 Task: Change  the formatting of the data to 'Which is Greater than 5, 'in conditional formating, put the option 'Green Fill with Dark Green Text. . 'add another formatting option Format As Table, insert the option 'Orangee Table style Medium 3 ', change the format of Column Width to AutoFit Column Width and sort the data in descending order In the sheet  Budget Worksheetbook
Action: Mouse moved to (297, 205)
Screenshot: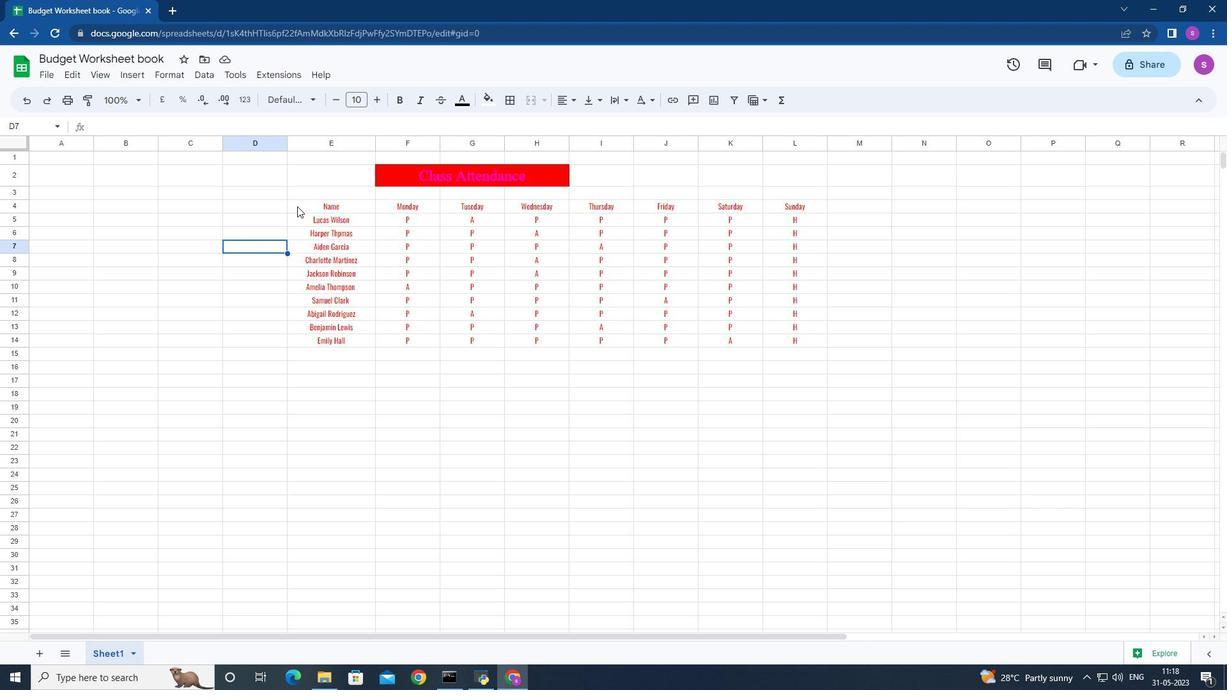
Action: Mouse pressed left at (297, 205)
Screenshot: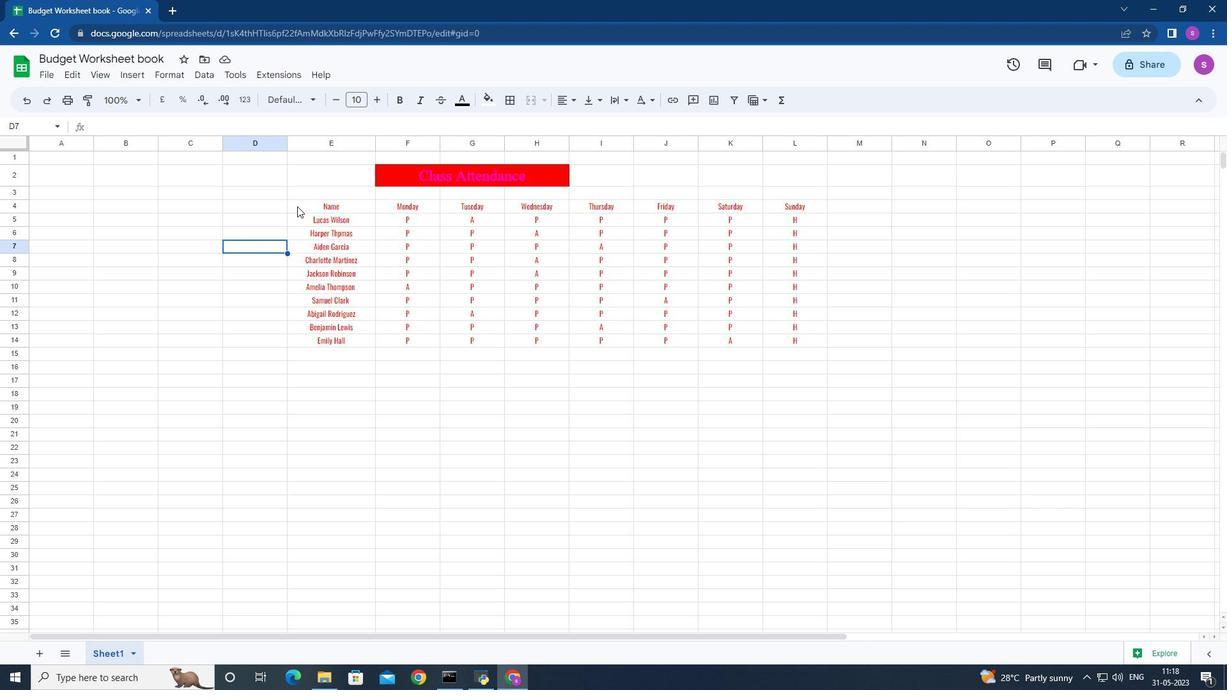 
Action: Mouse moved to (164, 73)
Screenshot: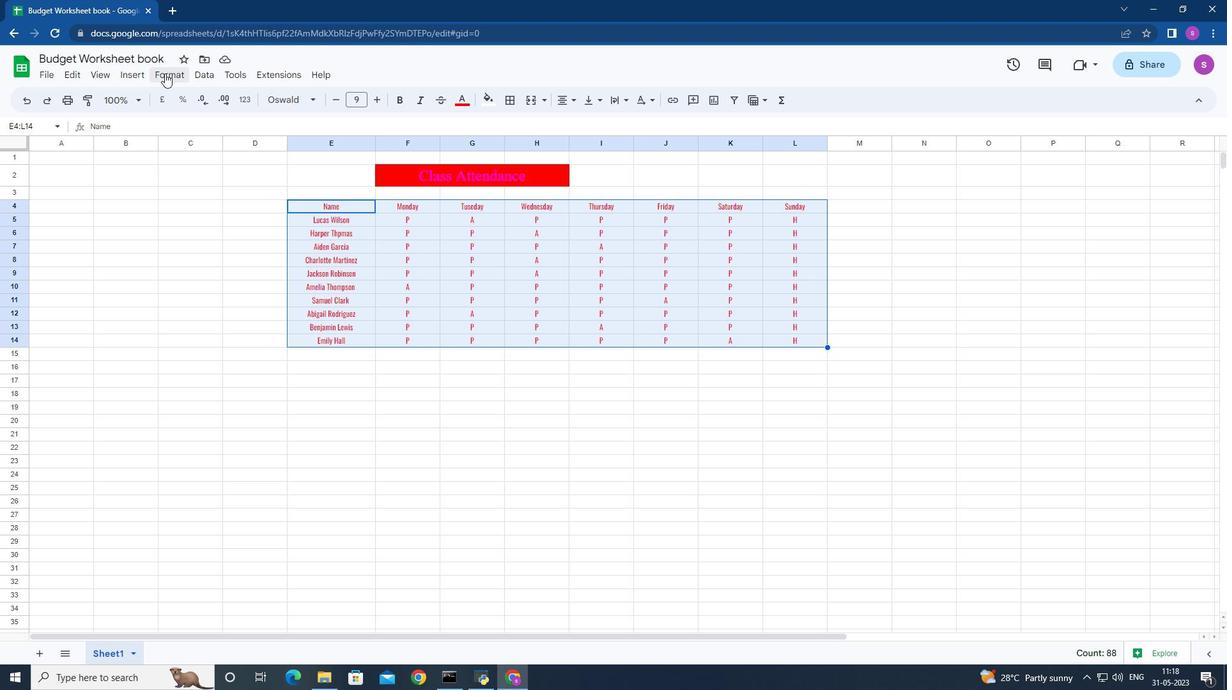 
Action: Mouse pressed left at (164, 73)
Screenshot: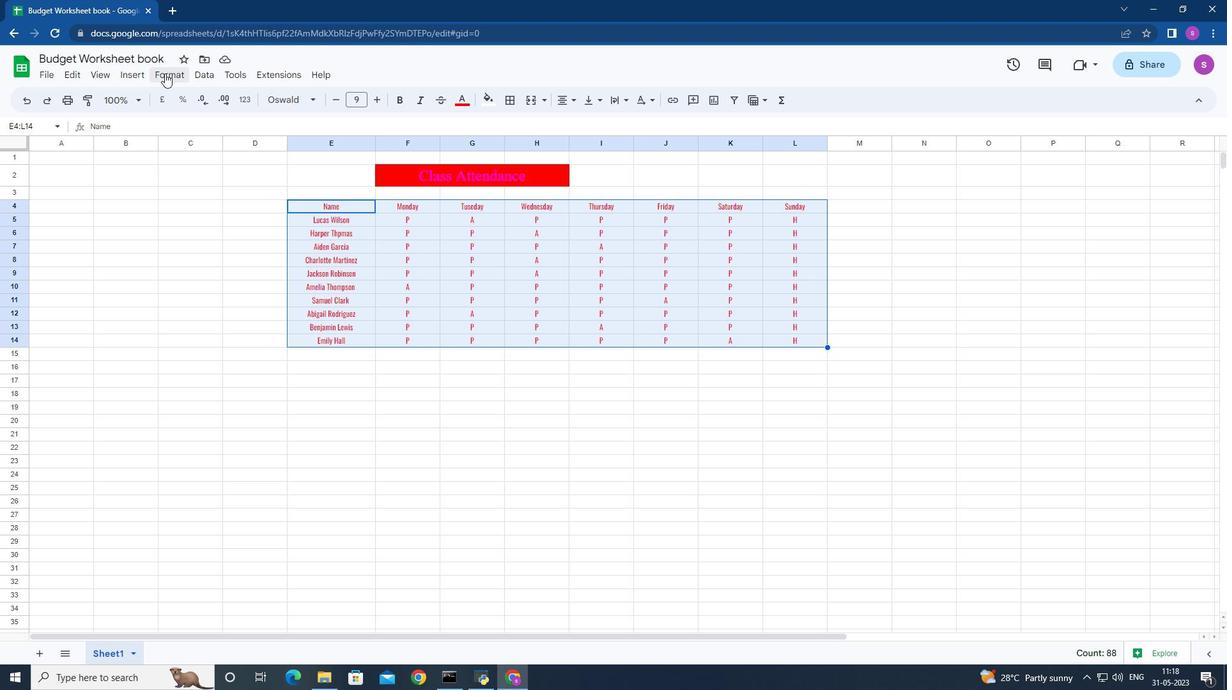 
Action: Mouse moved to (231, 288)
Screenshot: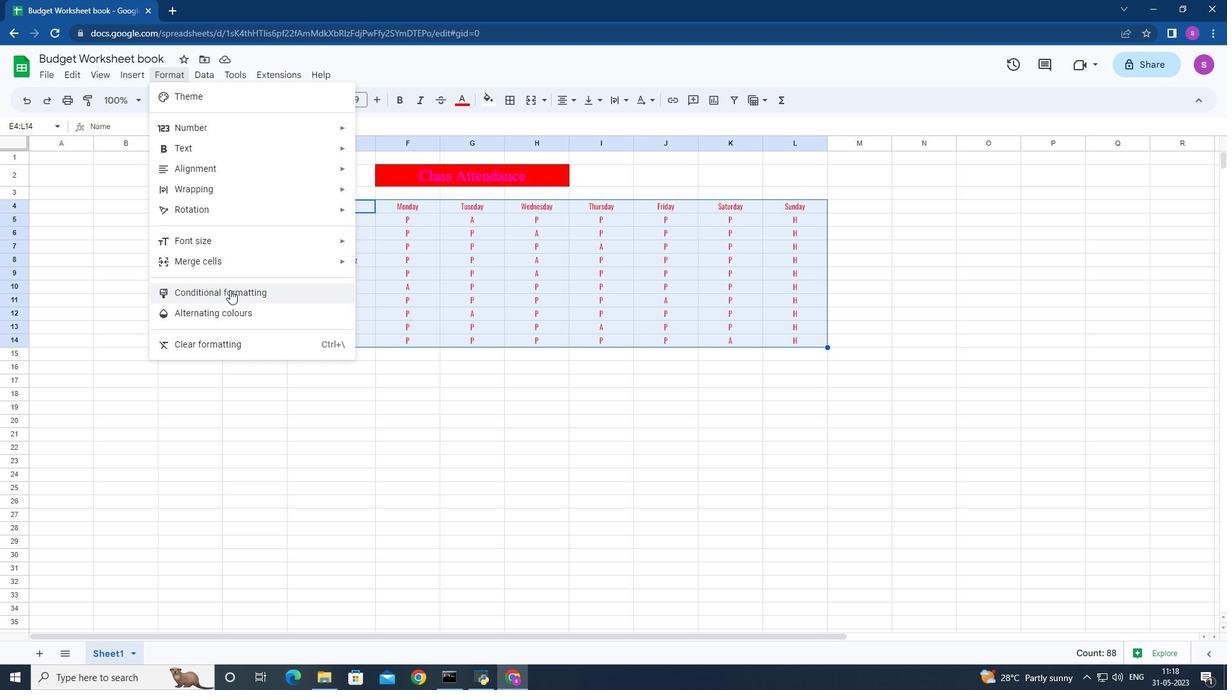 
Action: Mouse pressed left at (231, 288)
Screenshot: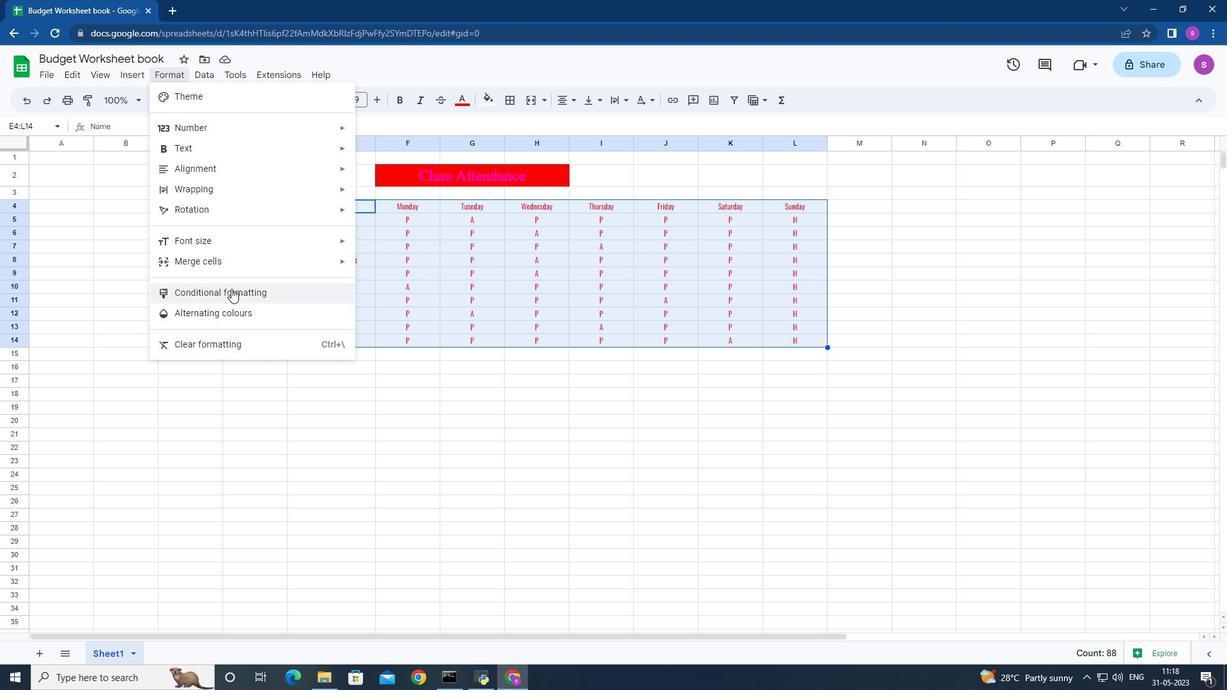 
Action: Mouse moved to (1192, 273)
Screenshot: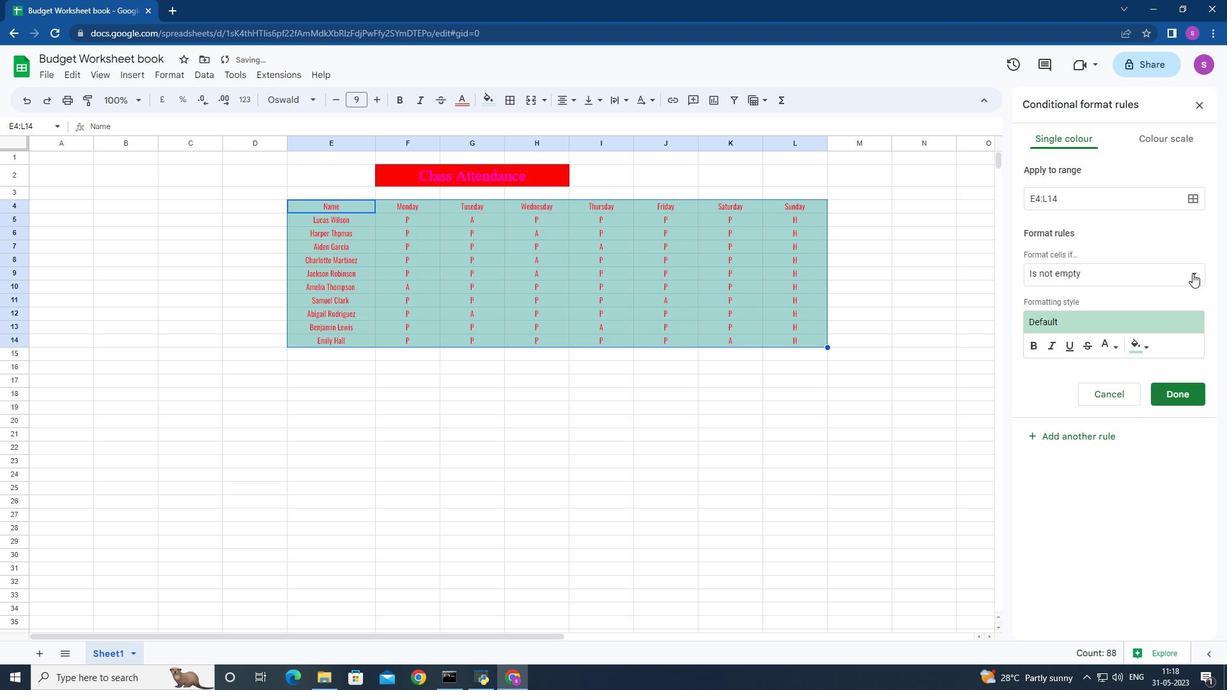 
Action: Mouse pressed left at (1192, 273)
Screenshot: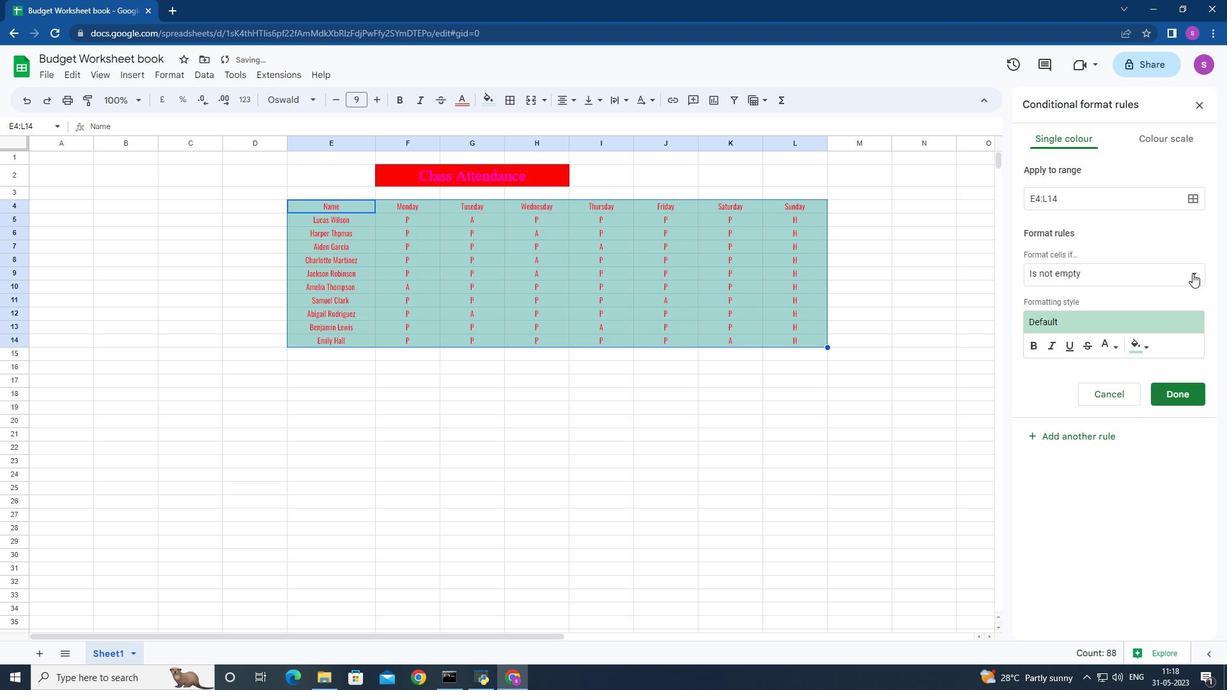 
Action: Mouse moved to (1113, 471)
Screenshot: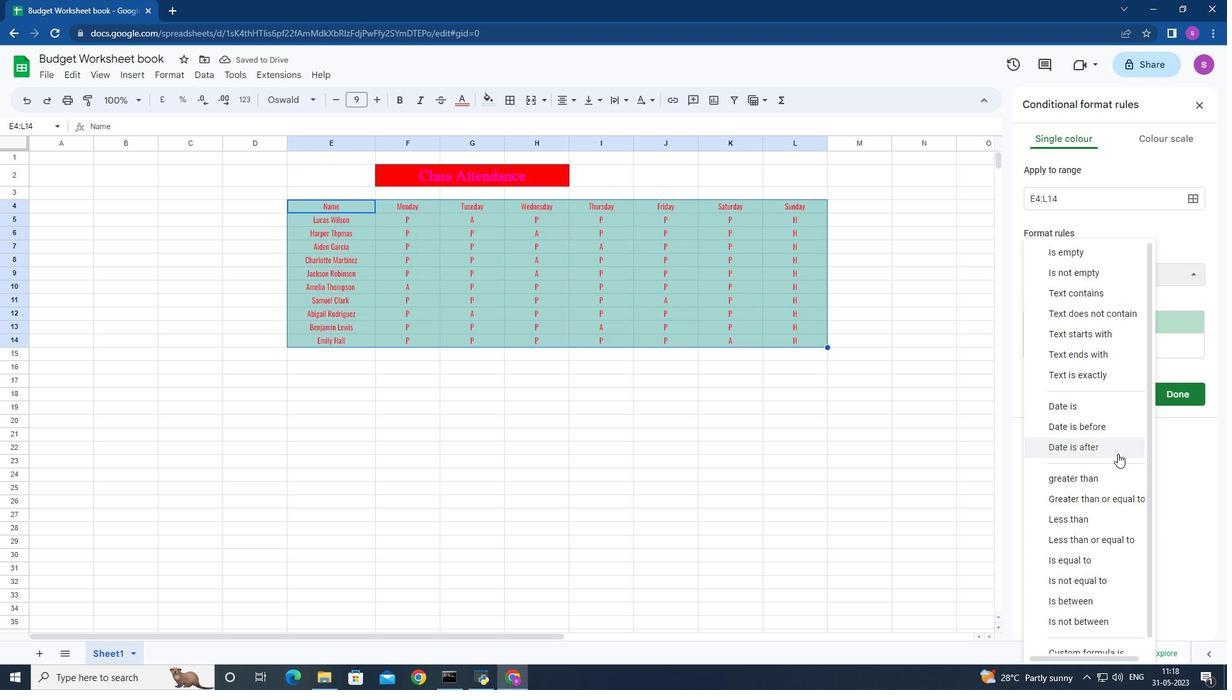 
Action: Mouse pressed left at (1113, 471)
Screenshot: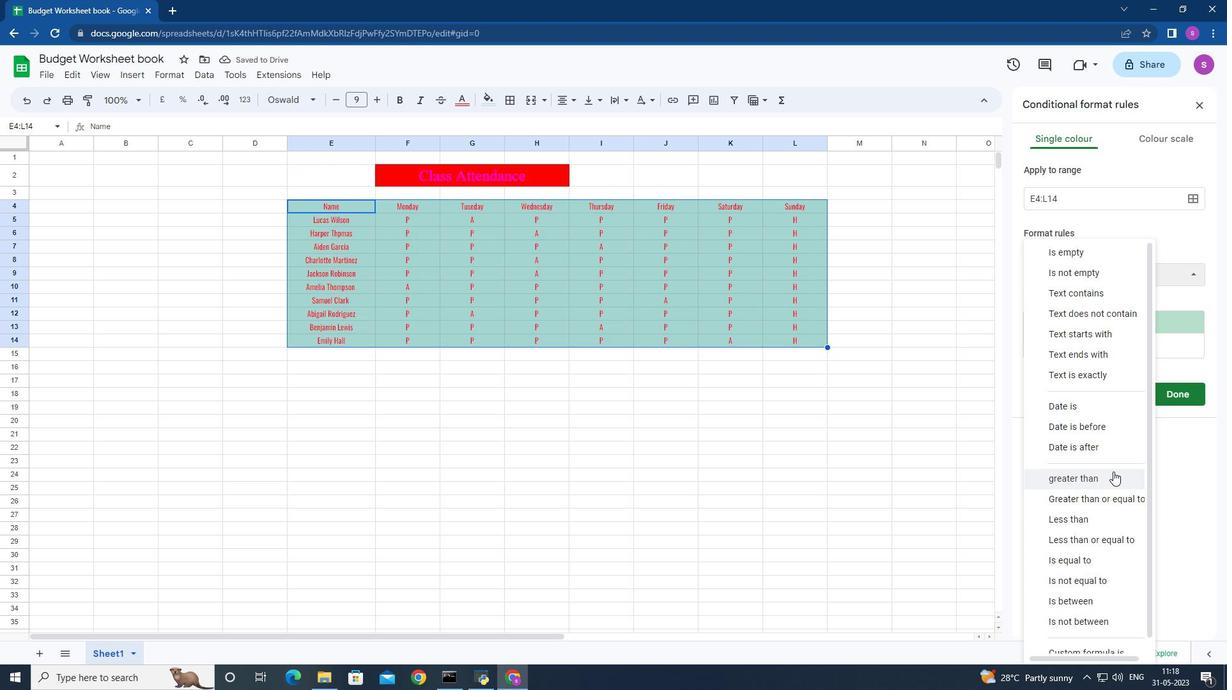 
Action: Mouse moved to (1041, 306)
Screenshot: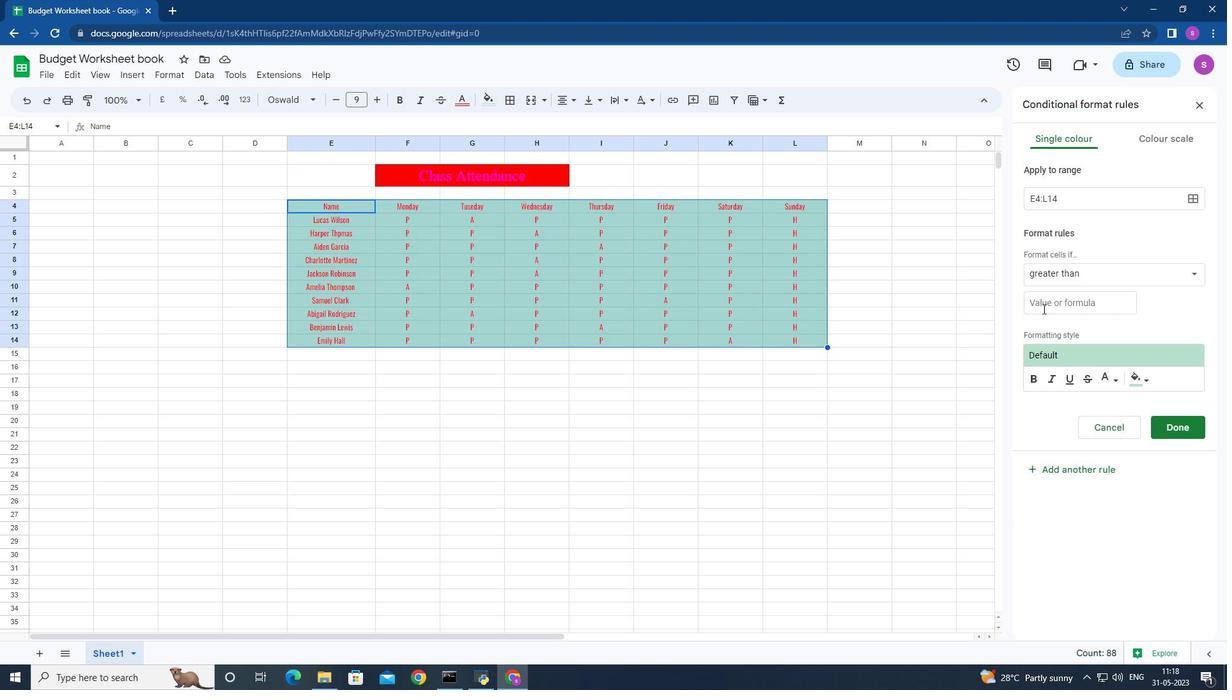
Action: Mouse pressed left at (1041, 306)
Screenshot: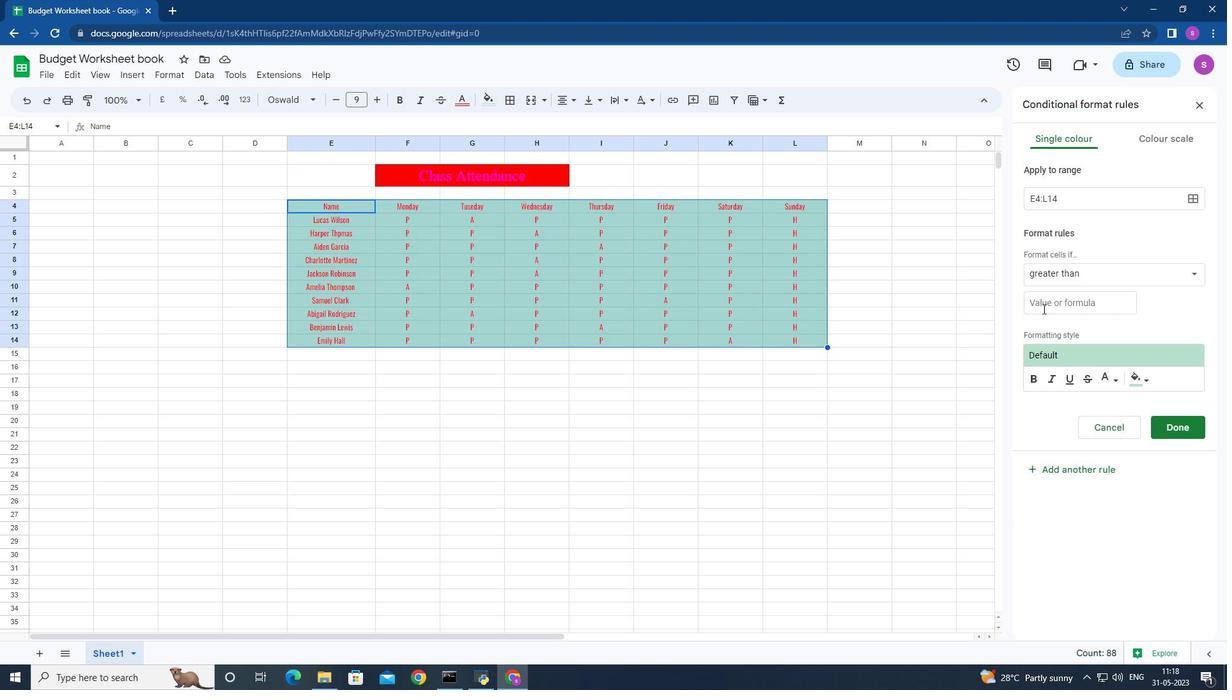 
Action: Mouse moved to (1043, 308)
Screenshot: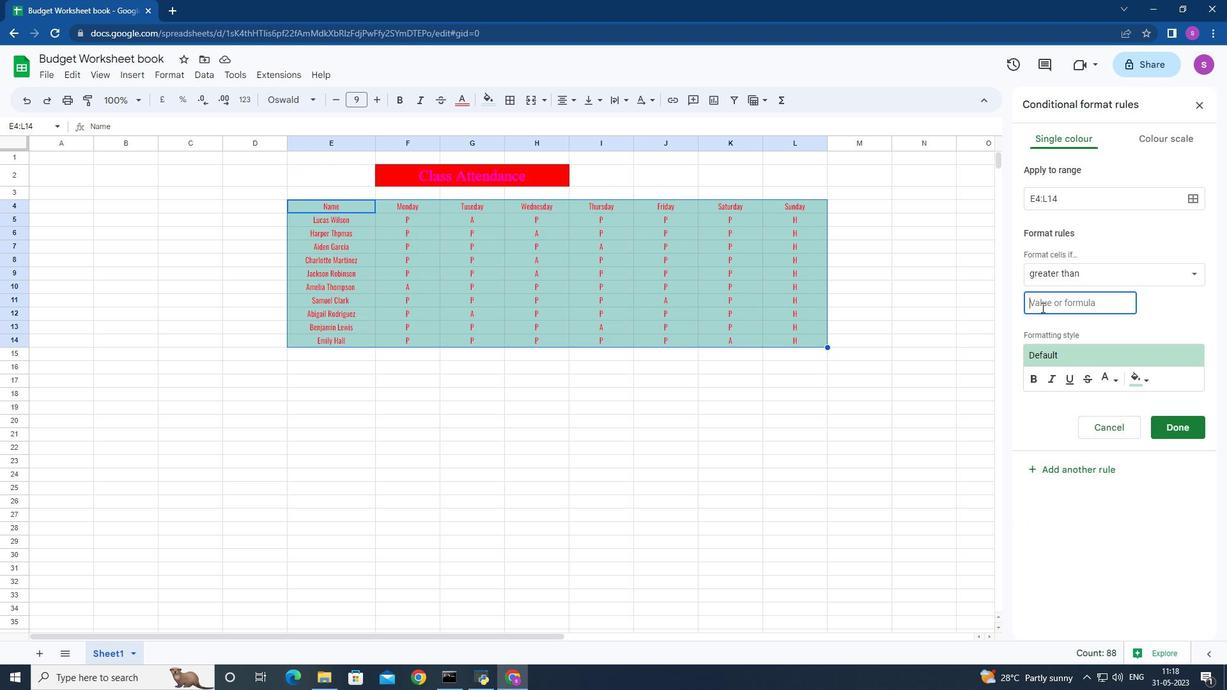 
Action: Key pressed 5
Screenshot: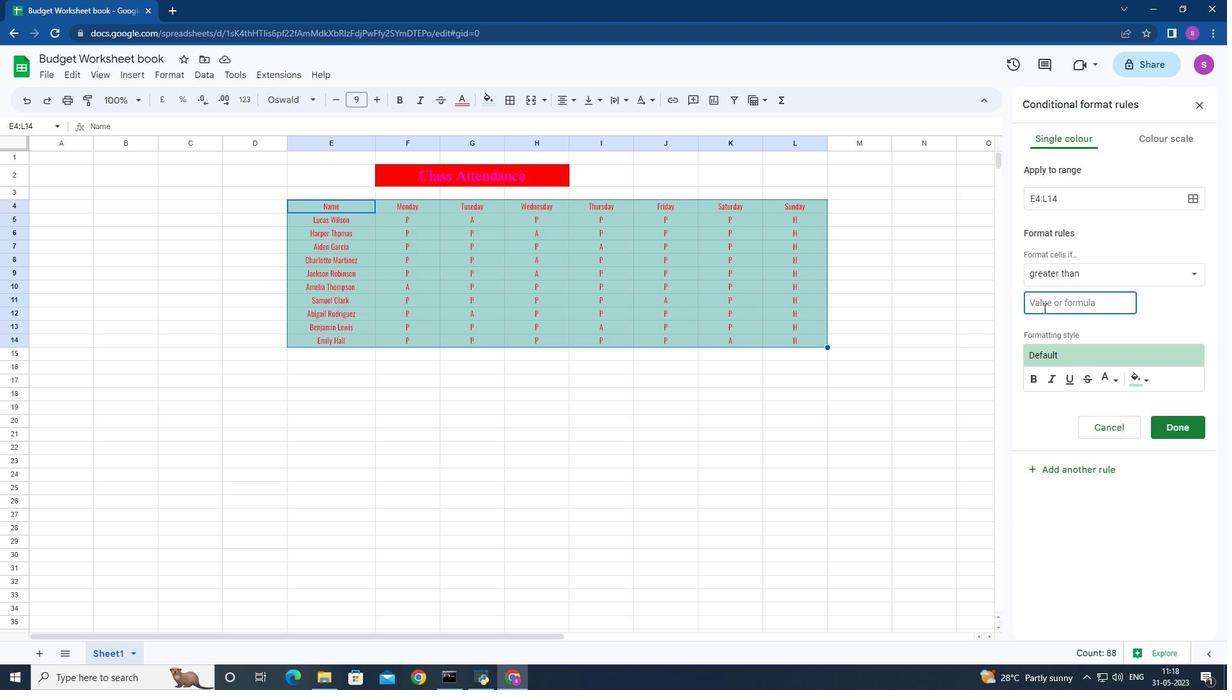 
Action: Mouse moved to (1137, 376)
Screenshot: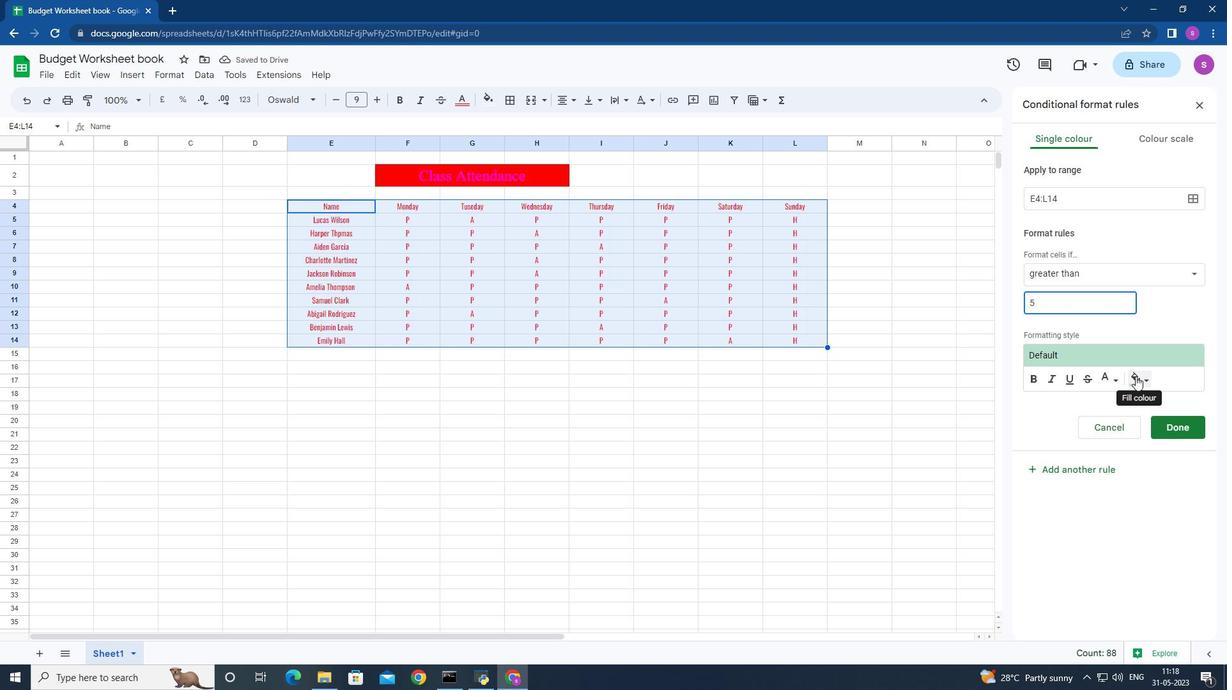 
Action: Mouse pressed left at (1137, 376)
Screenshot: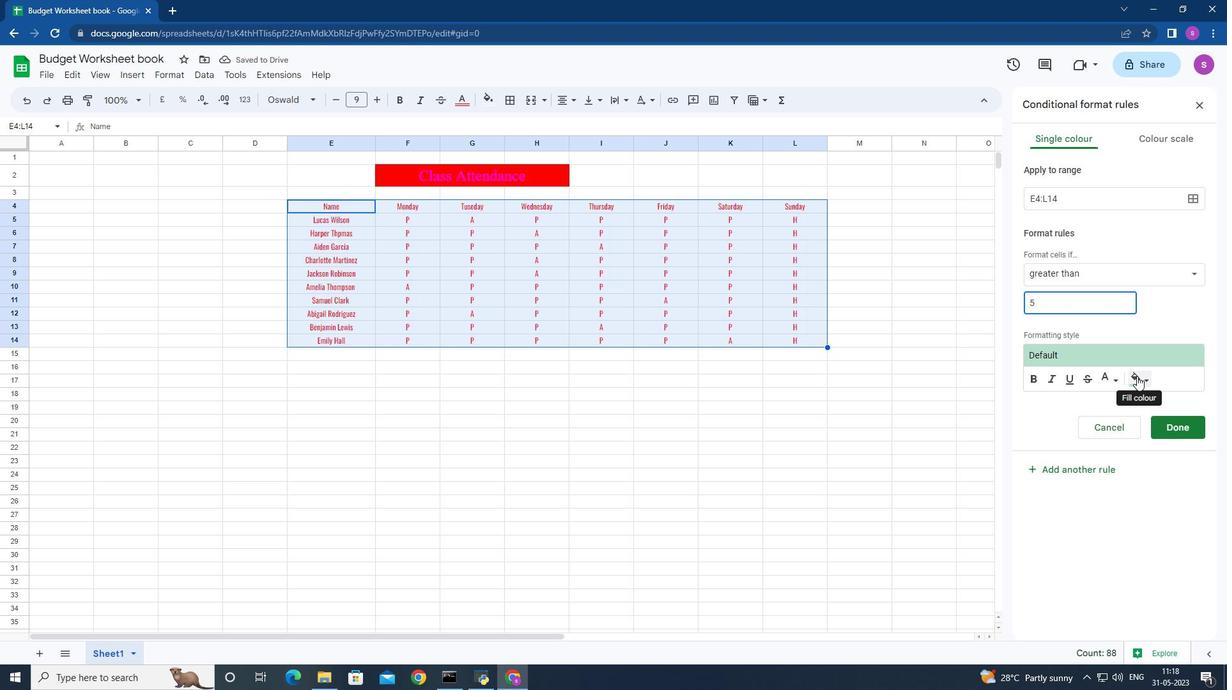 
Action: Mouse moved to (1065, 438)
Screenshot: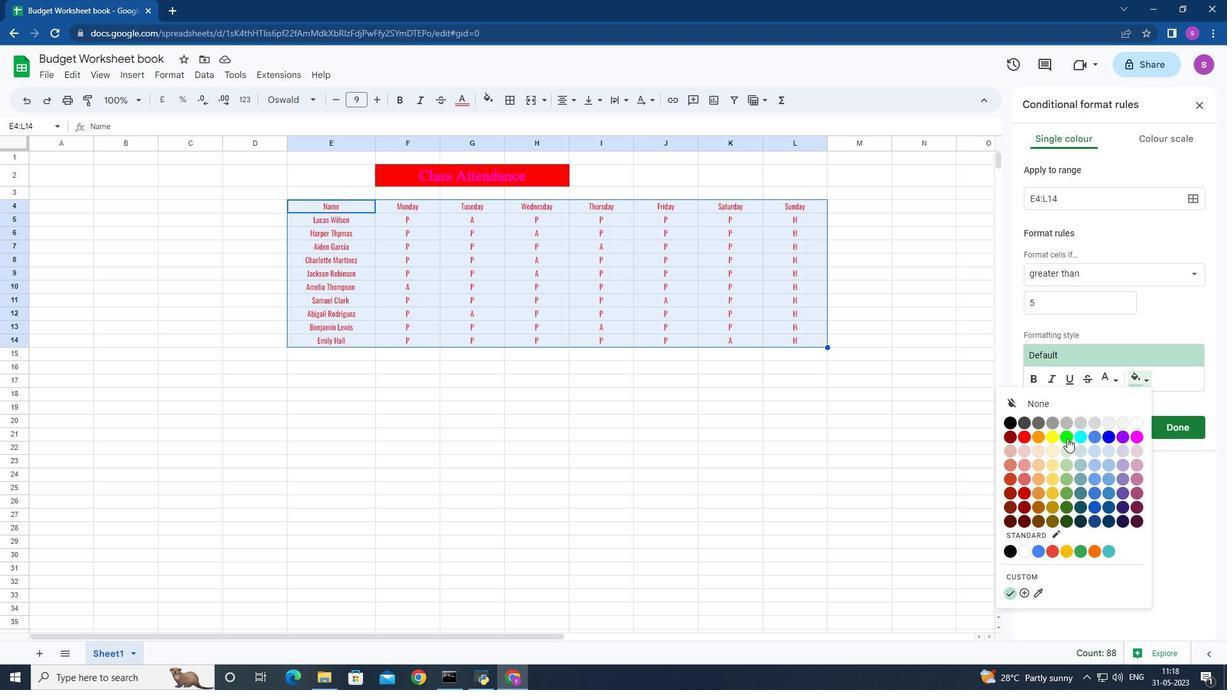 
Action: Mouse pressed left at (1065, 438)
Screenshot: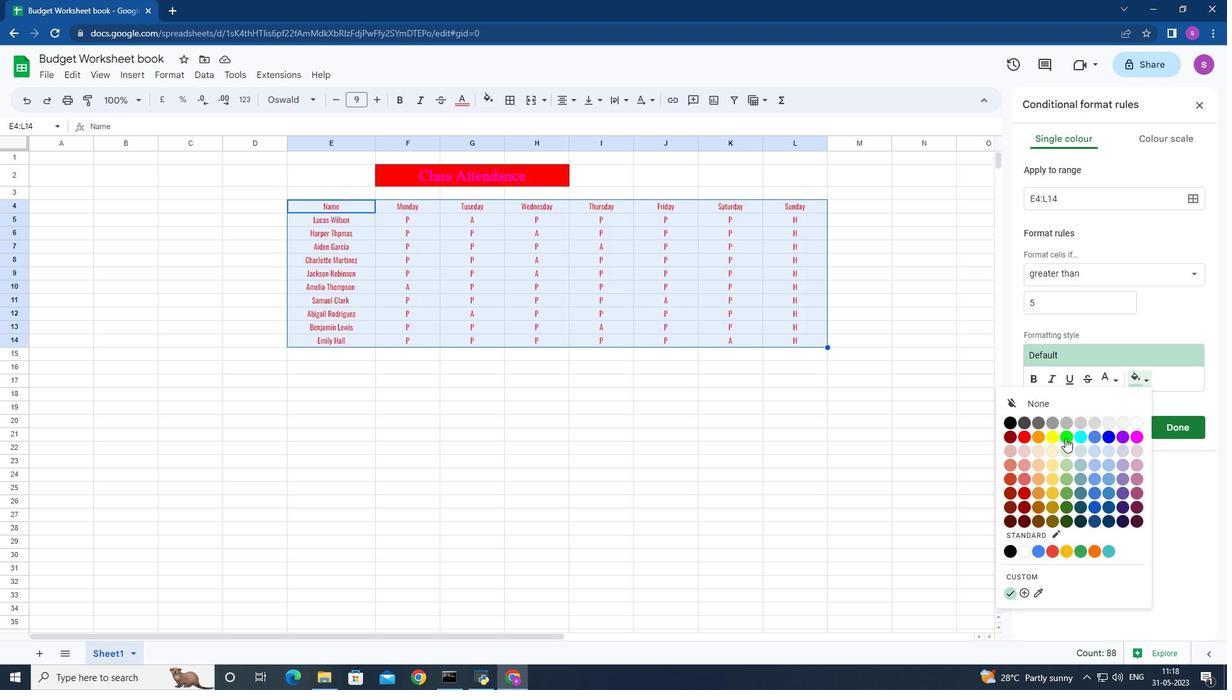 
Action: Mouse moved to (1114, 380)
Screenshot: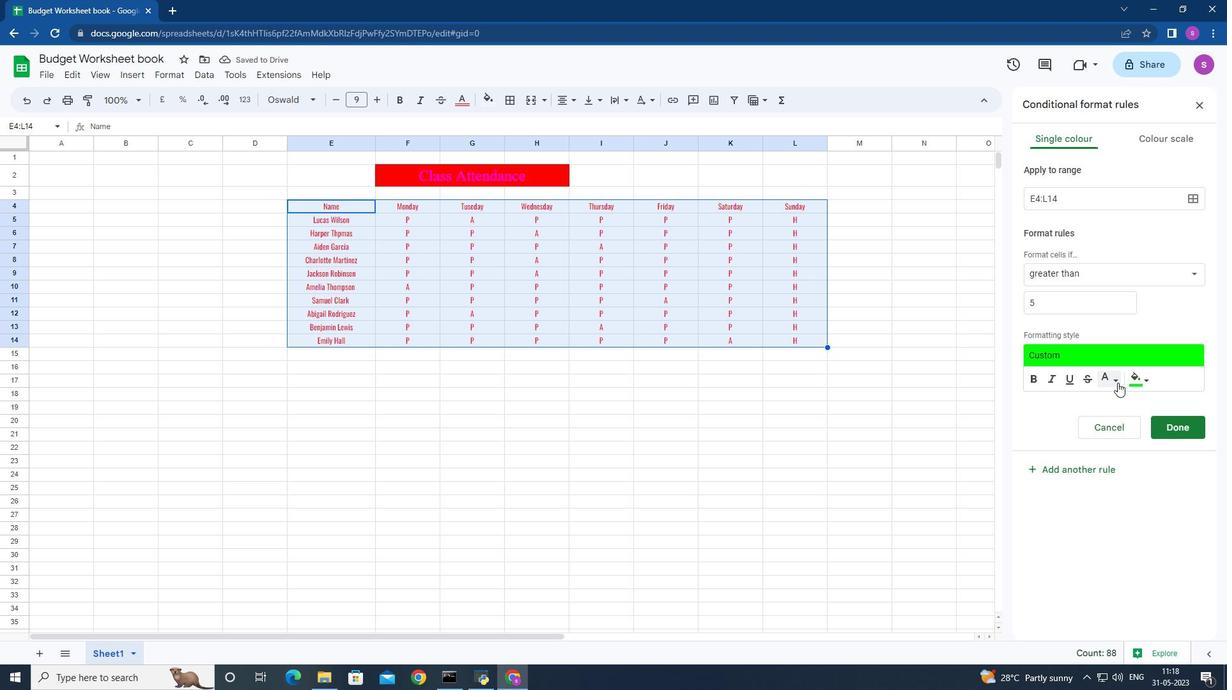 
Action: Mouse pressed left at (1114, 380)
Screenshot: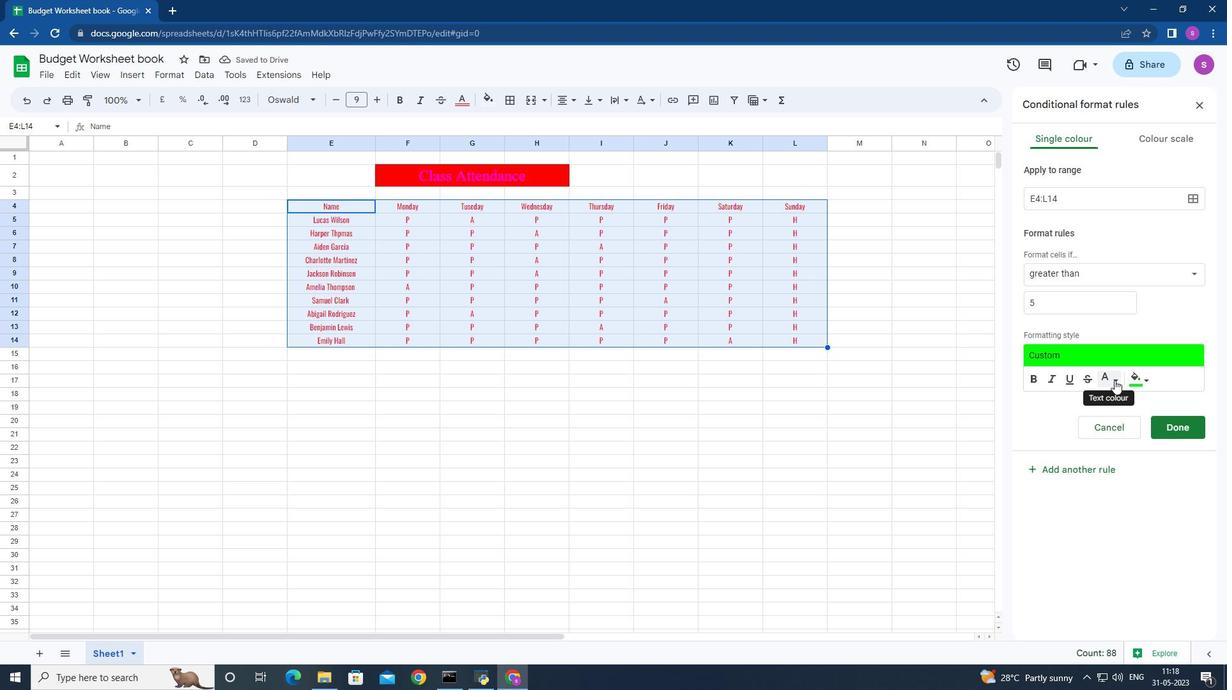 
Action: Mouse moved to (1034, 520)
Screenshot: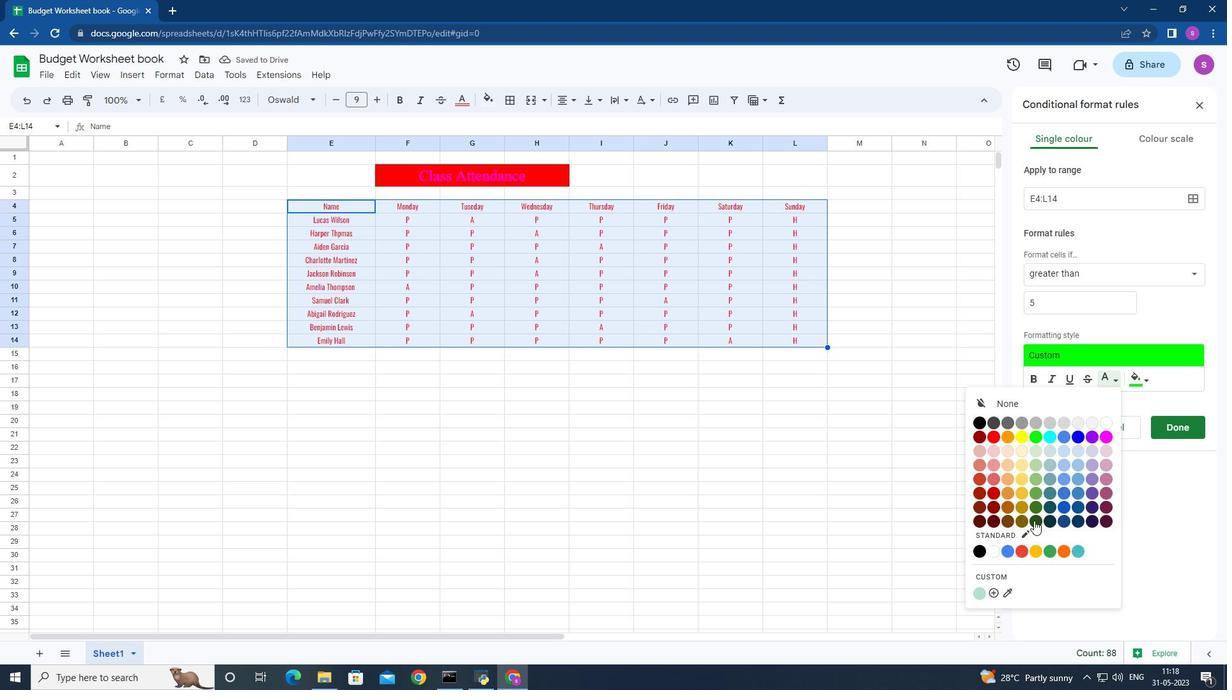 
Action: Mouse pressed left at (1034, 520)
Screenshot: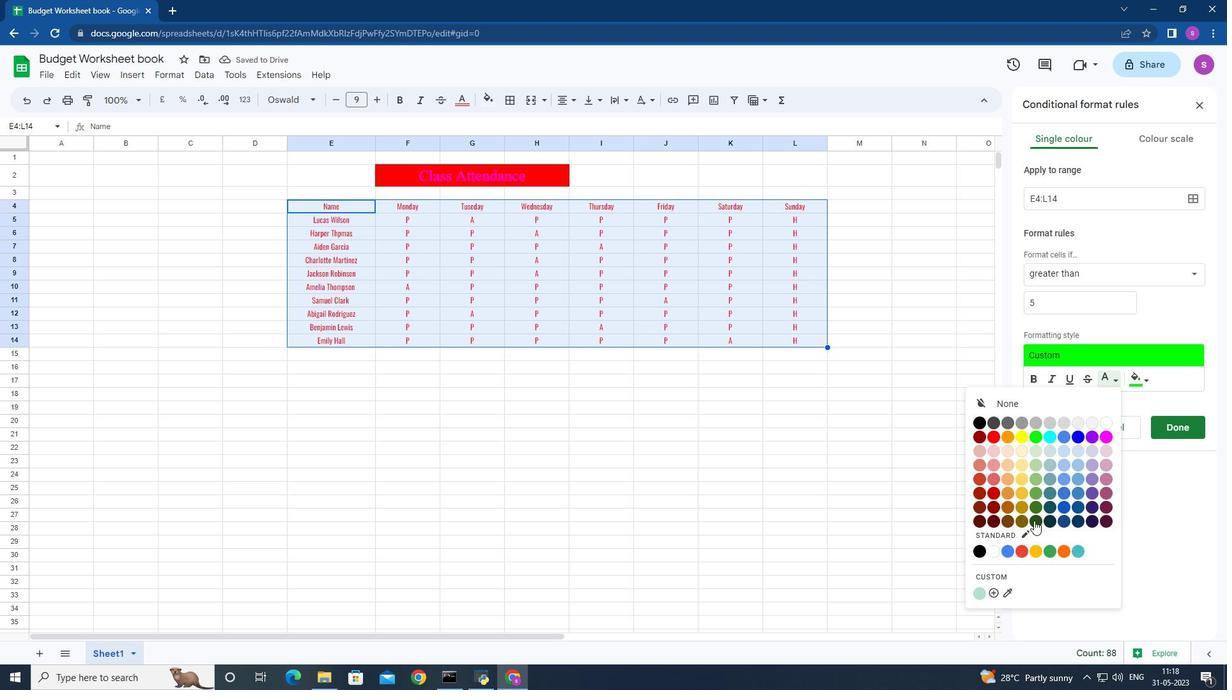 
Action: Mouse moved to (508, 101)
Screenshot: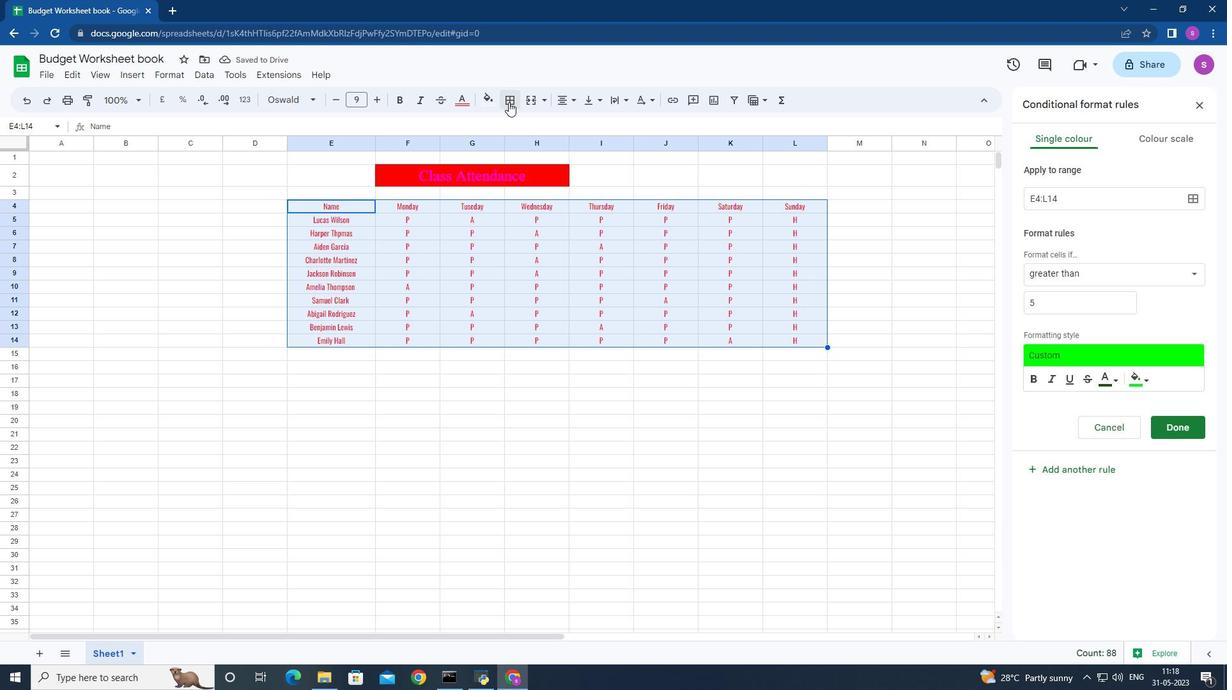 
Action: Mouse pressed left at (508, 101)
Screenshot: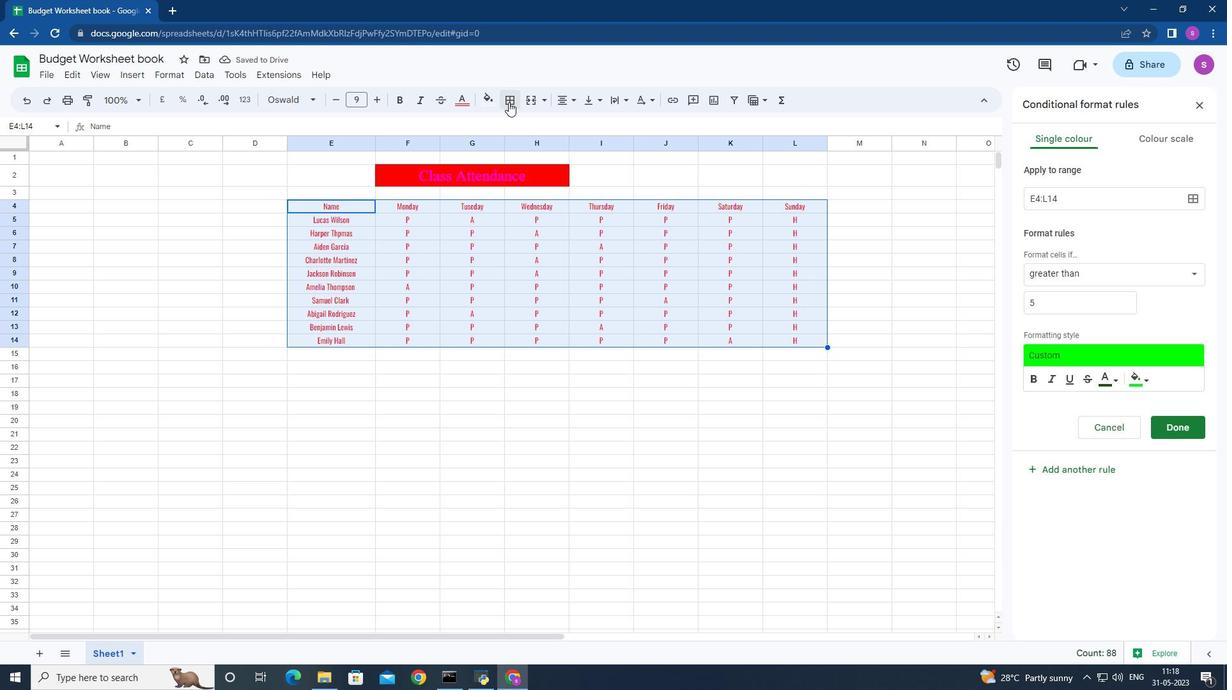 
Action: Mouse moved to (517, 127)
Screenshot: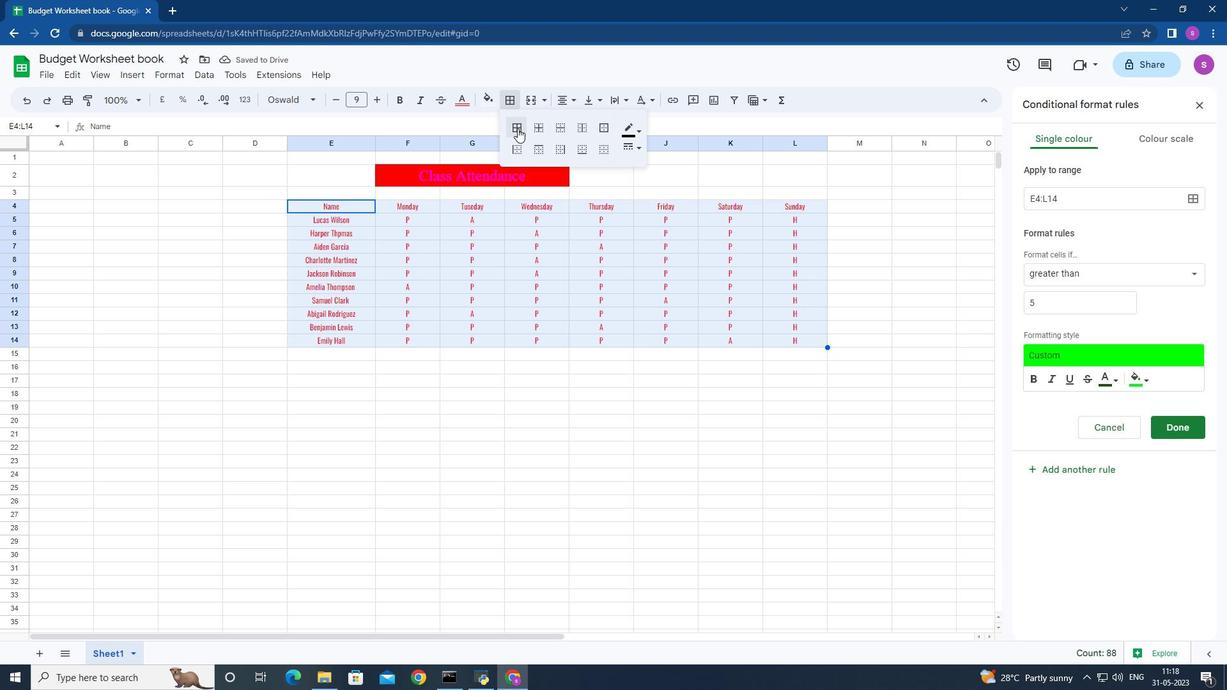 
Action: Mouse pressed left at (517, 127)
Screenshot: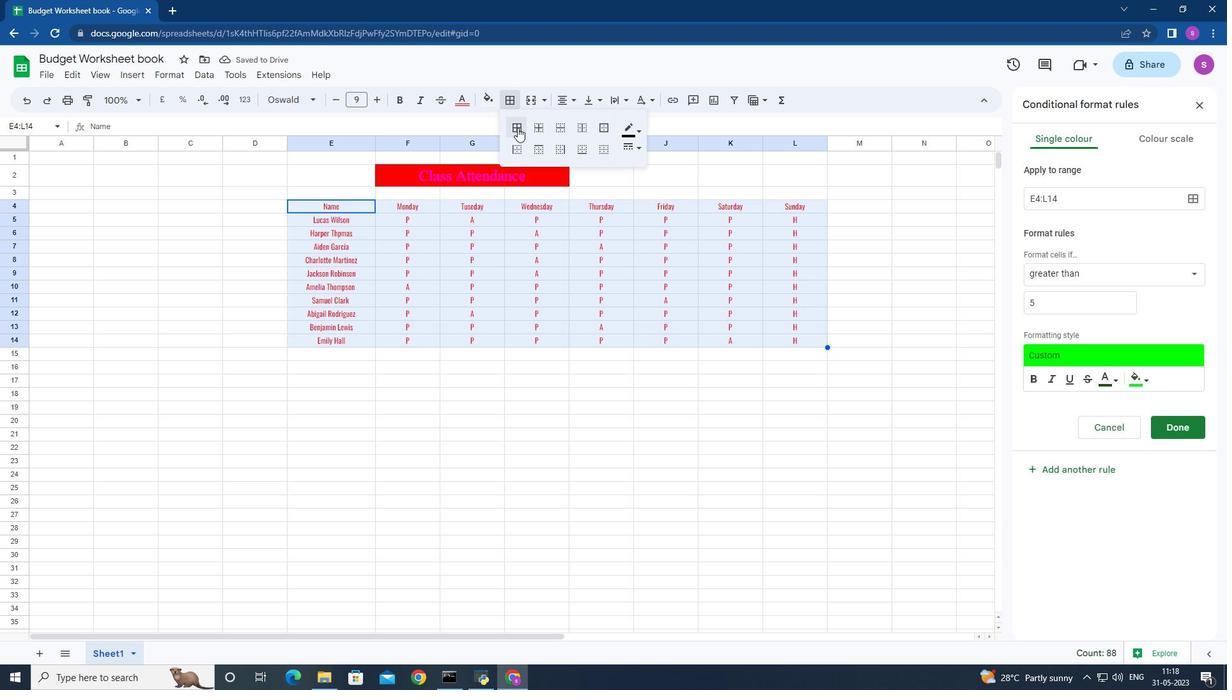 
Action: Mouse moved to (160, 71)
Screenshot: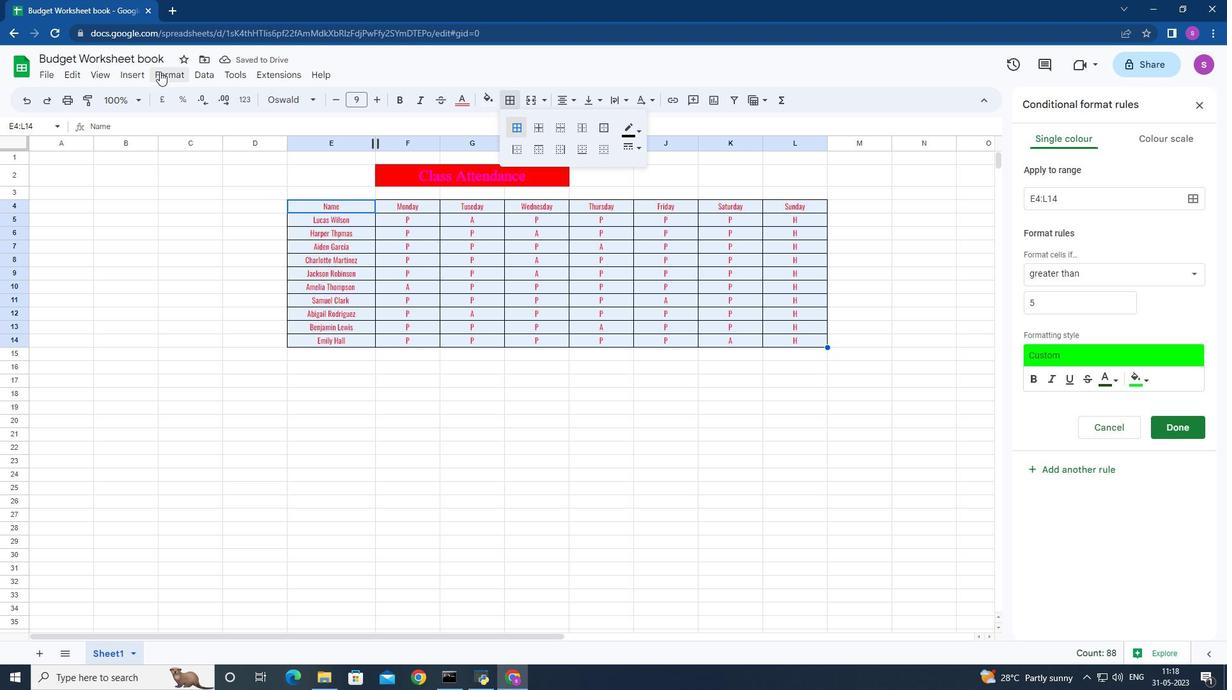 
Action: Mouse pressed left at (160, 71)
Screenshot: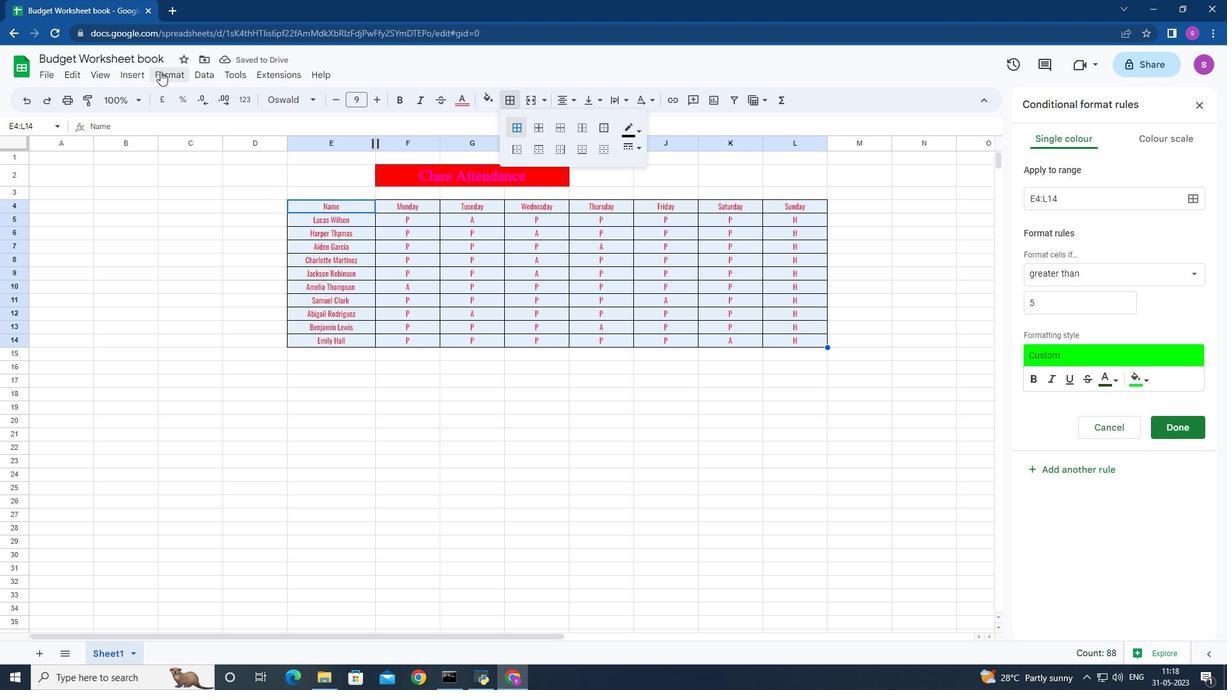 
Action: Mouse moved to (254, 314)
Screenshot: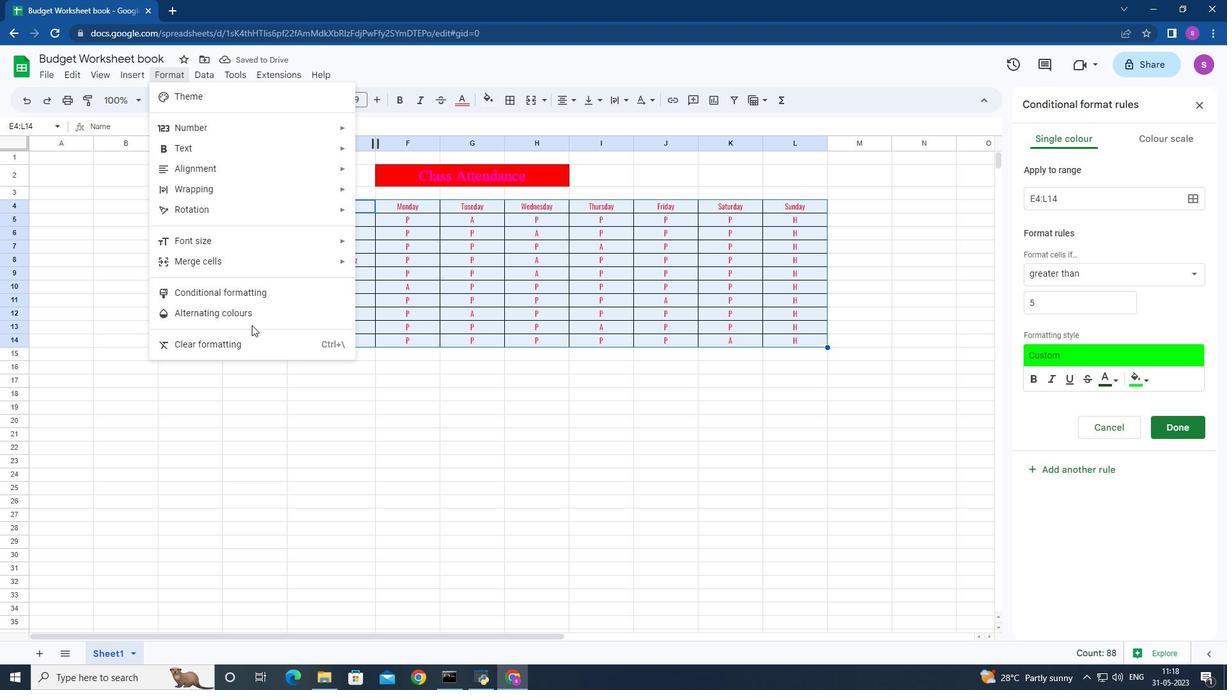 
Action: Mouse pressed left at (254, 314)
Screenshot: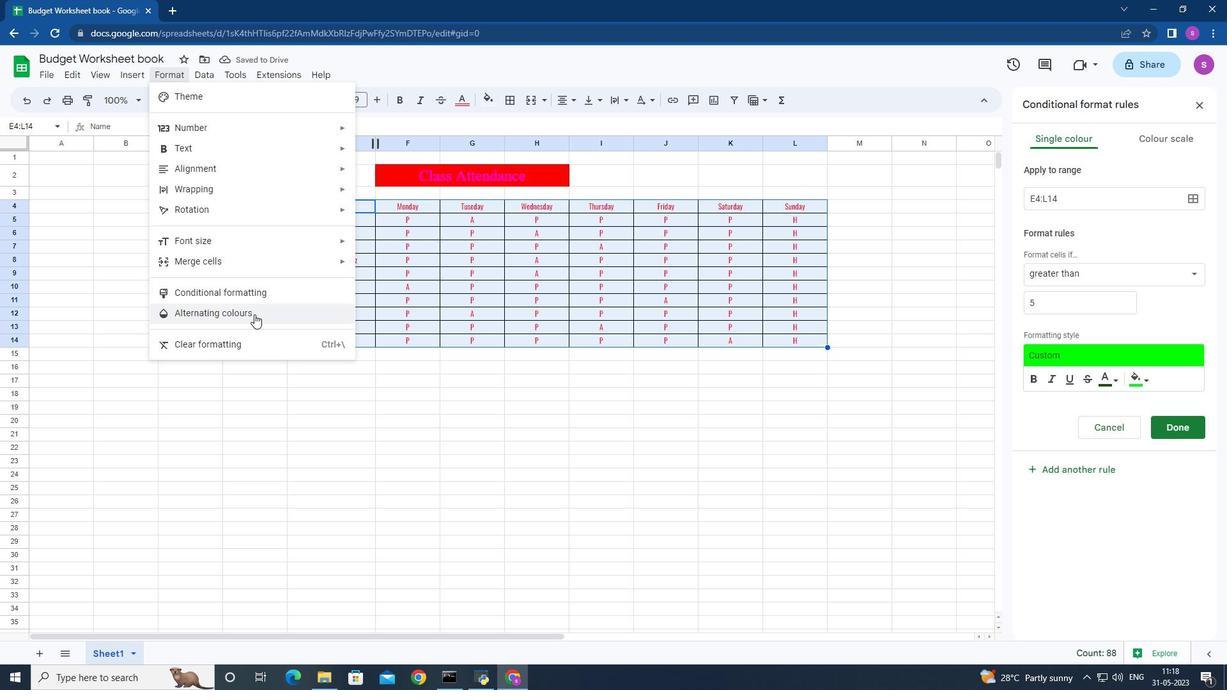 
Action: Mouse moved to (1155, 377)
Screenshot: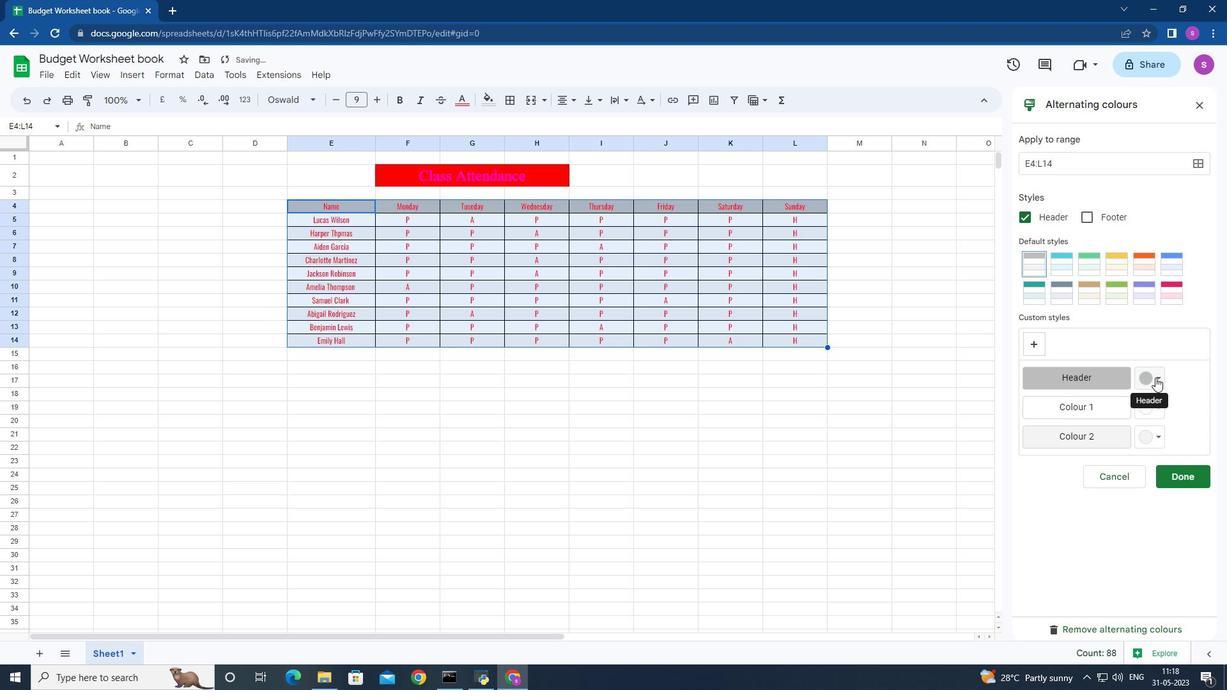 
Action: Mouse pressed left at (1155, 377)
Screenshot: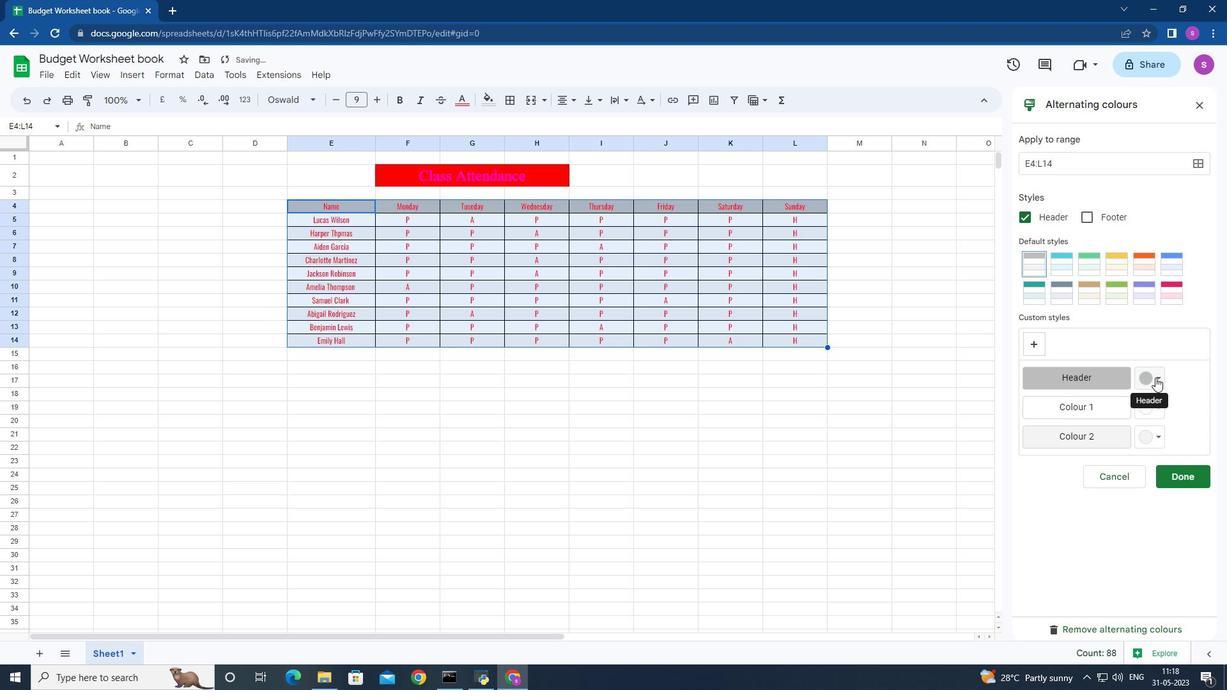 
Action: Mouse moved to (1133, 406)
Screenshot: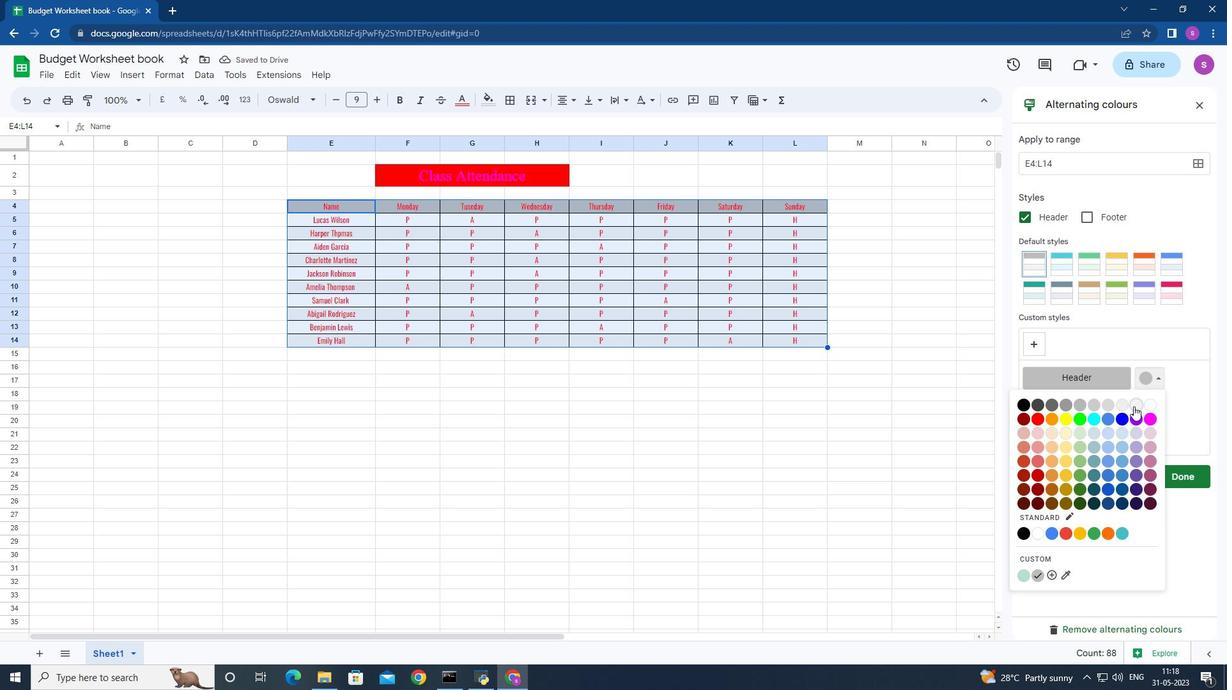 
Action: Mouse pressed left at (1133, 406)
Screenshot: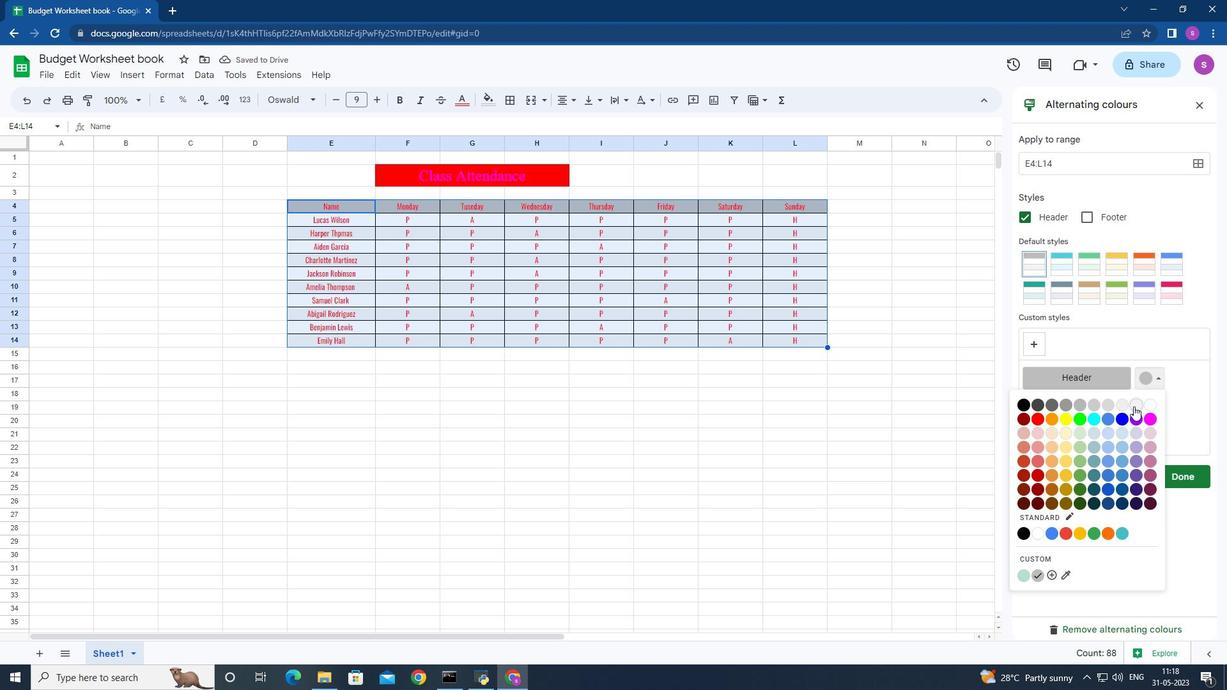 
Action: Mouse moved to (1151, 405)
Screenshot: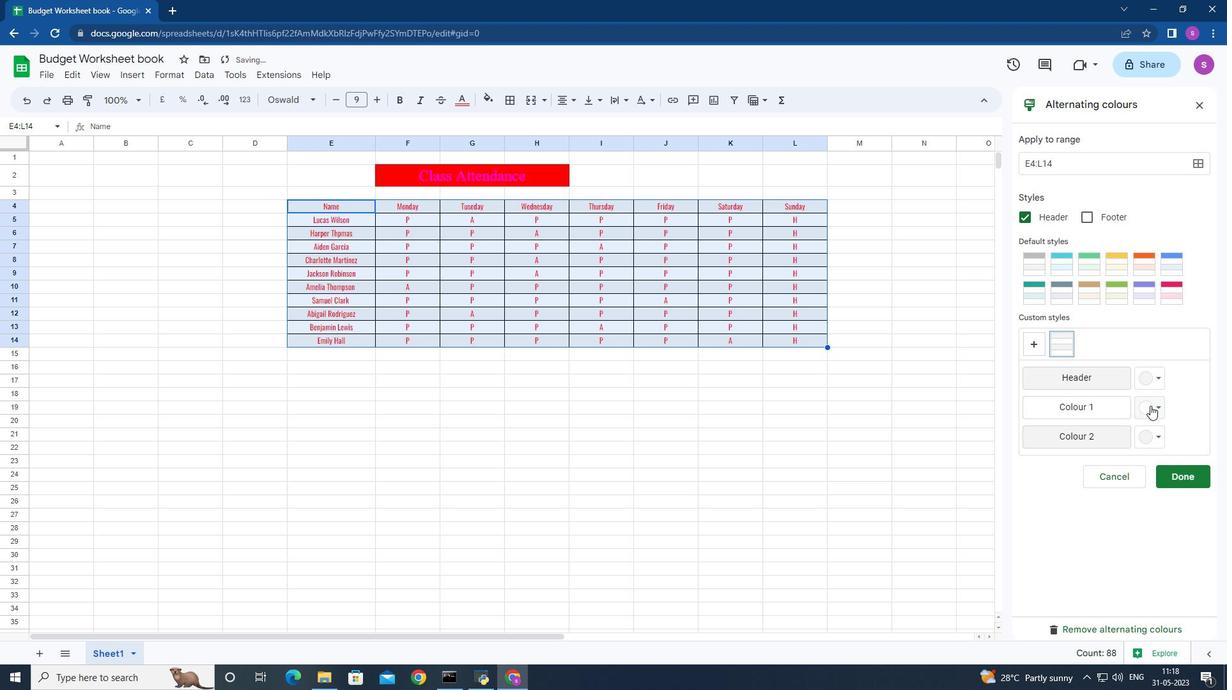 
Action: Mouse pressed left at (1151, 405)
Screenshot: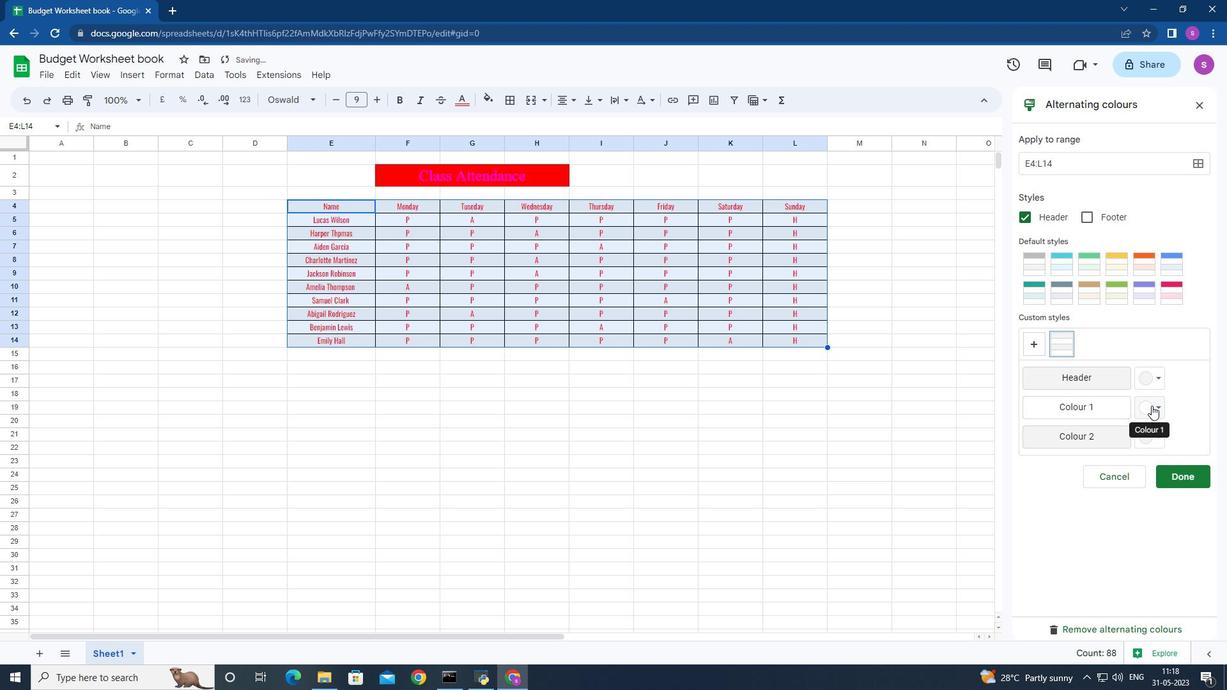 
Action: Mouse moved to (1053, 449)
Screenshot: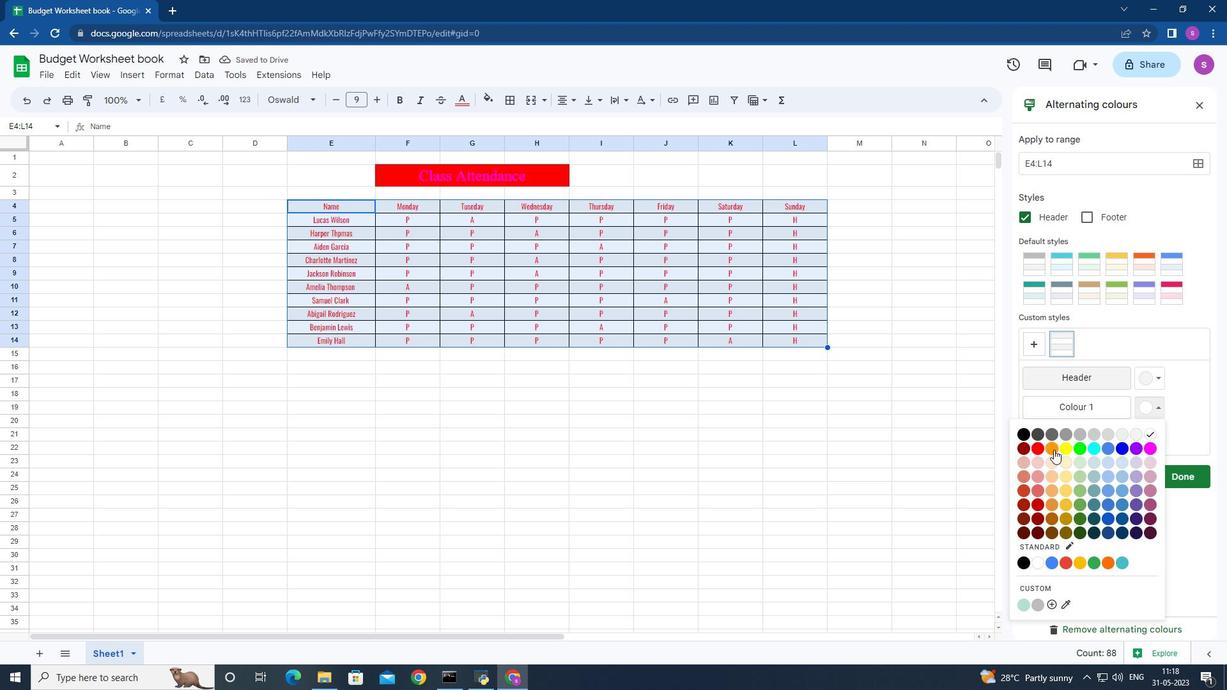 
Action: Mouse pressed left at (1053, 449)
Screenshot: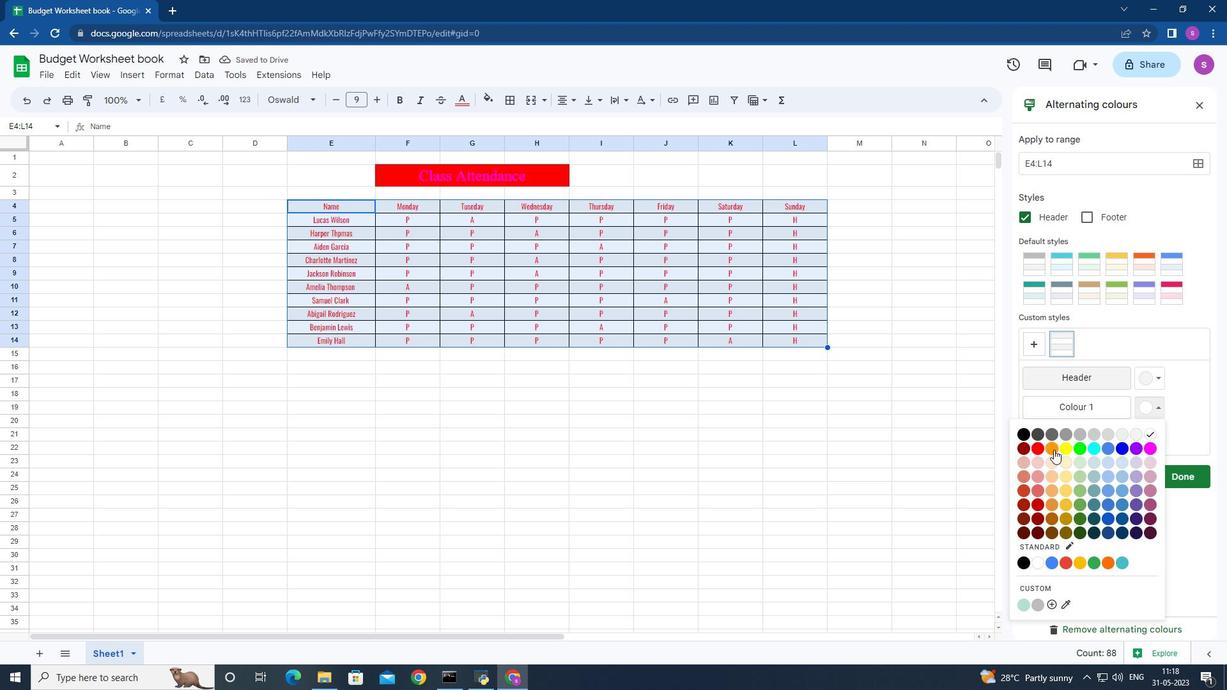 
Action: Mouse moved to (1154, 435)
Screenshot: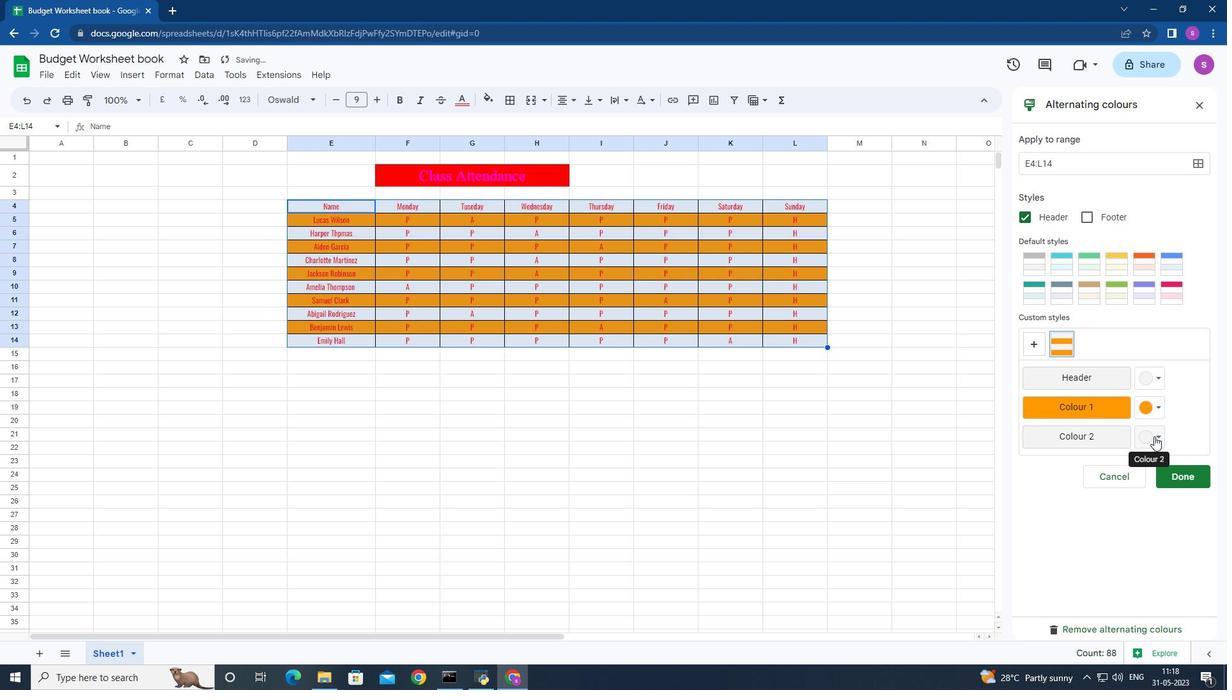 
Action: Mouse pressed left at (1154, 435)
Screenshot: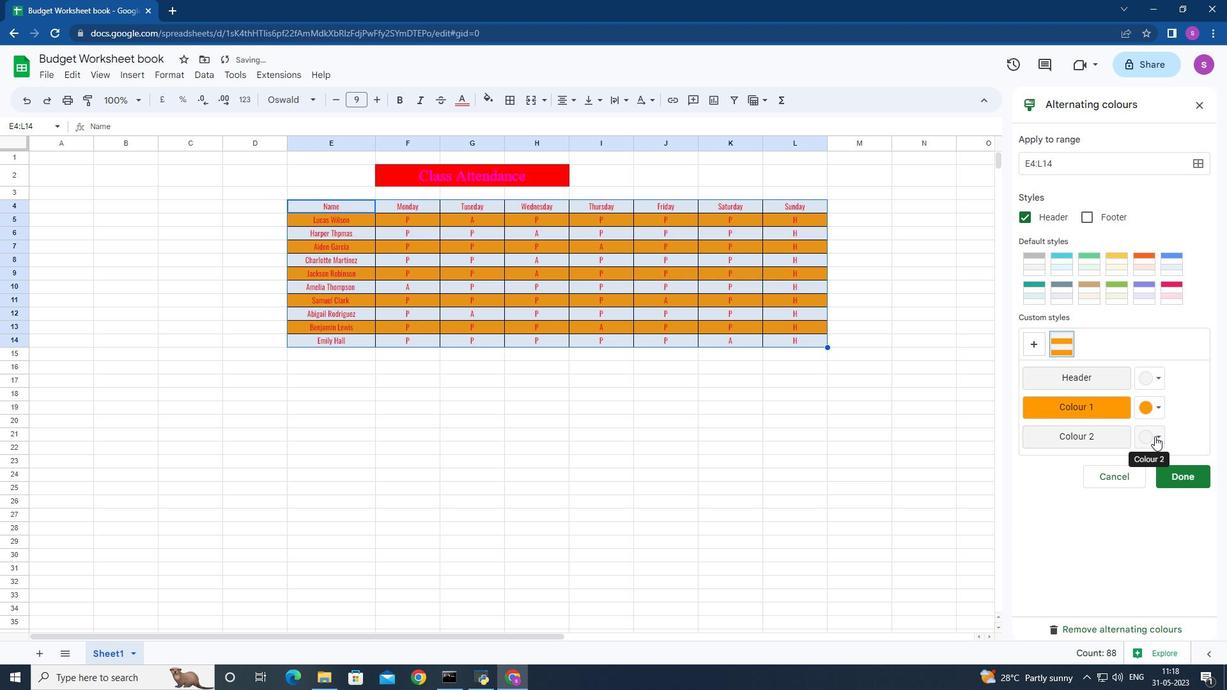 
Action: Mouse moved to (1121, 466)
Screenshot: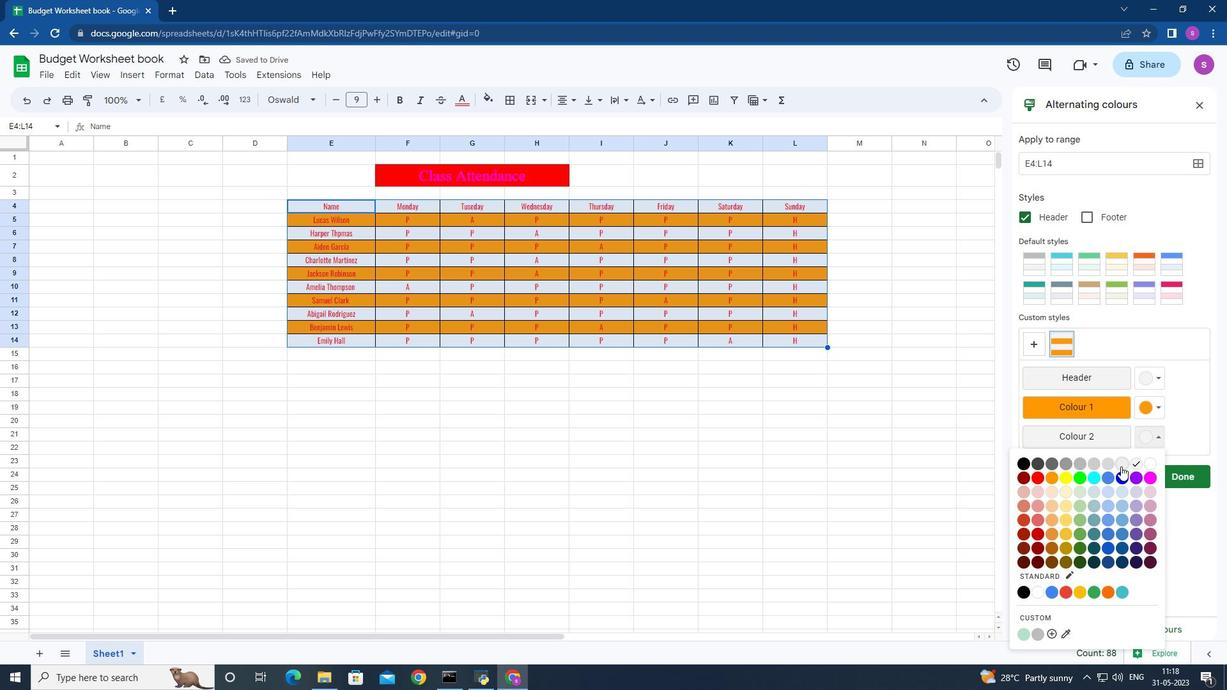 
Action: Mouse pressed left at (1121, 466)
Screenshot: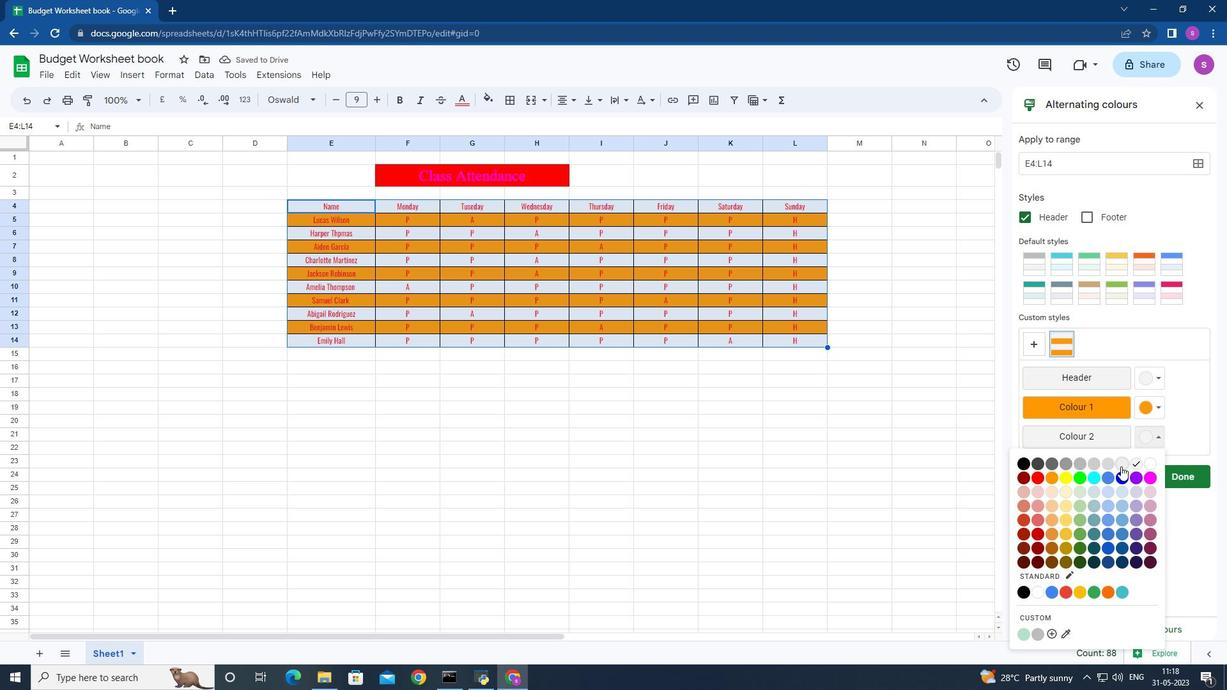 
Action: Mouse moved to (1174, 476)
Screenshot: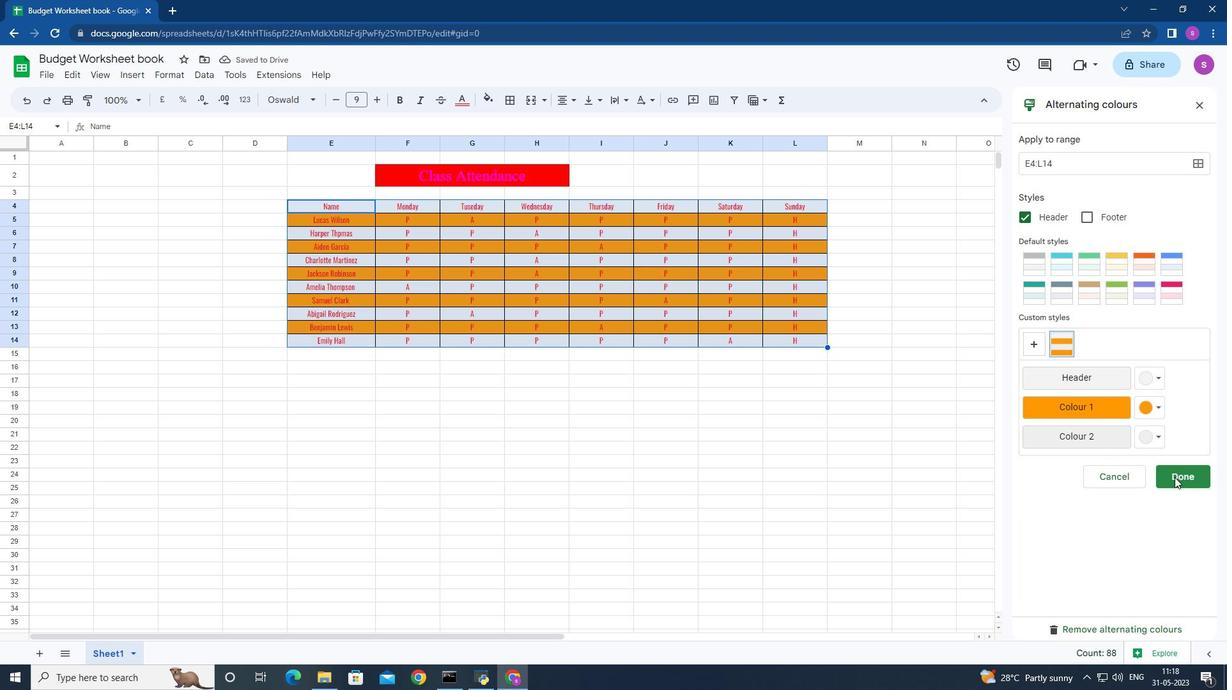 
Action: Mouse pressed left at (1174, 476)
Screenshot: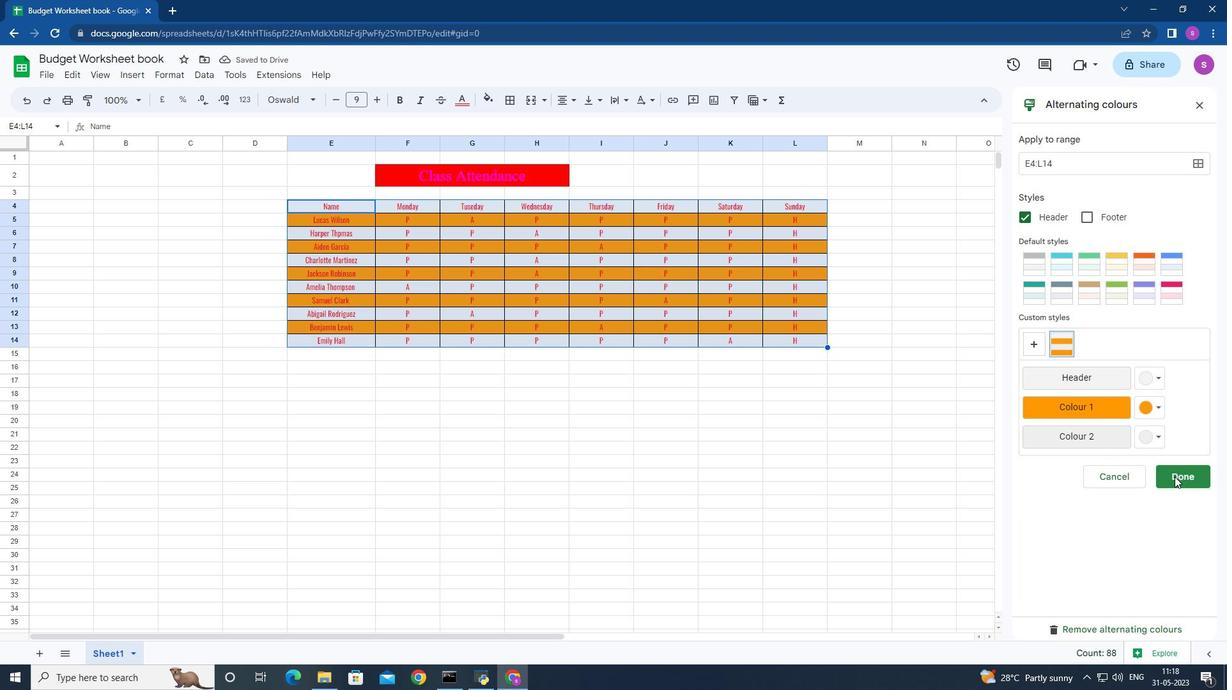
Action: Mouse moved to (47, 214)
Screenshot: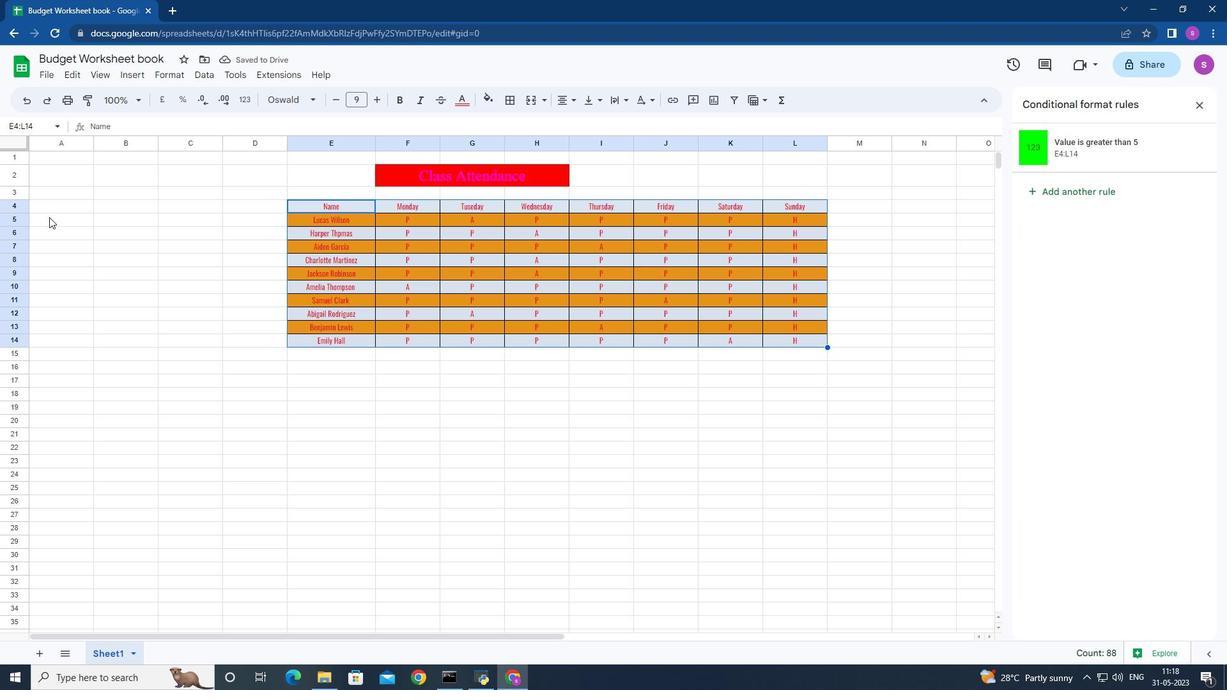 
Action: Mouse scrolled (47, 215) with delta (0, 0)
Screenshot: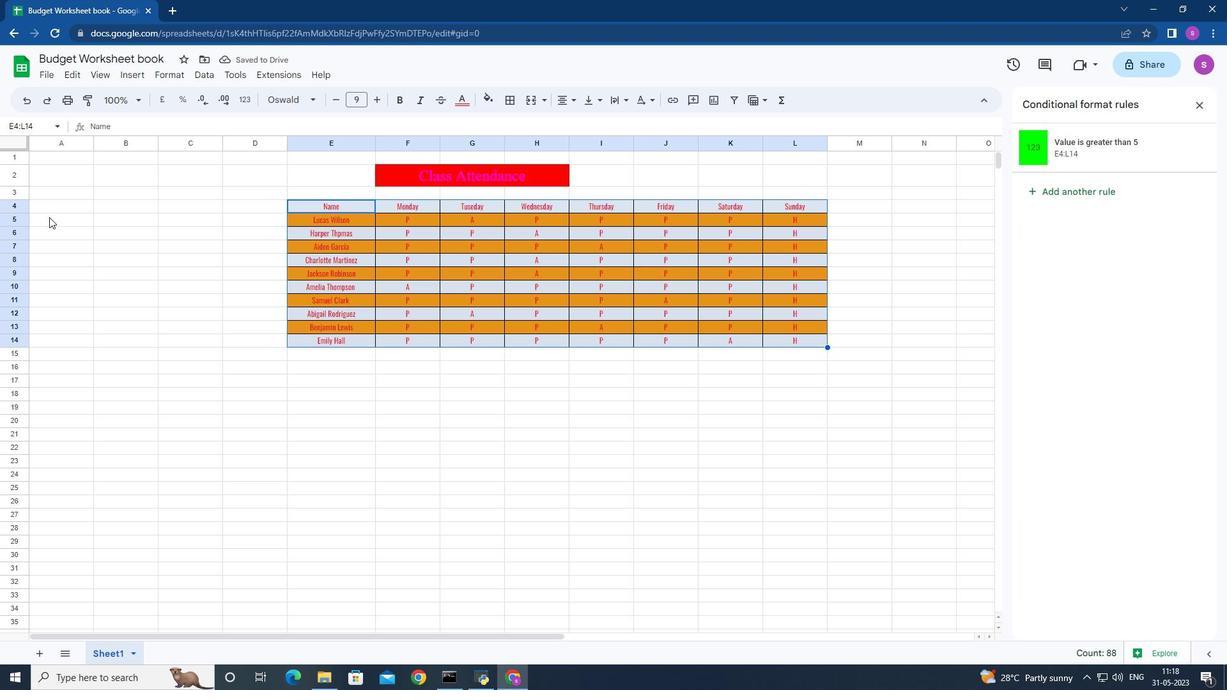 
Action: Mouse moved to (31, 183)
Screenshot: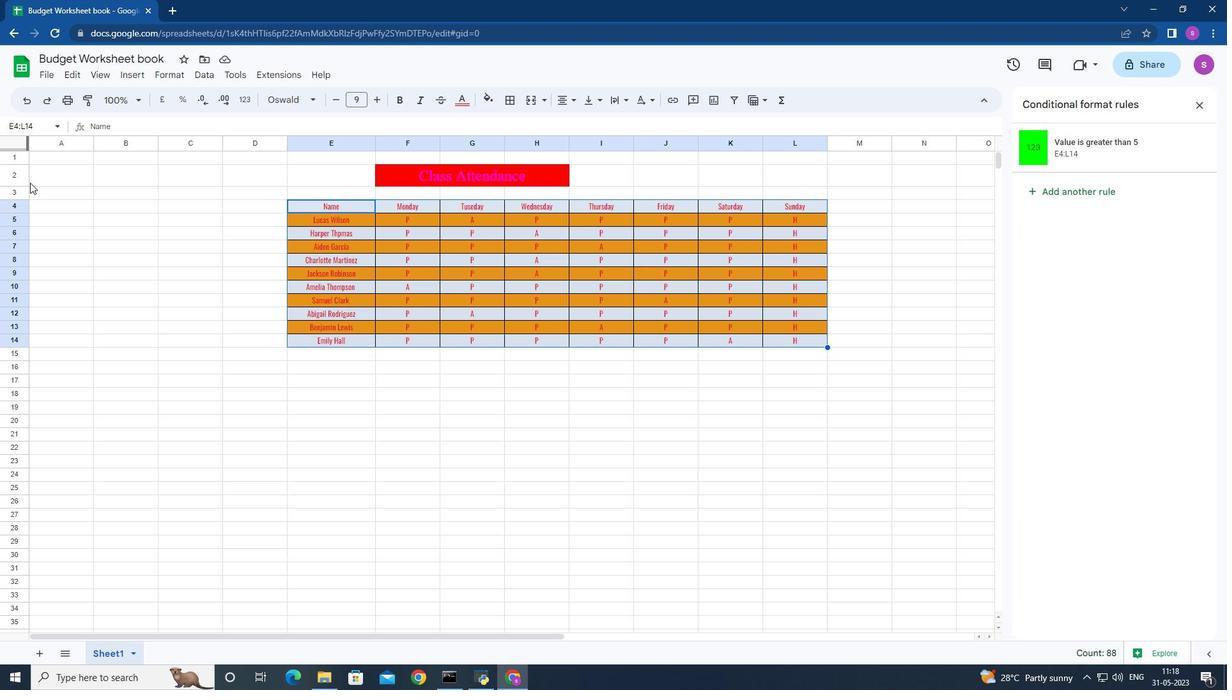 
Action: Mouse scrolled (31, 184) with delta (0, 0)
Screenshot: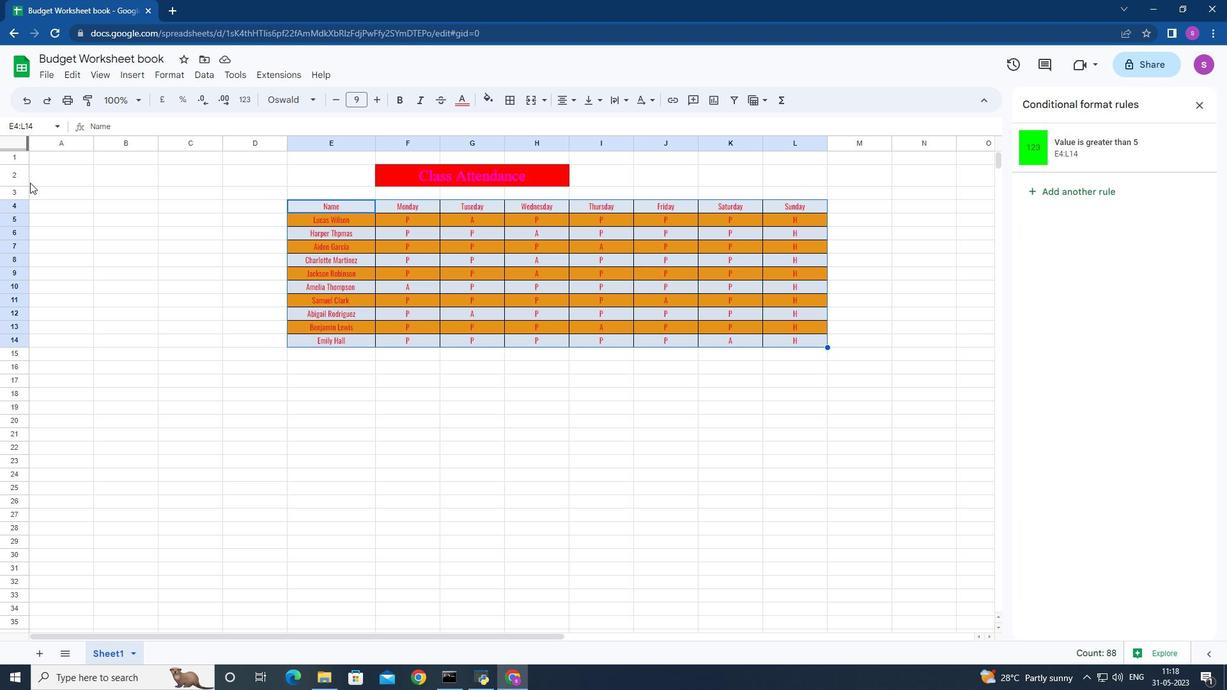 
Action: Mouse moved to (31, 183)
Screenshot: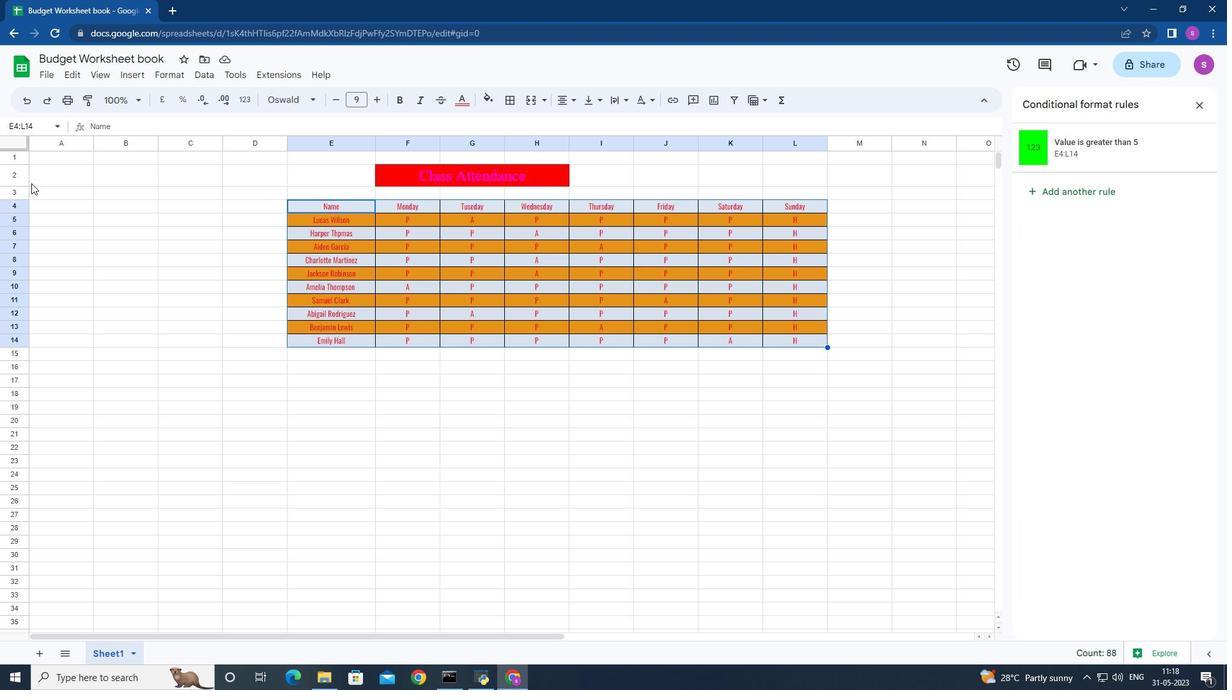
Action: Mouse scrolled (31, 184) with delta (0, 0)
Screenshot: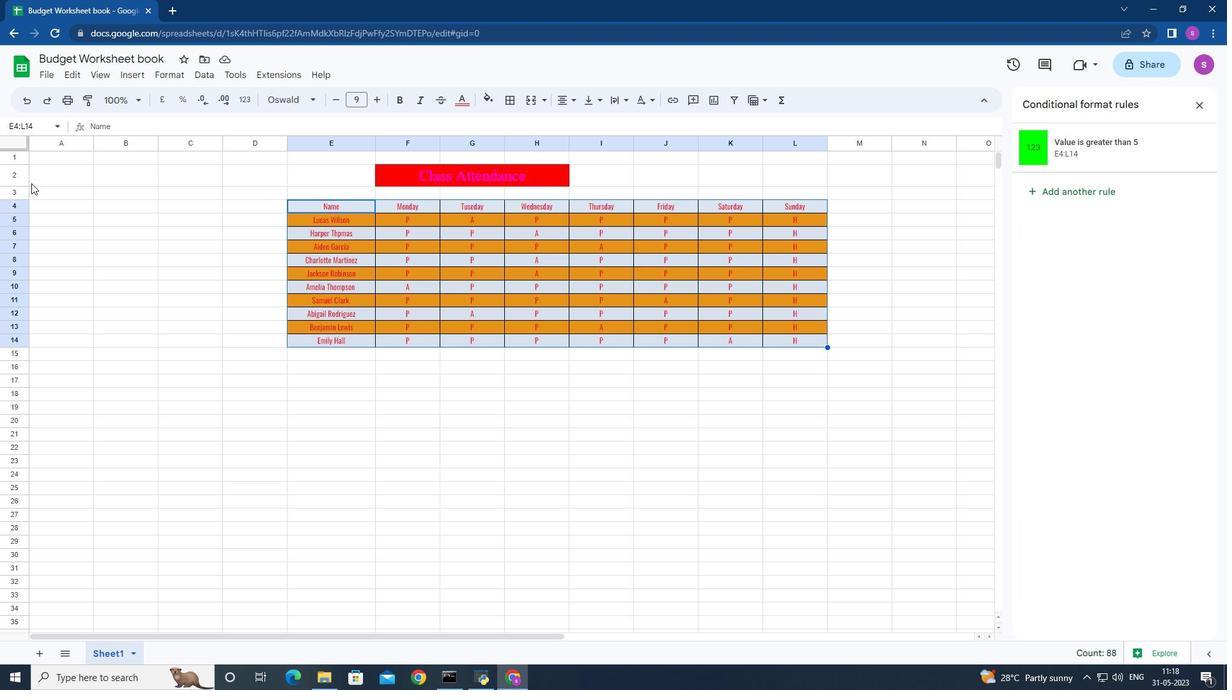 
Action: Mouse moved to (32, 184)
Screenshot: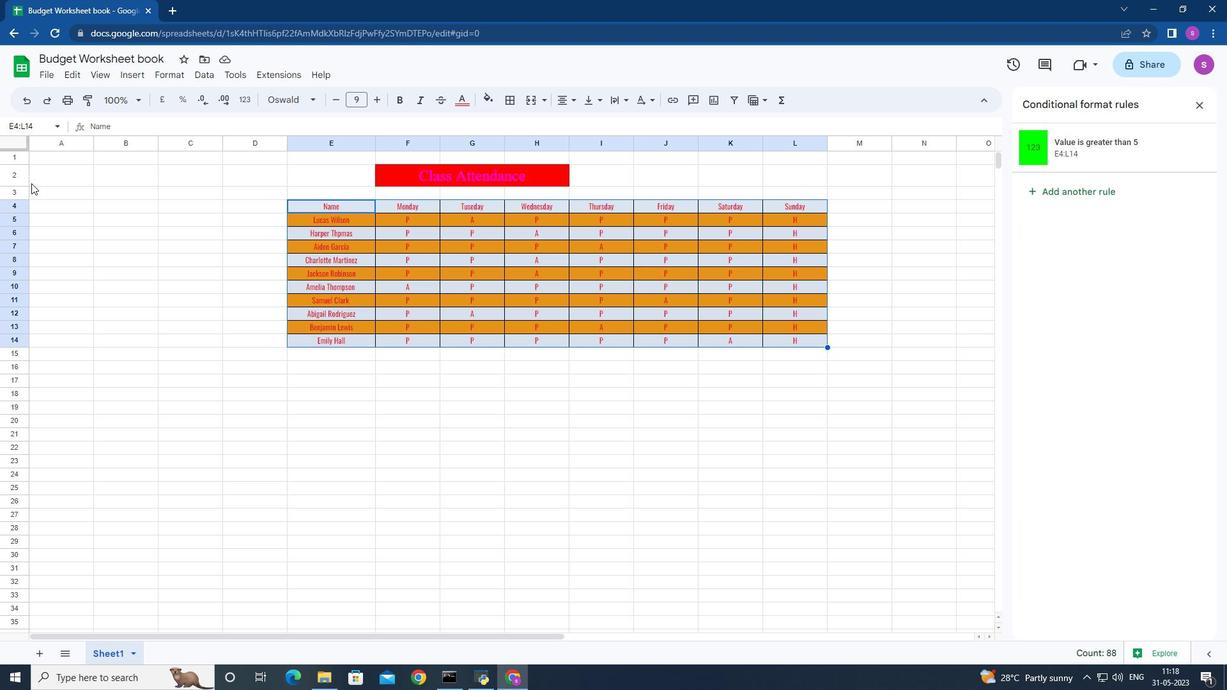 
Action: Mouse scrolled (32, 184) with delta (0, 0)
Screenshot: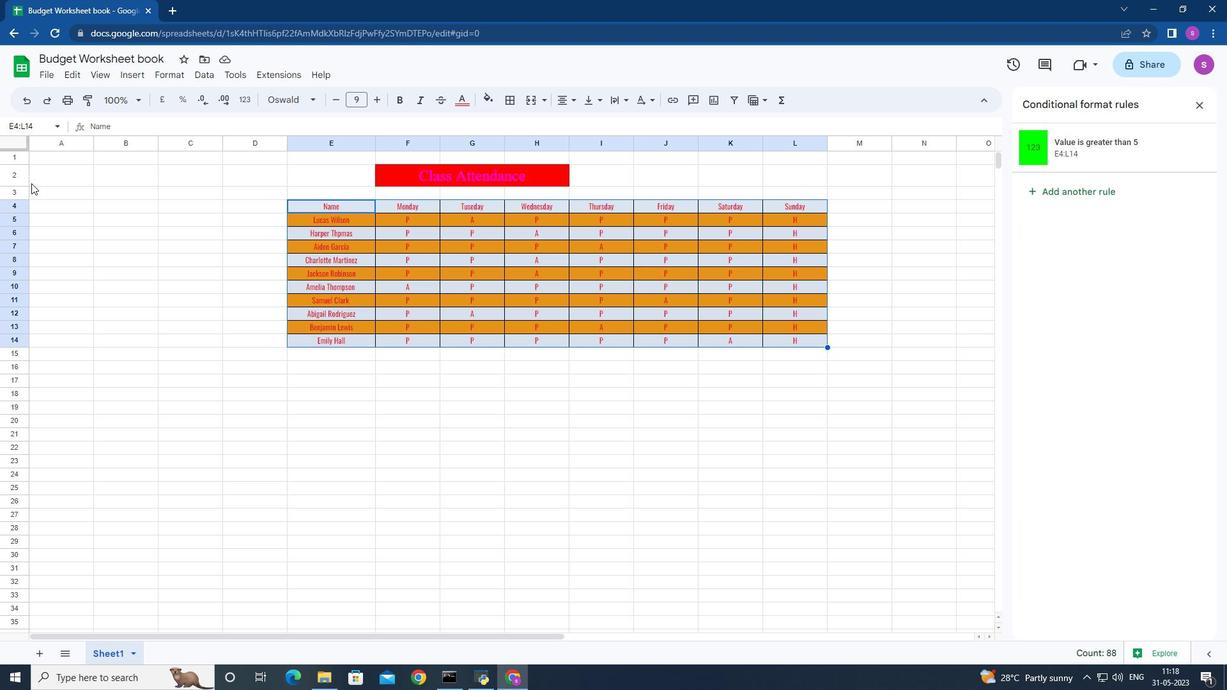 
Action: Mouse moved to (13, 142)
Screenshot: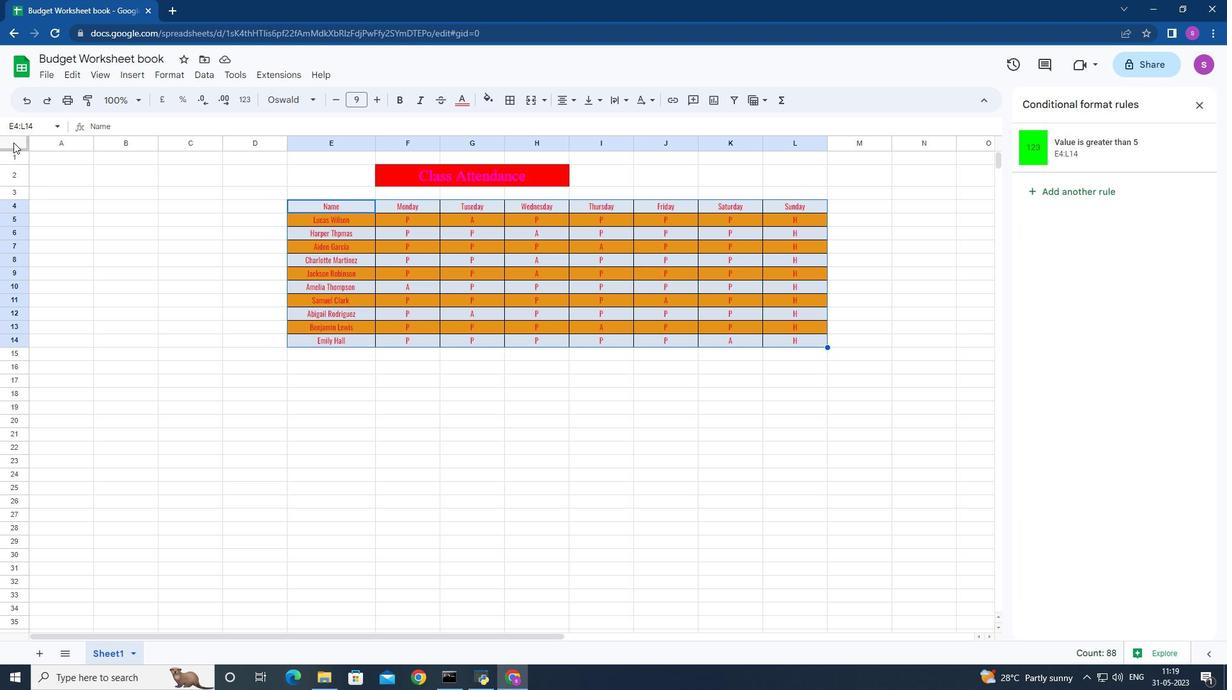 
Action: Mouse pressed left at (13, 142)
Screenshot: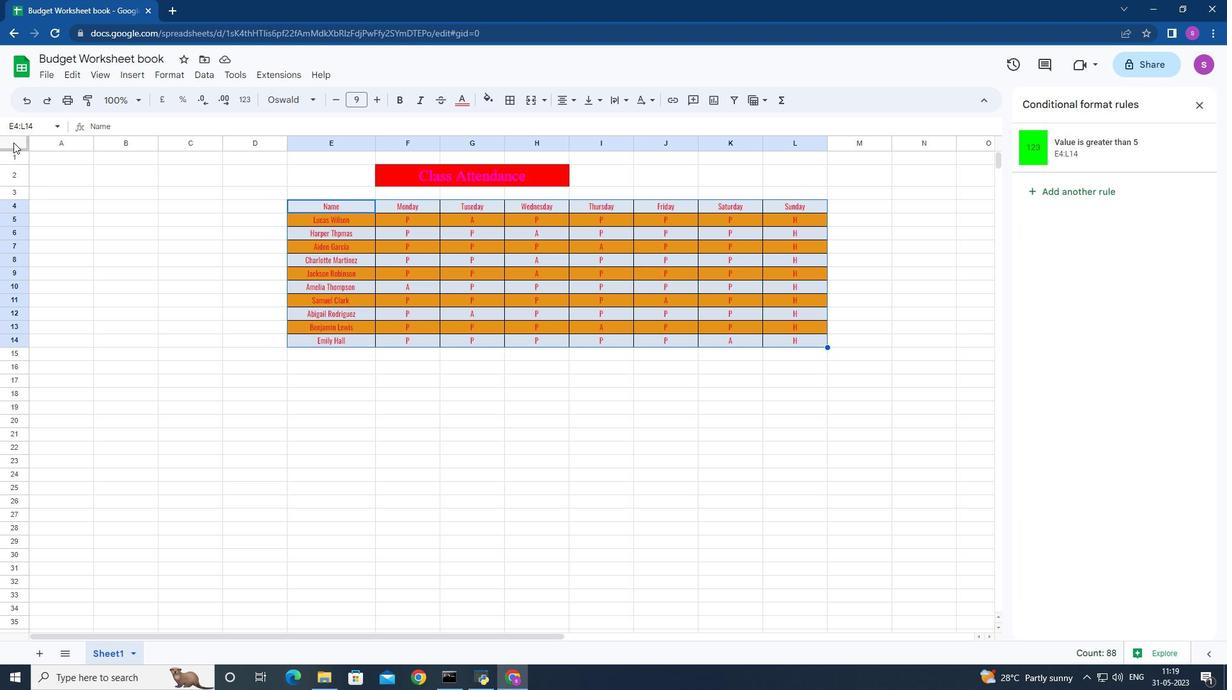 
Action: Mouse moved to (374, 142)
Screenshot: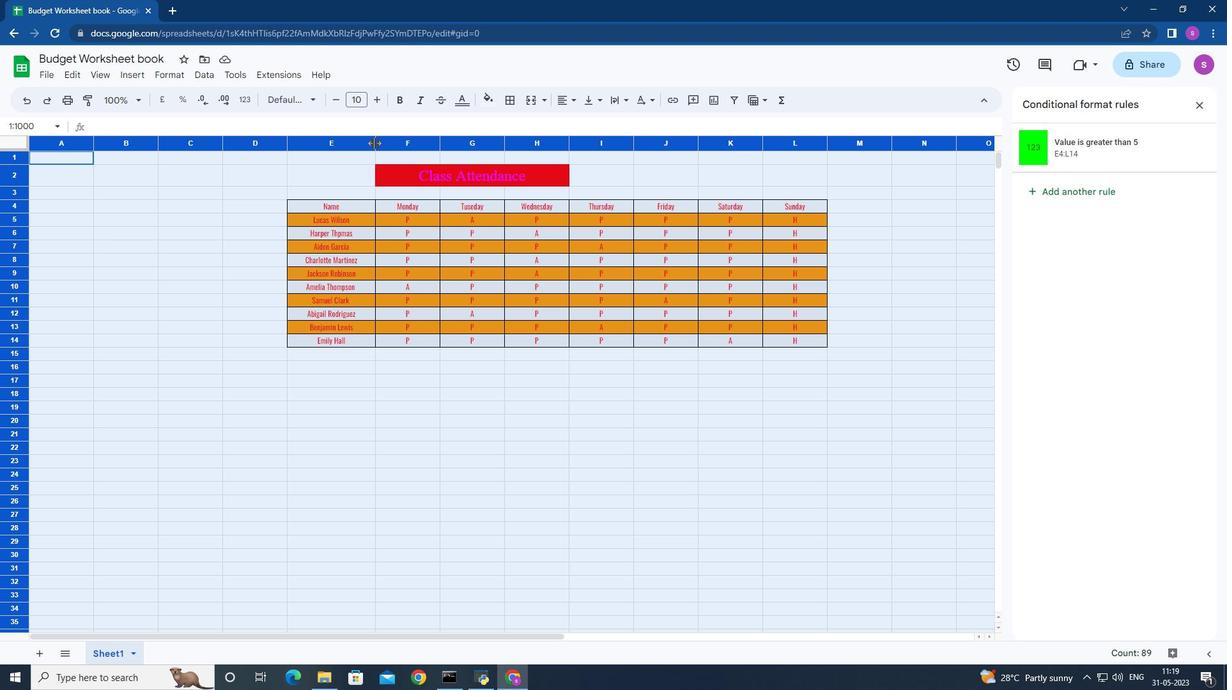 
Action: Mouse pressed left at (374, 142)
Screenshot: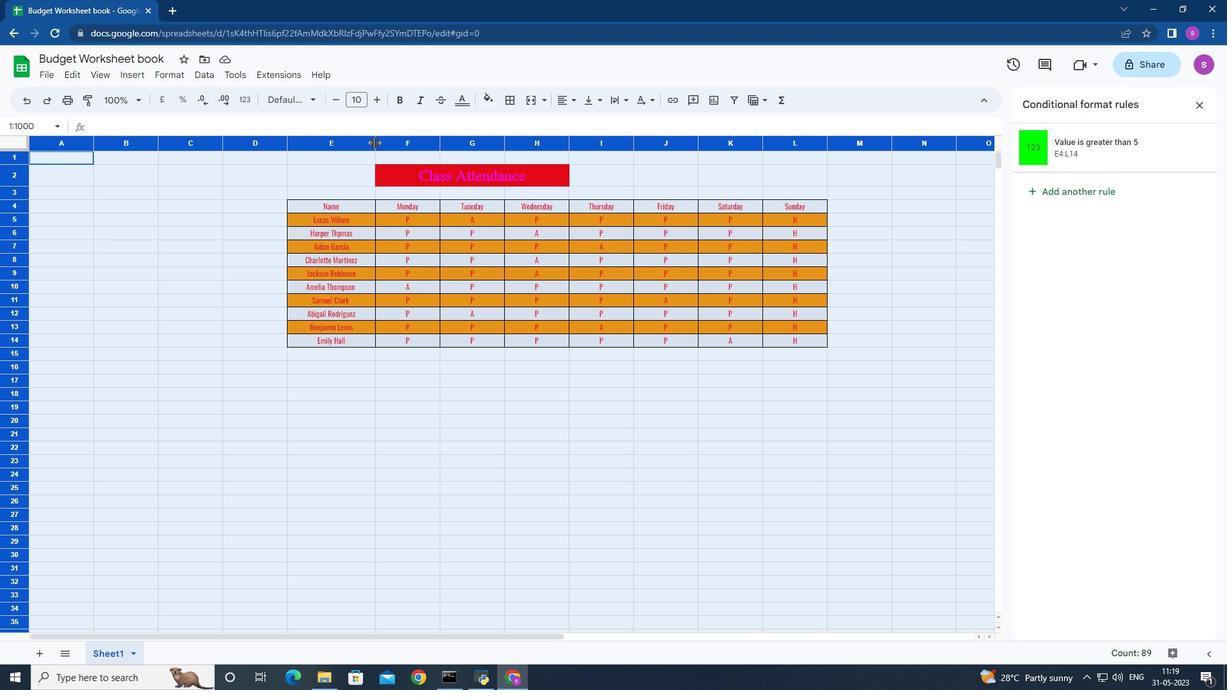 
Action: Mouse moved to (378, 142)
Screenshot: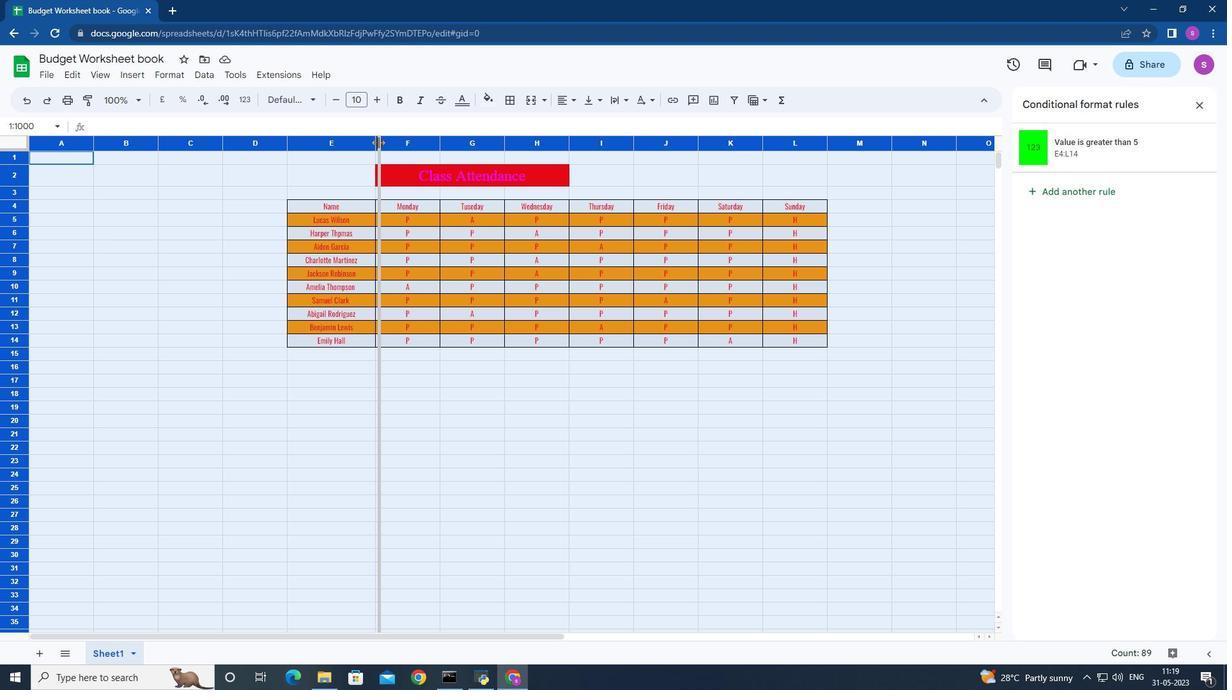 
Action: Mouse pressed left at (378, 142)
Screenshot: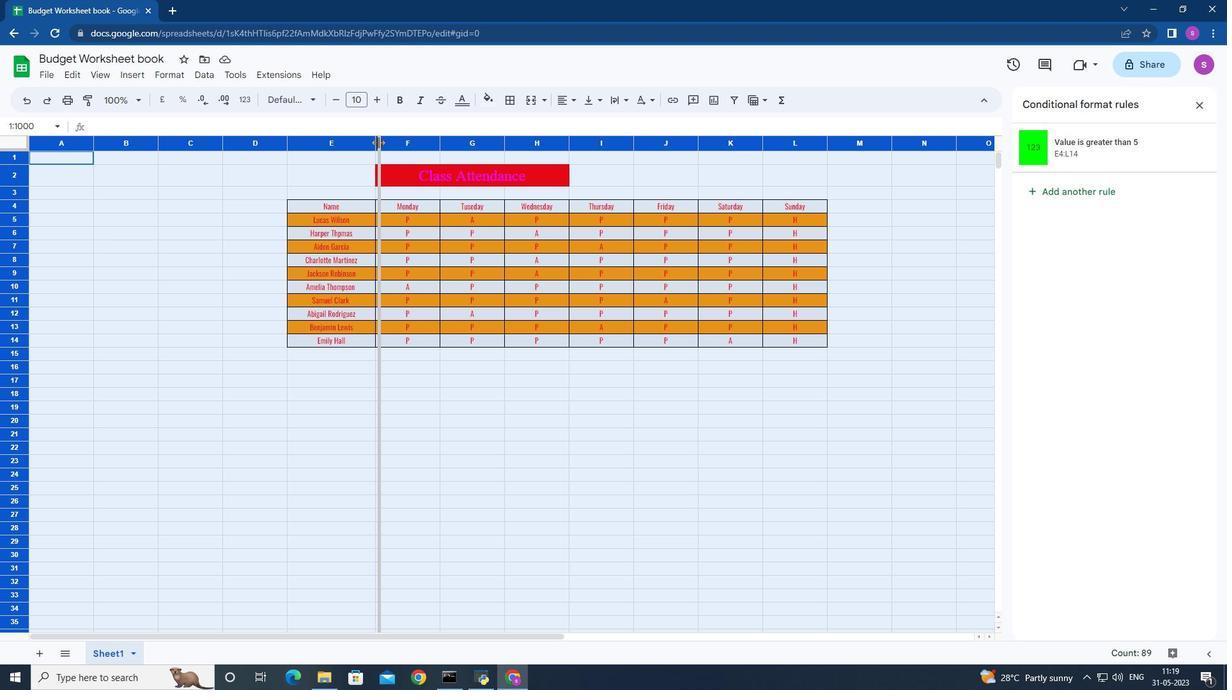 
Action: Mouse moved to (527, 436)
Screenshot: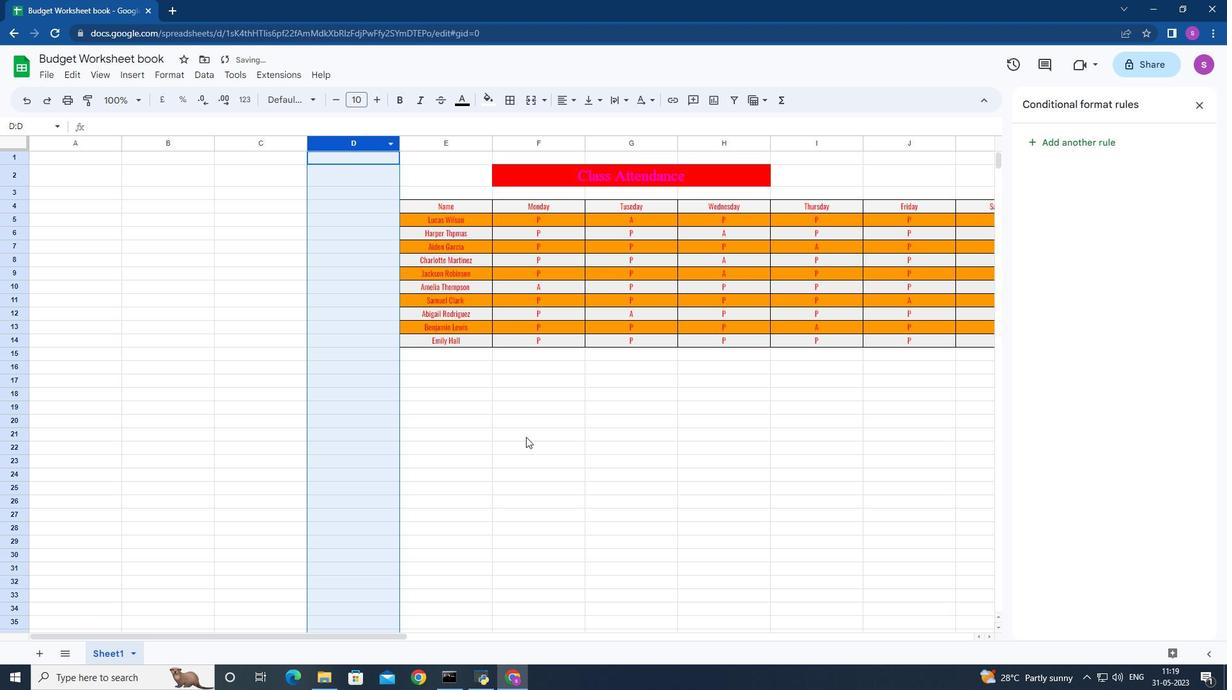 
Action: Mouse pressed left at (527, 436)
Screenshot: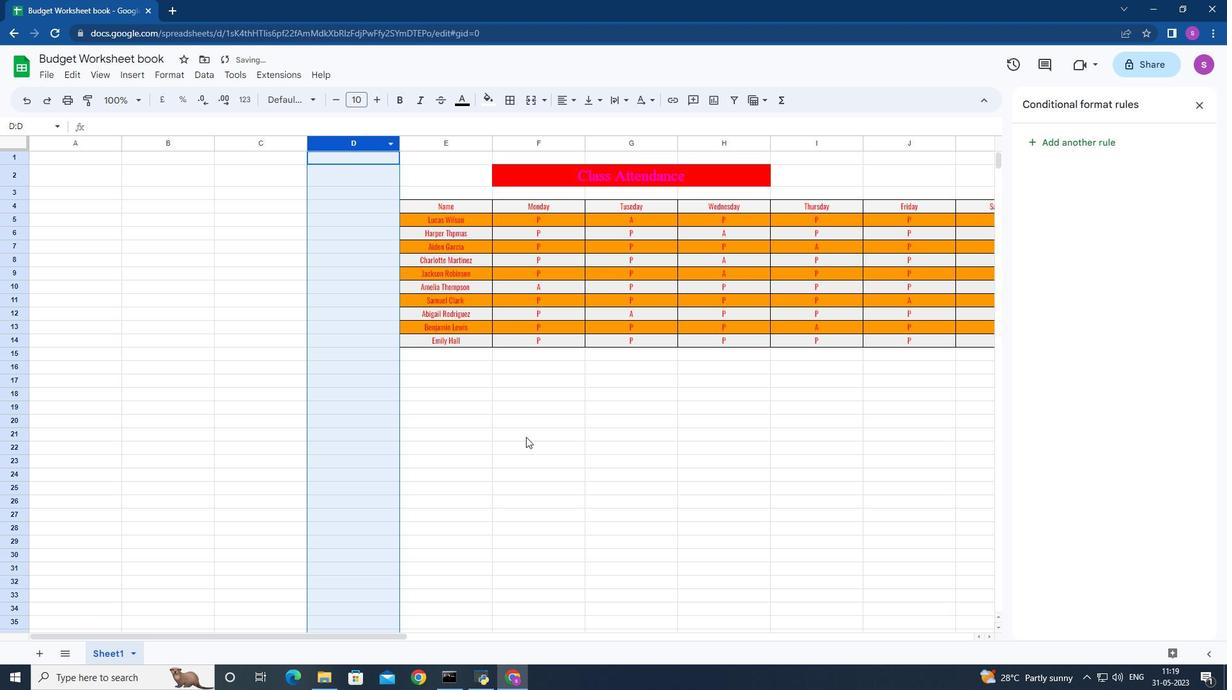 
Action: Mouse moved to (253, 339)
Screenshot: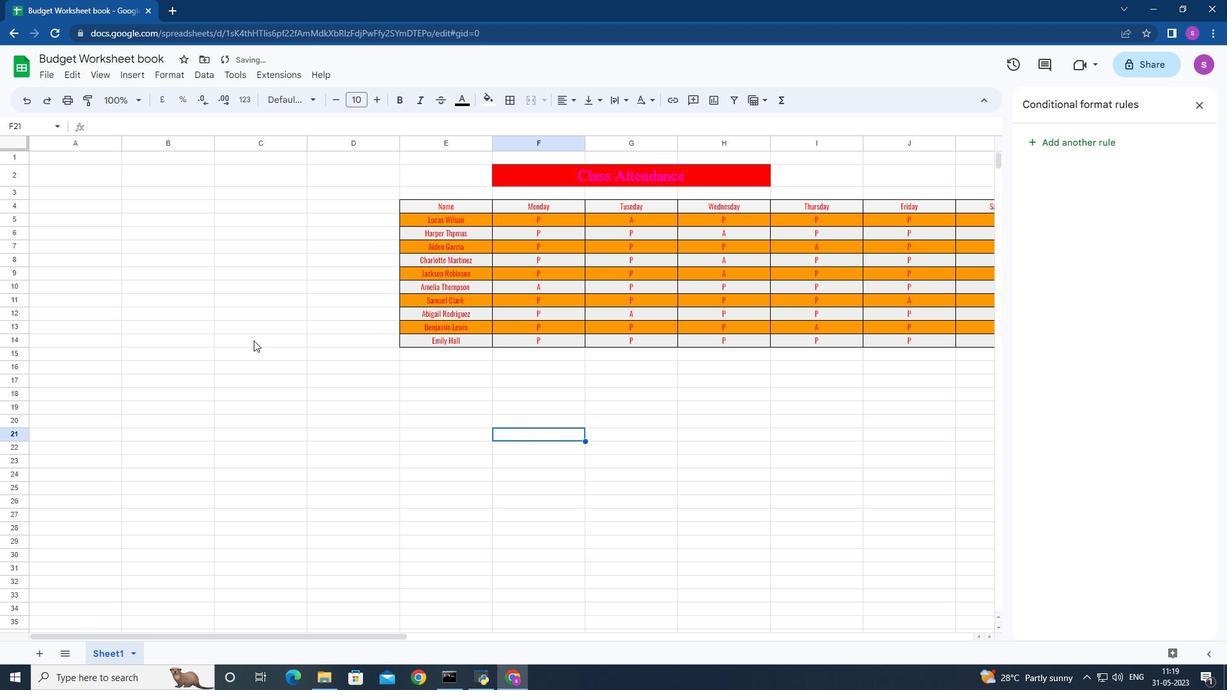 
Action: Mouse scrolled (253, 340) with delta (0, 0)
Screenshot: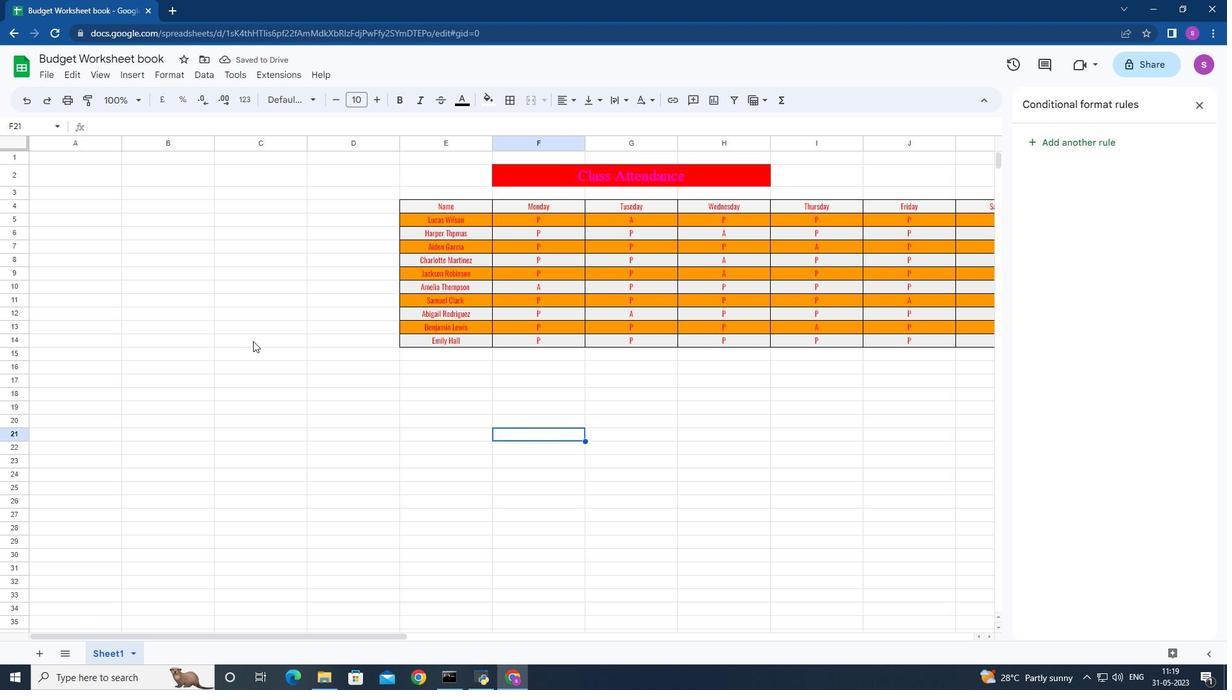 
Action: Mouse moved to (18, 139)
Screenshot: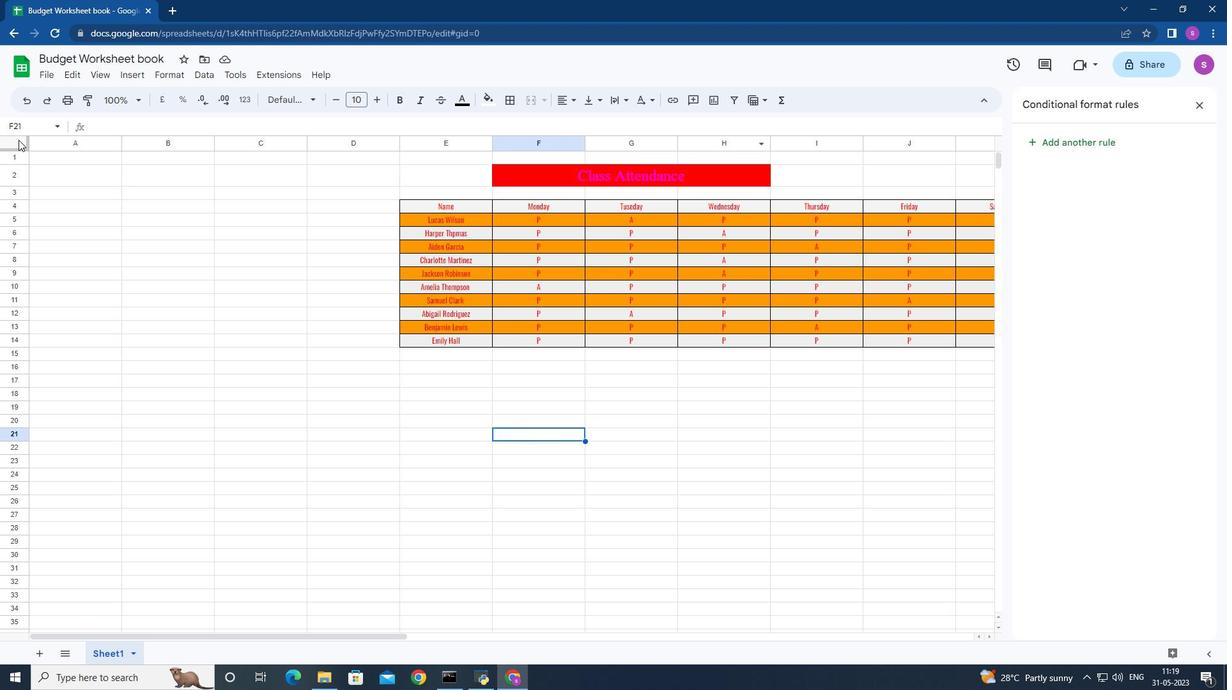 
Action: Mouse pressed left at (18, 139)
Screenshot: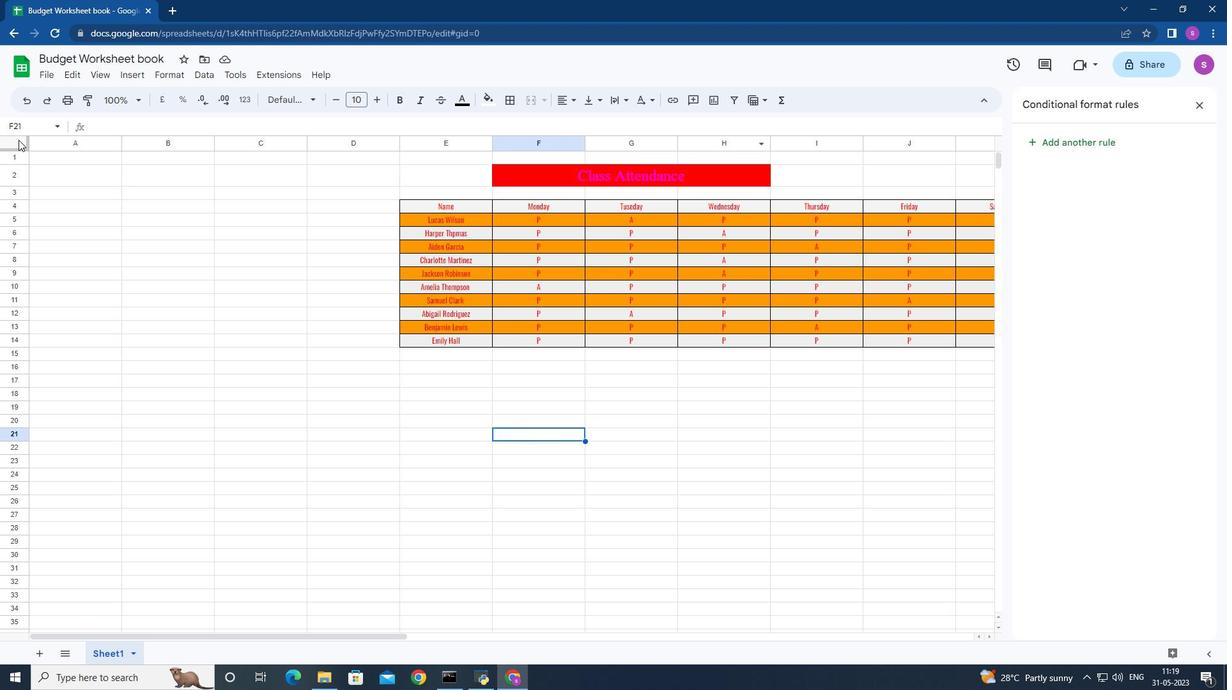 
Action: Mouse moved to (586, 143)
Screenshot: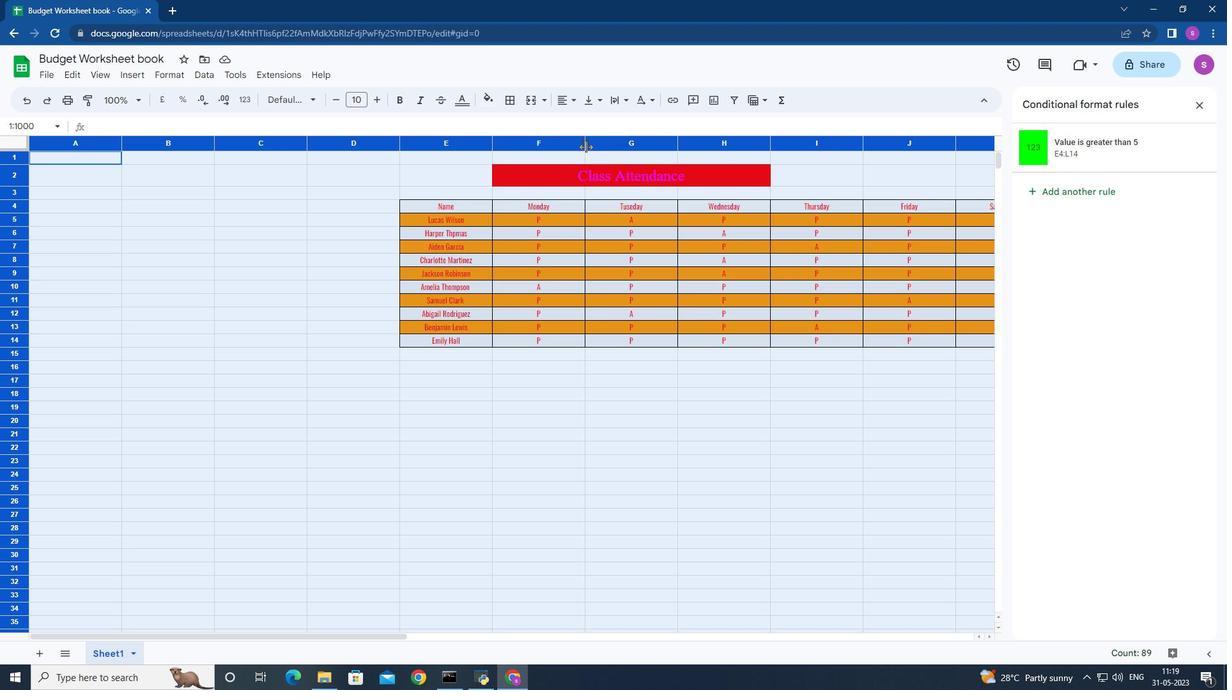 
Action: Mouse pressed left at (586, 143)
Screenshot: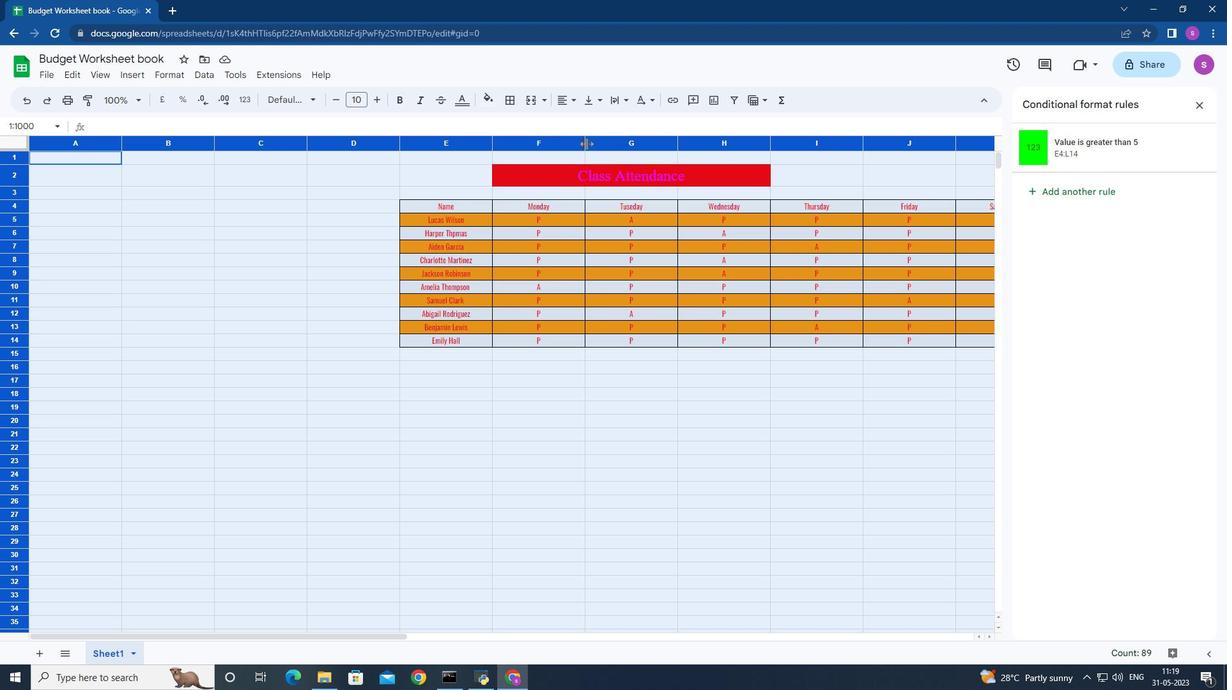 
Action: Mouse pressed left at (586, 143)
Screenshot: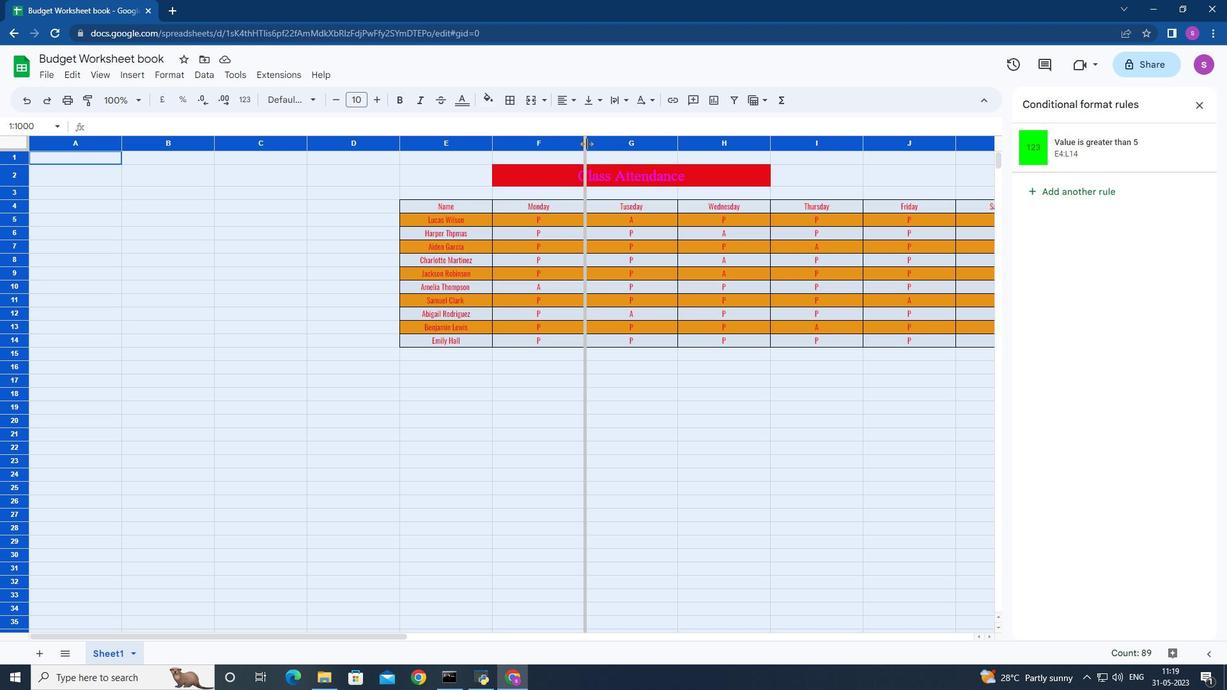 
Action: Mouse moved to (662, 370)
Screenshot: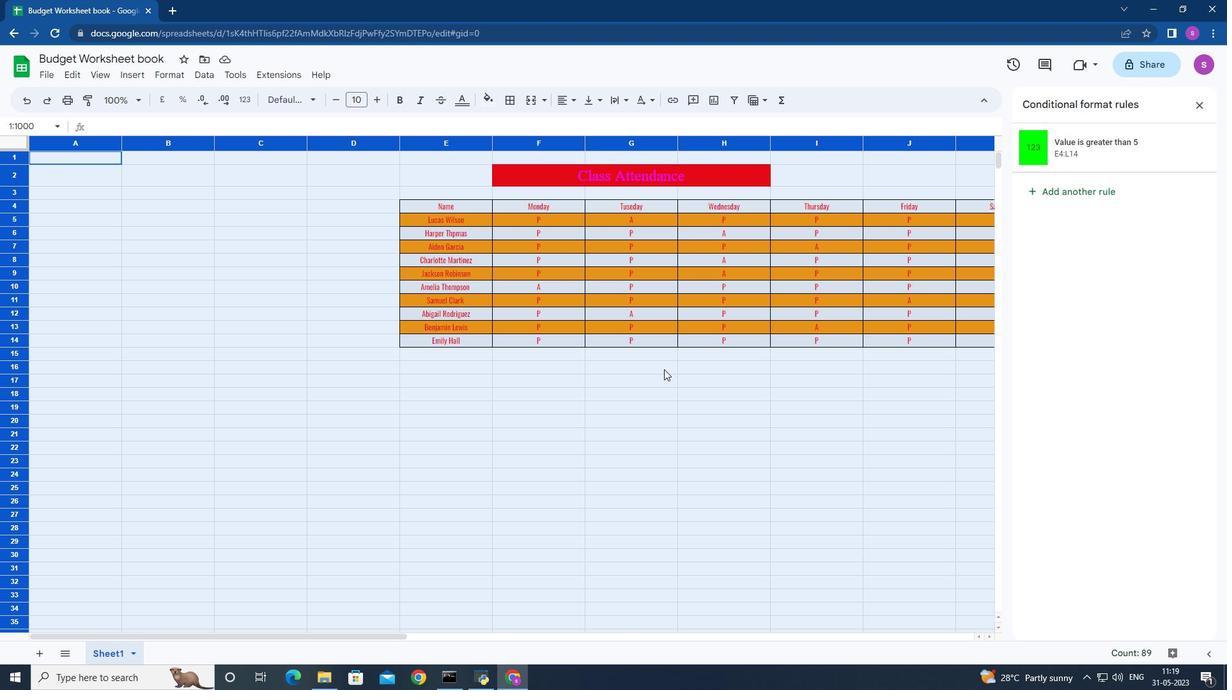 
Action: Mouse pressed left at (662, 370)
Screenshot: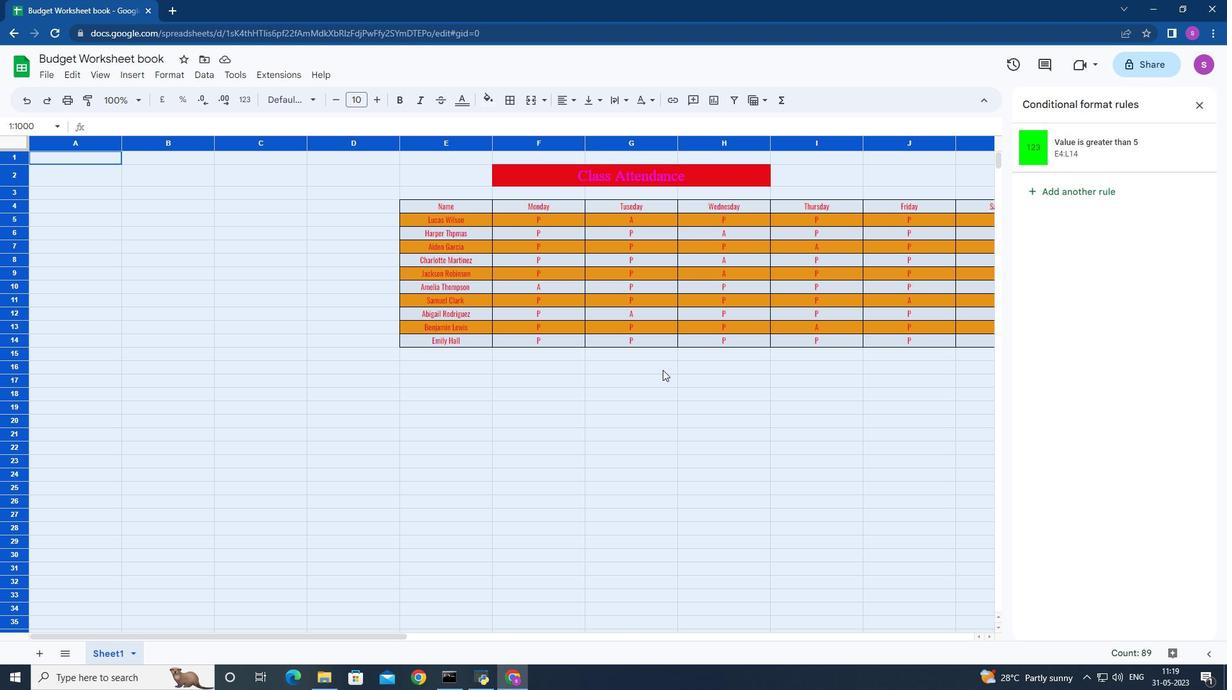 
Action: Mouse moved to (889, 467)
Screenshot: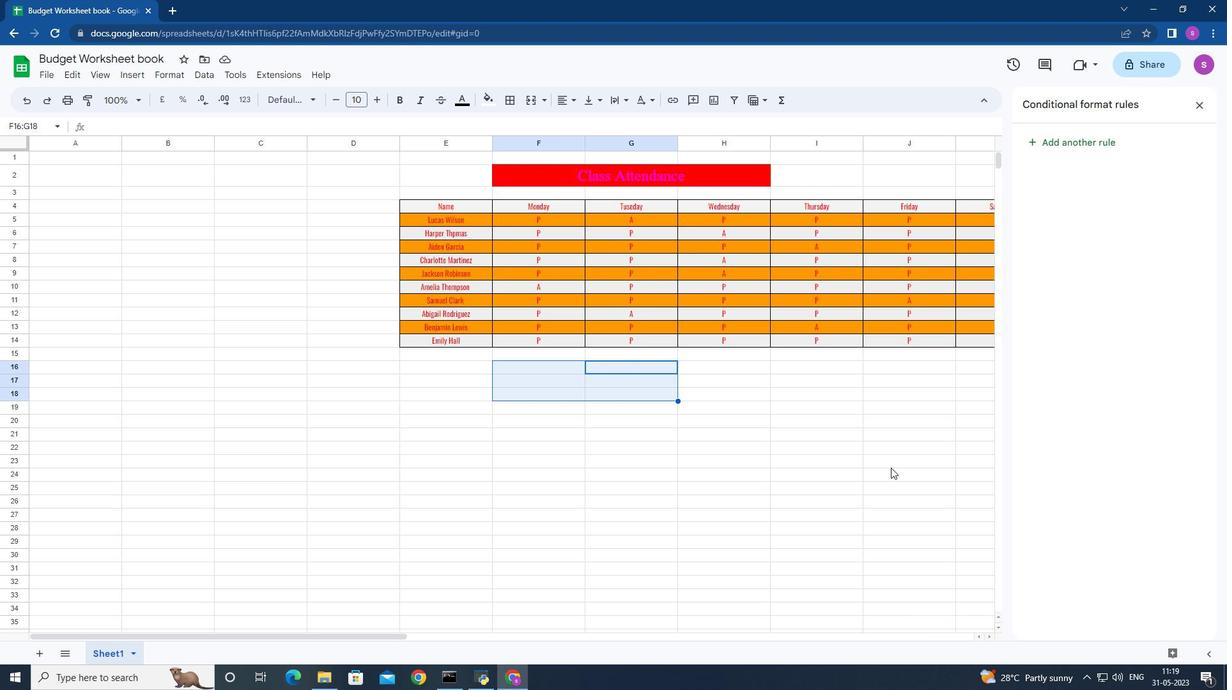 
Action: Mouse pressed left at (889, 467)
Screenshot: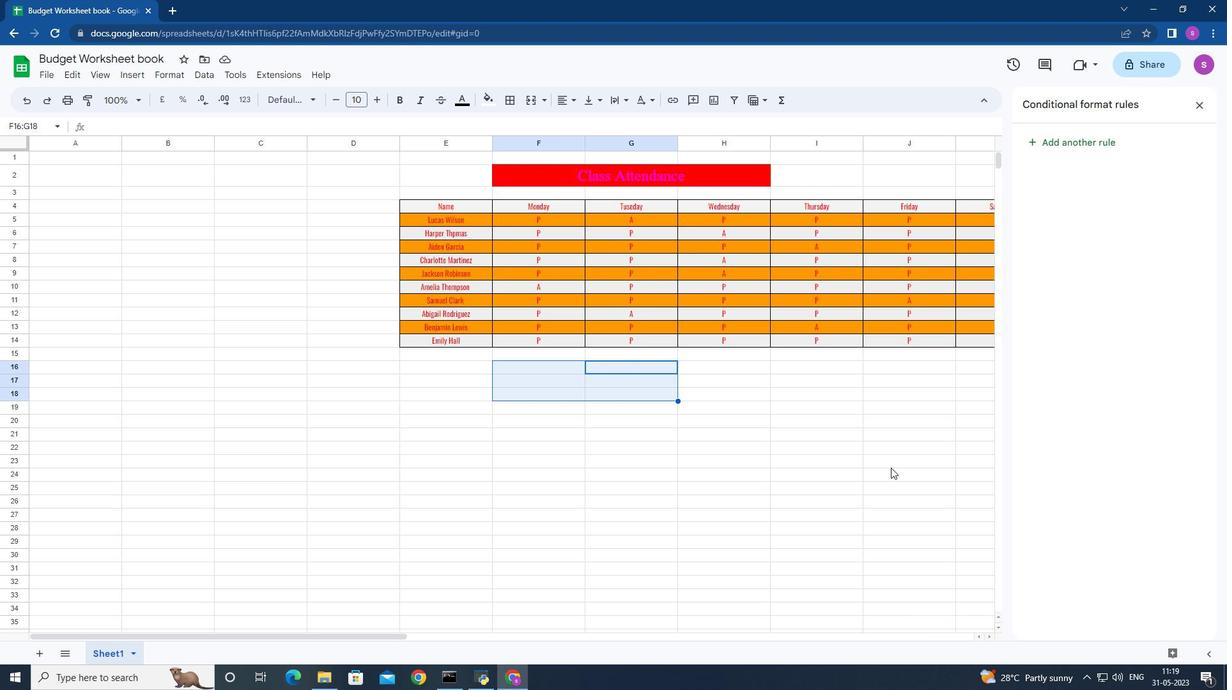 
Action: Mouse moved to (995, 166)
Screenshot: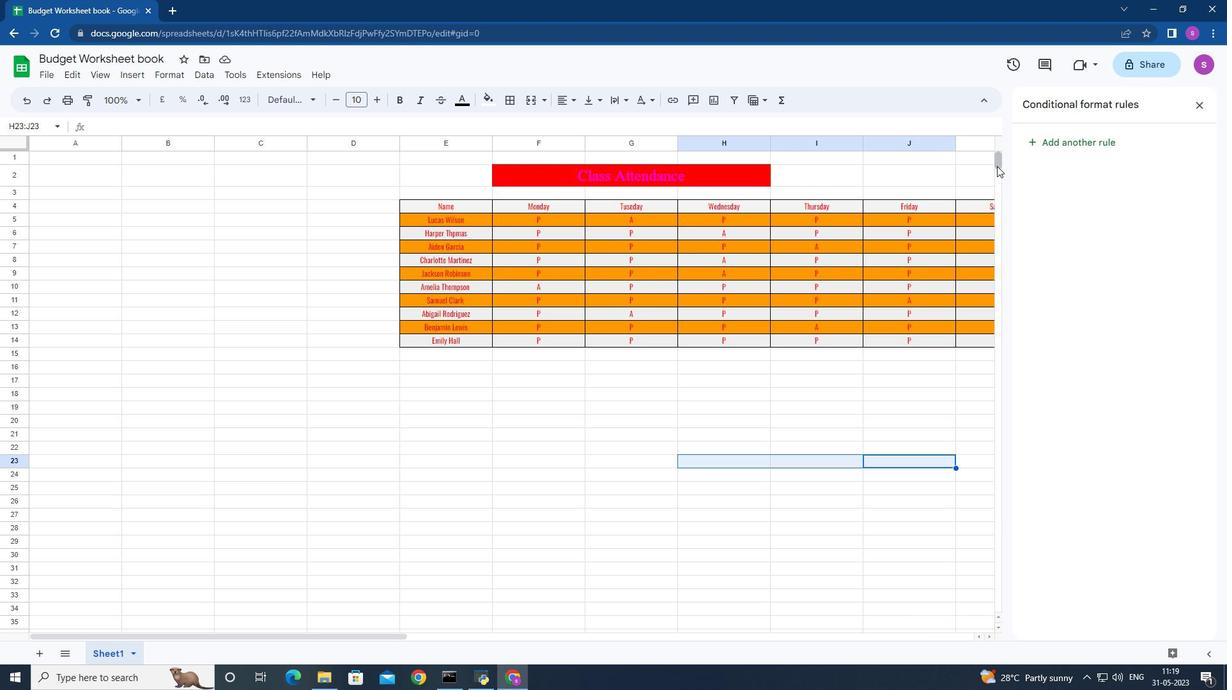 
Action: Mouse scrolled (995, 166) with delta (0, 0)
Screenshot: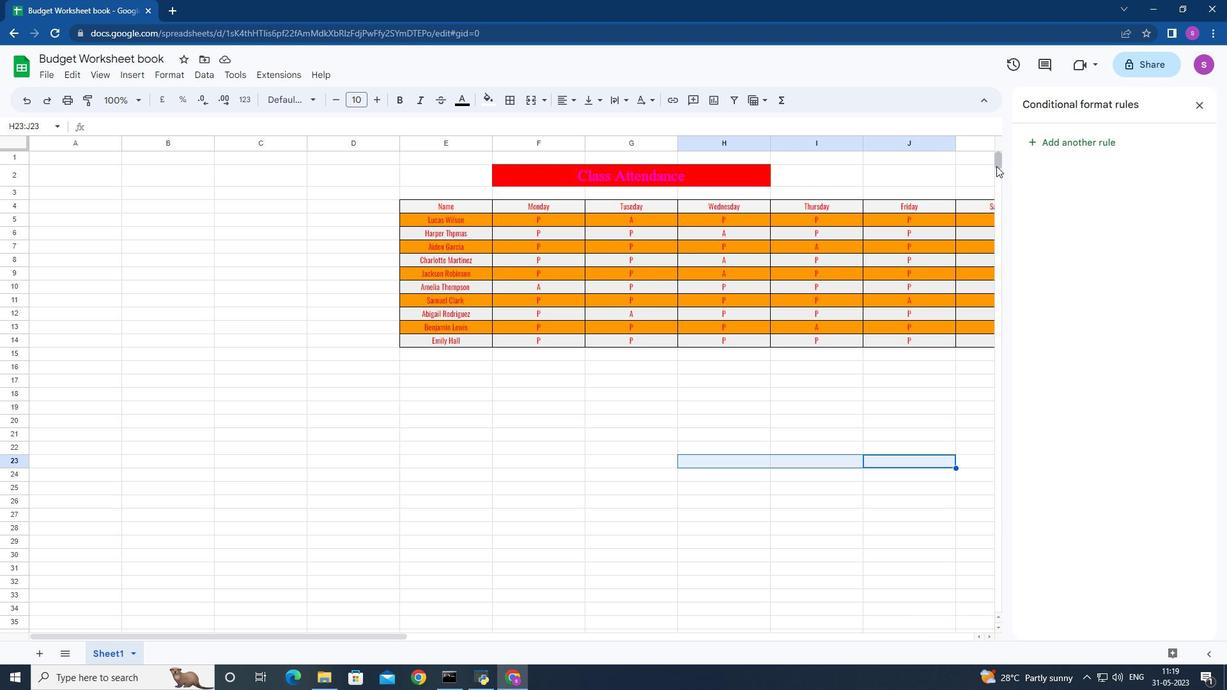 
Action: Mouse scrolled (995, 166) with delta (0, 0)
Screenshot: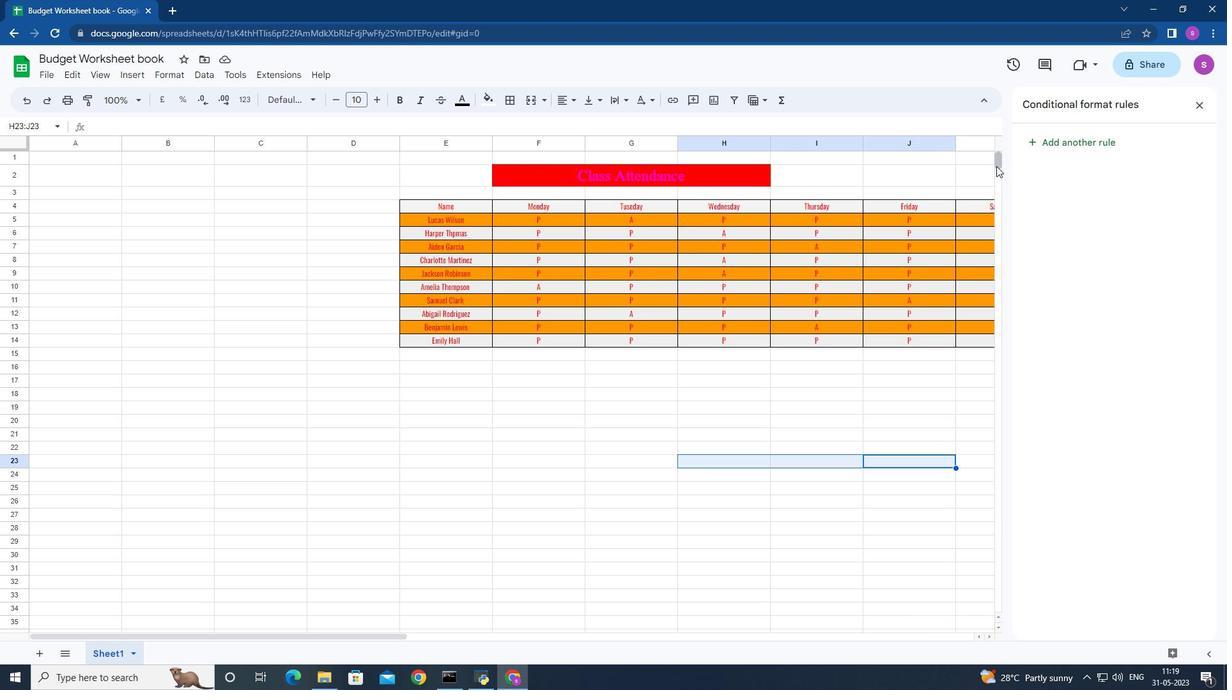 
Action: Mouse moved to (993, 167)
Screenshot: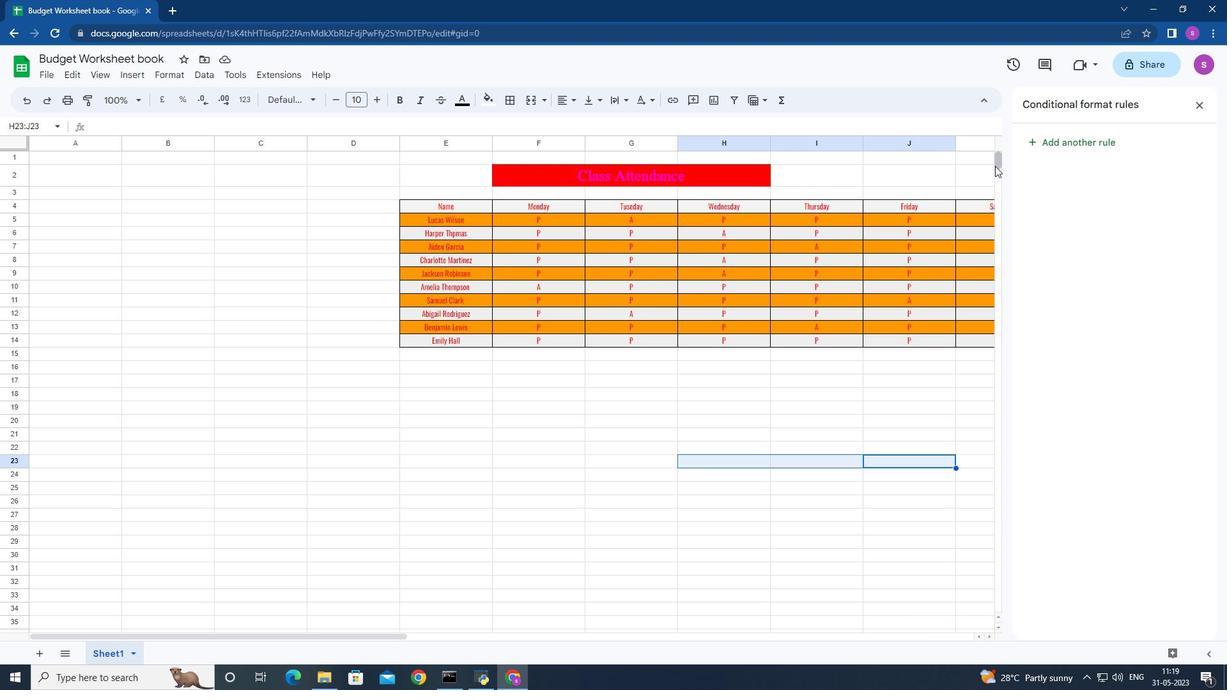 
Action: Mouse scrolled (994, 166) with delta (0, 0)
Screenshot: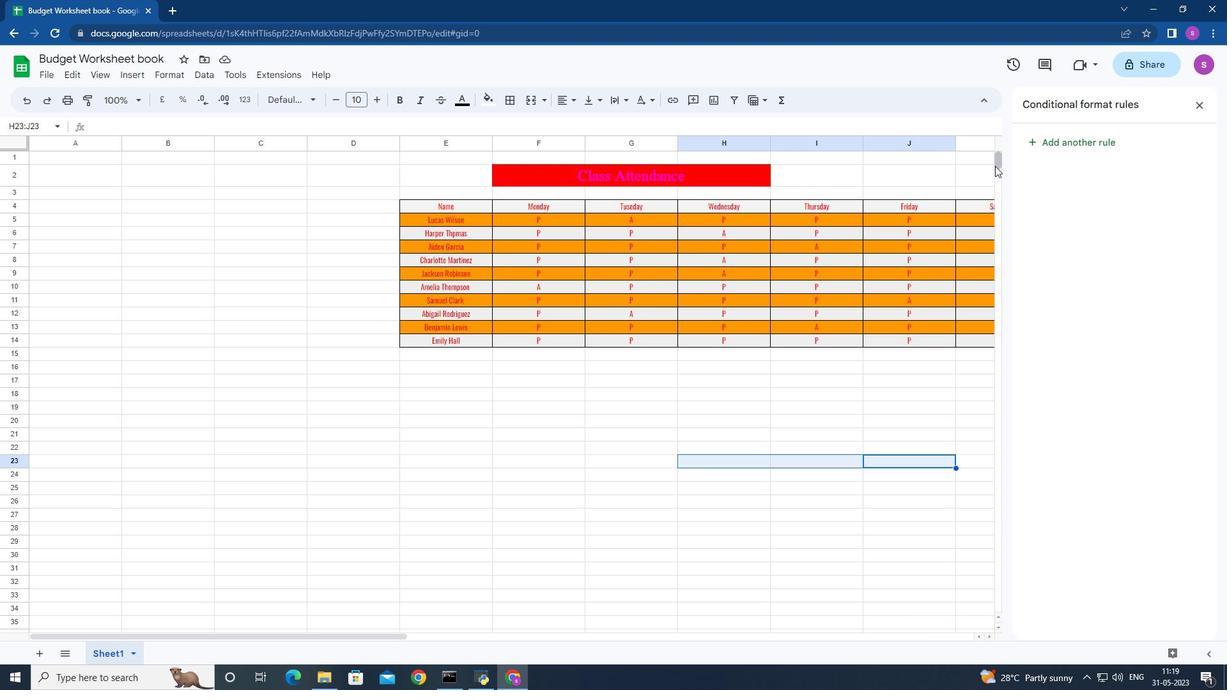 
Action: Mouse moved to (993, 167)
Screenshot: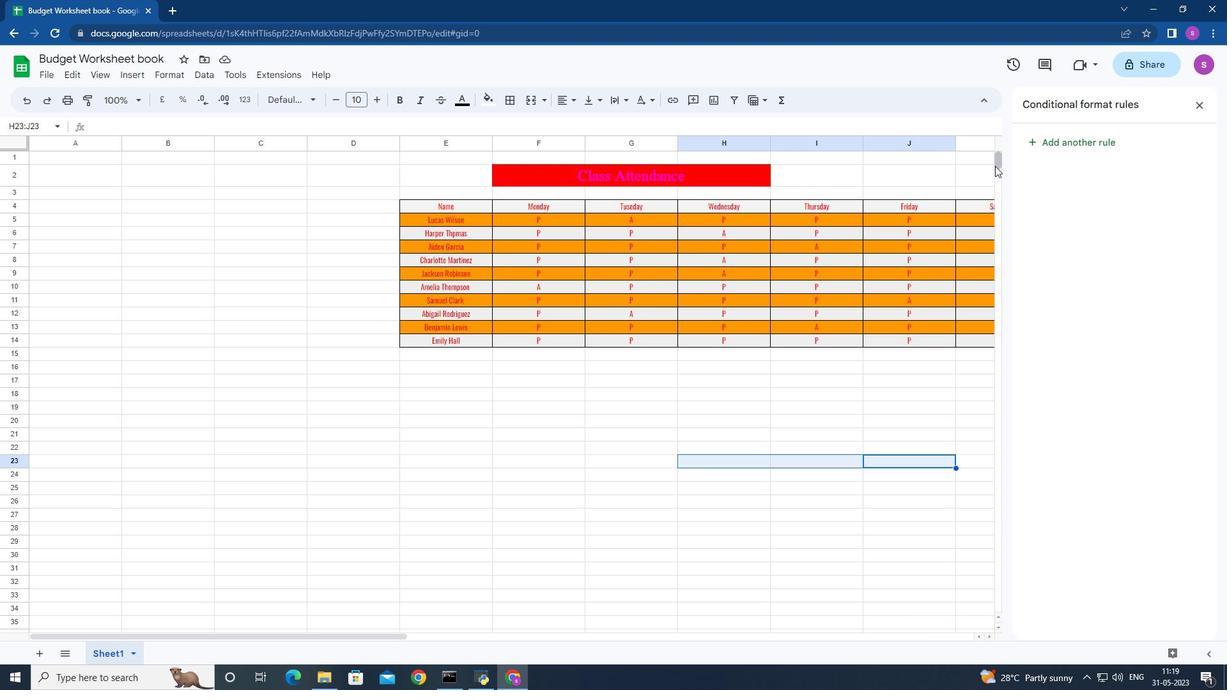 
Action: Mouse scrolled (993, 166) with delta (0, 0)
Screenshot: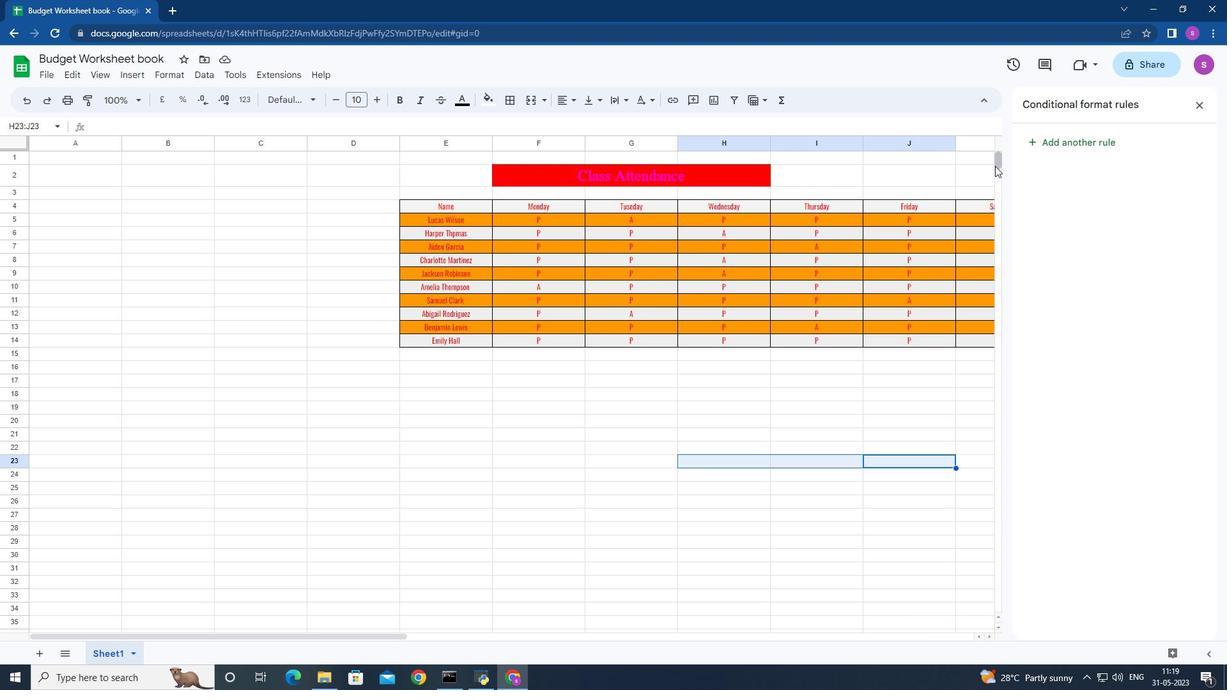 
Action: Mouse moved to (993, 167)
Screenshot: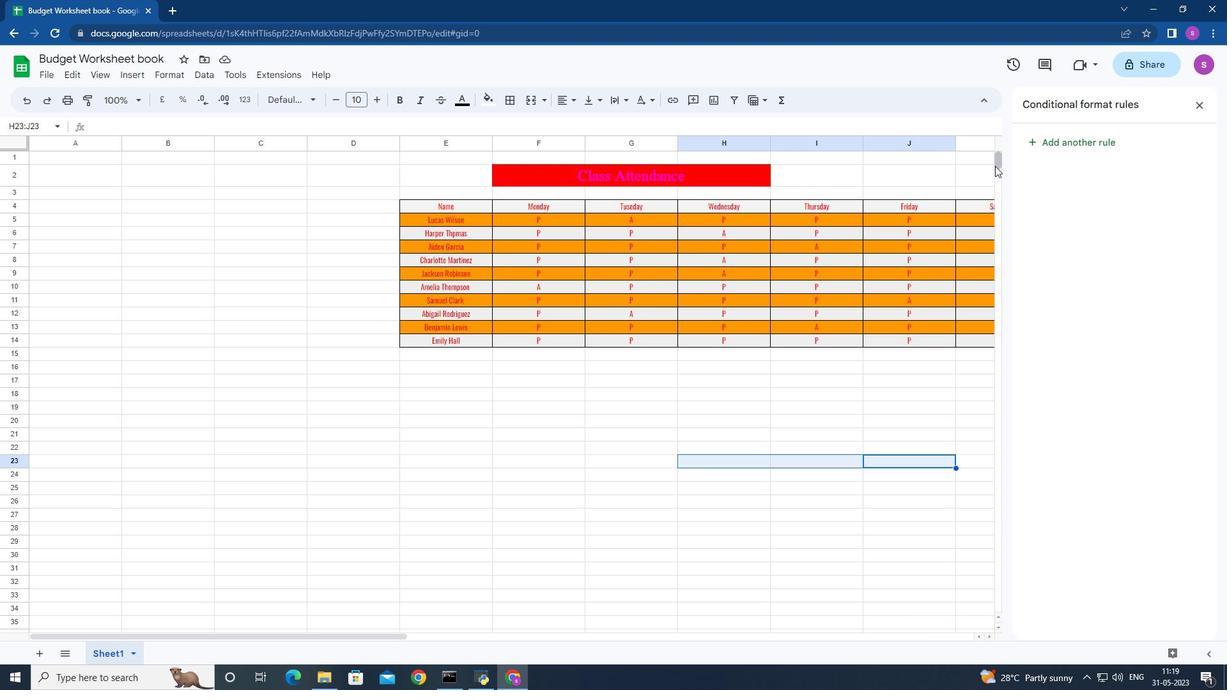 
Action: Mouse scrolled (993, 166) with delta (0, 0)
Screenshot: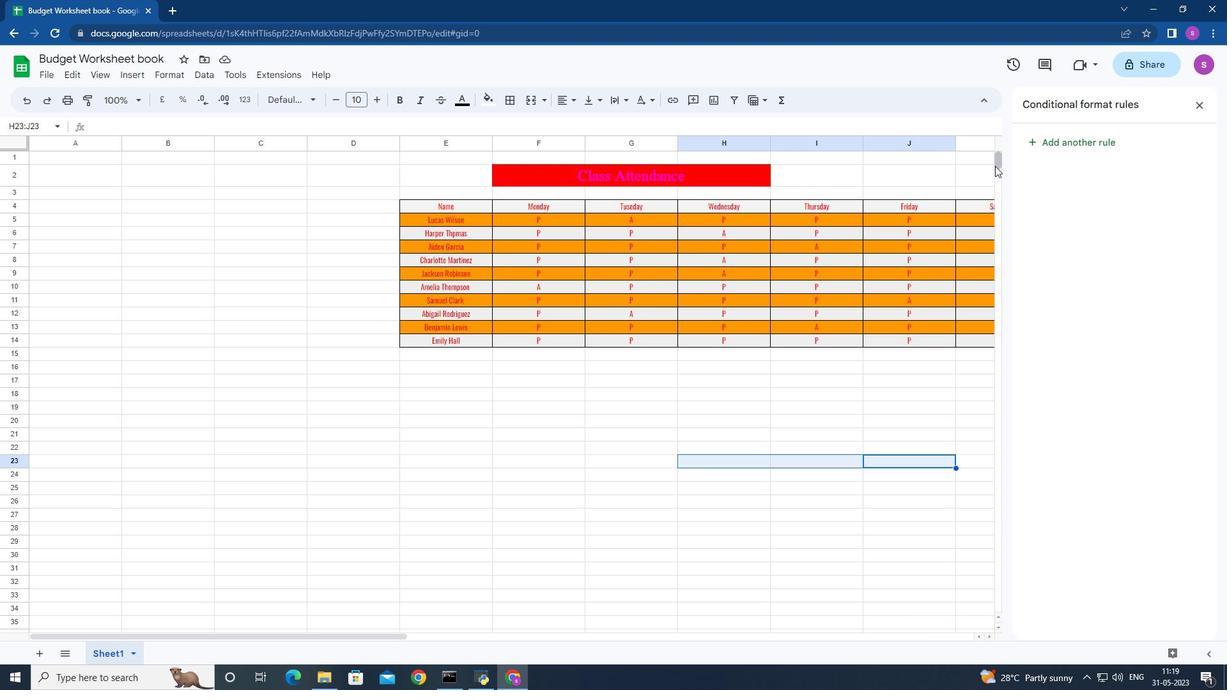 
Action: Mouse moved to (993, 168)
Screenshot: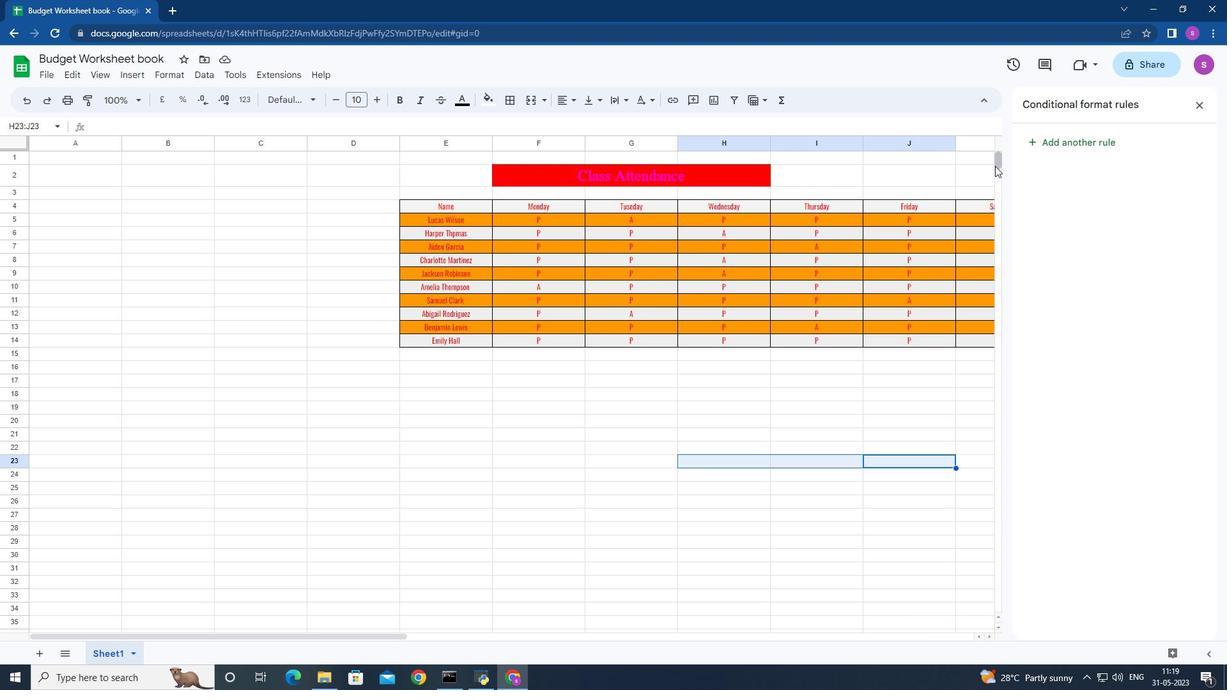 
Action: Mouse scrolled (993, 167) with delta (0, 0)
Screenshot: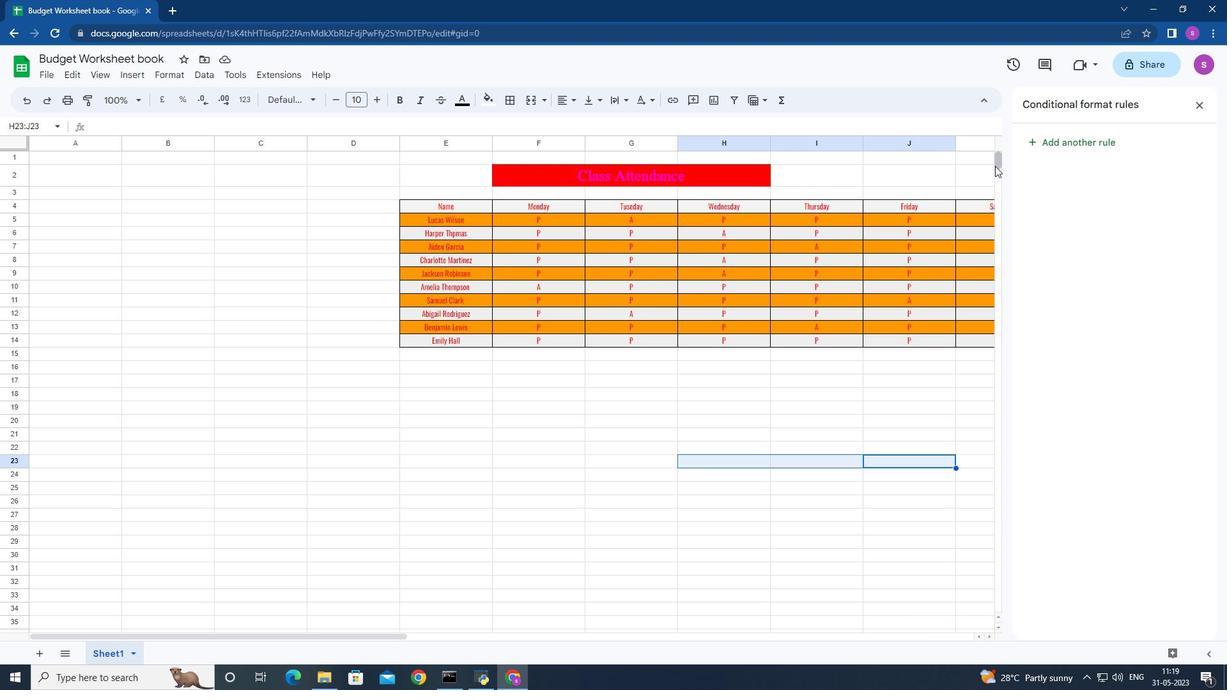 
Action: Mouse scrolled (993, 167) with delta (0, 0)
Screenshot: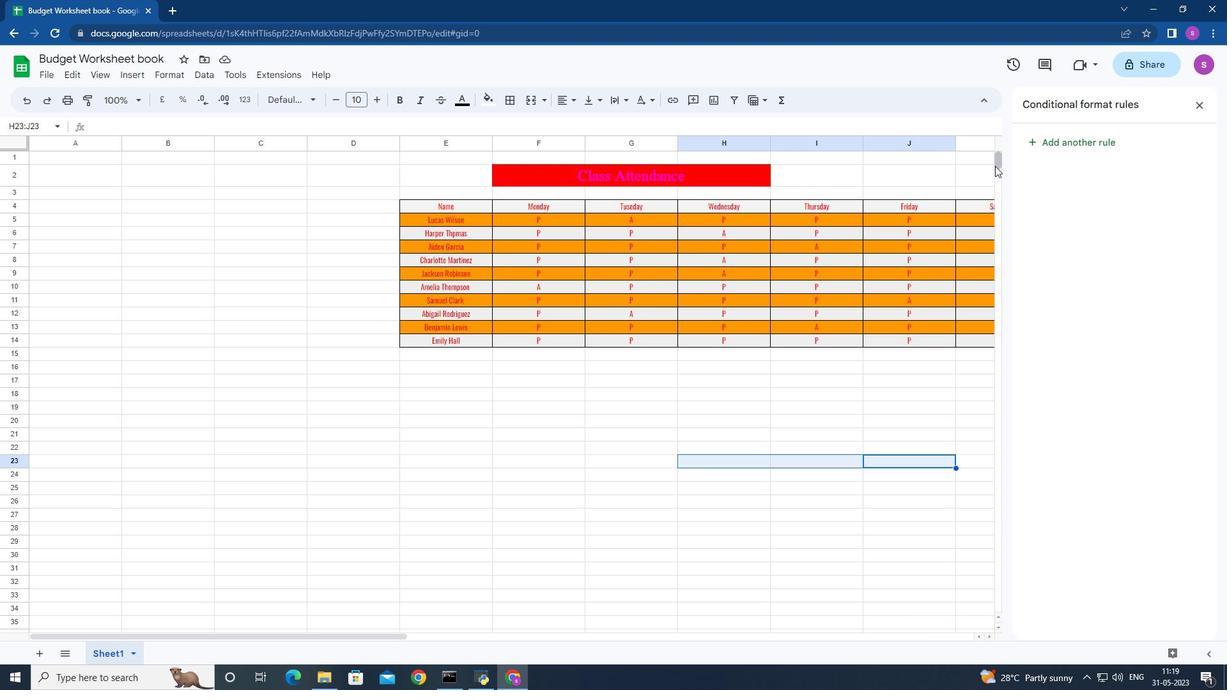
Action: Mouse moved to (993, 168)
Screenshot: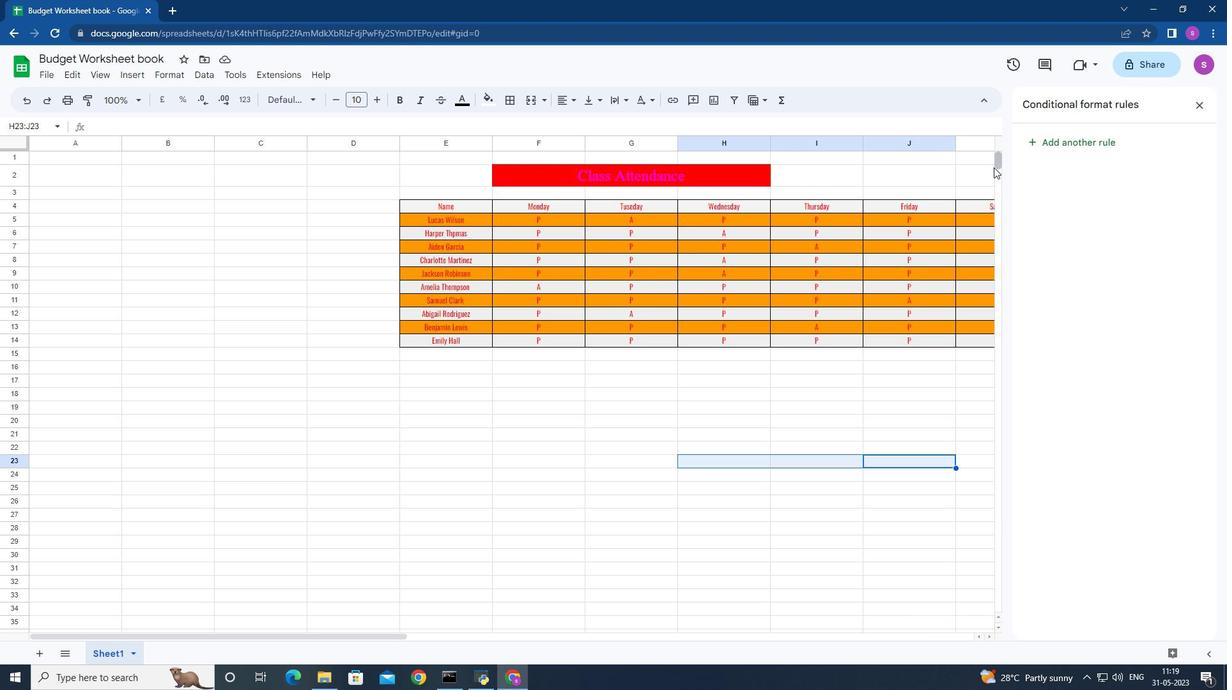 
Action: Mouse scrolled (993, 167) with delta (0, 0)
Screenshot: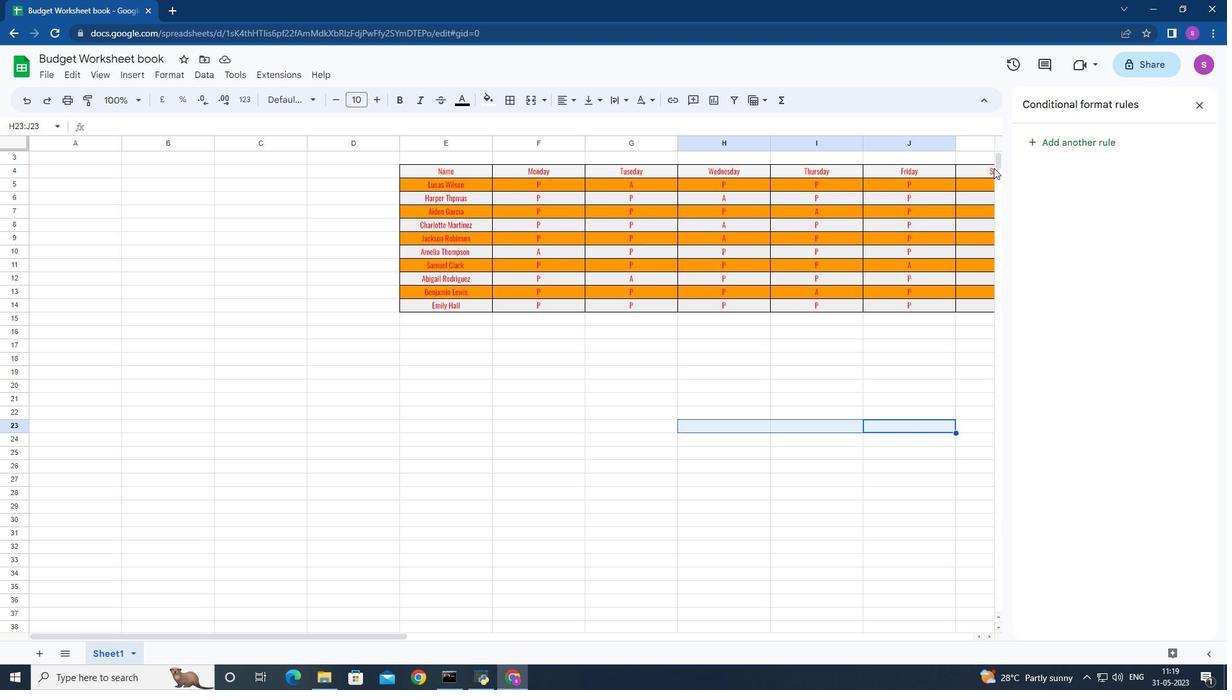
Action: Mouse moved to (993, 168)
Screenshot: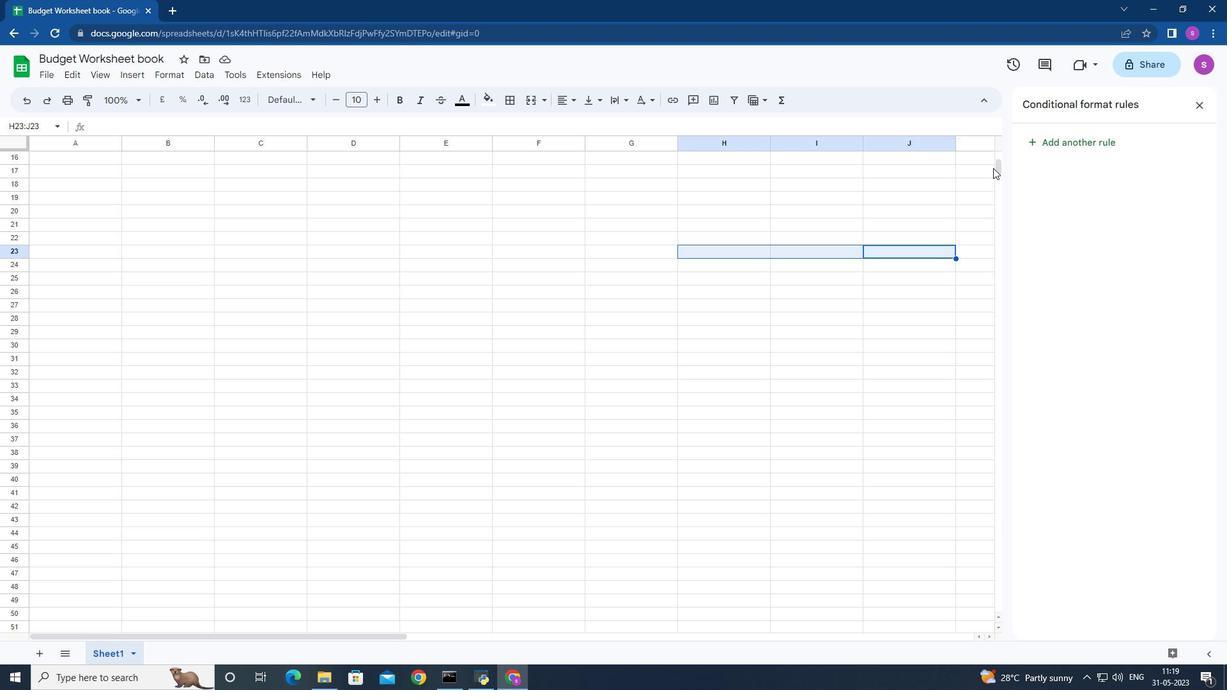 
Action: Mouse scrolled (993, 168) with delta (0, 0)
Screenshot: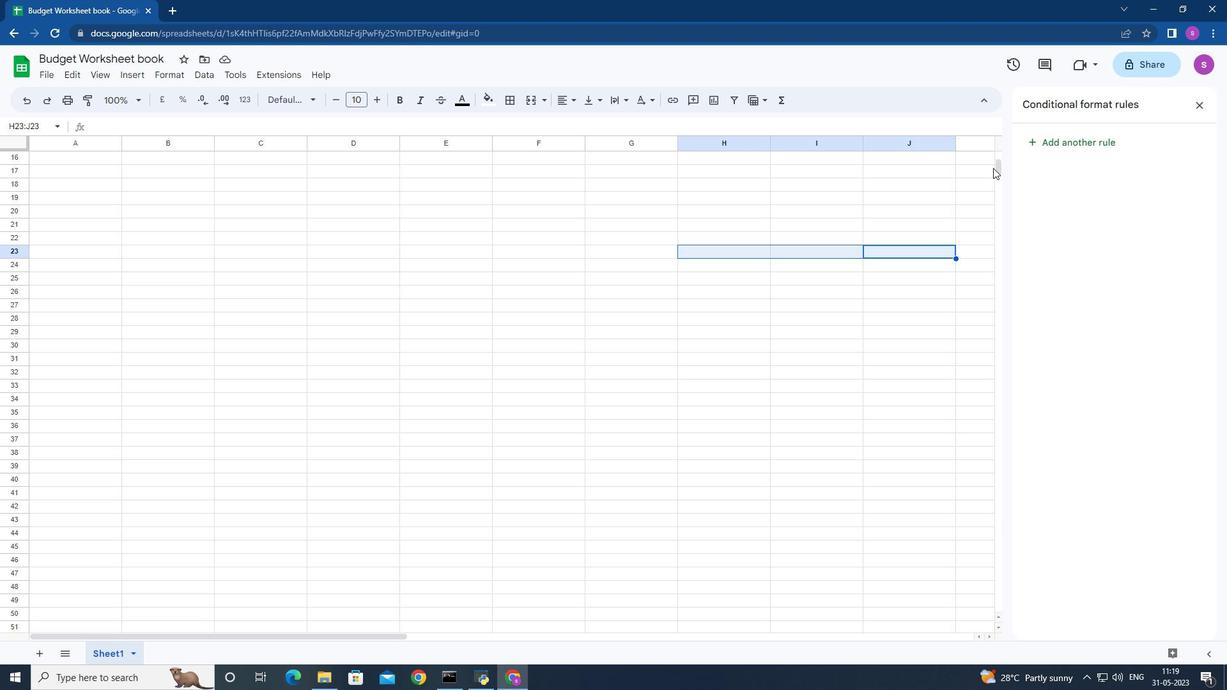 
Action: Mouse moved to (992, 170)
Screenshot: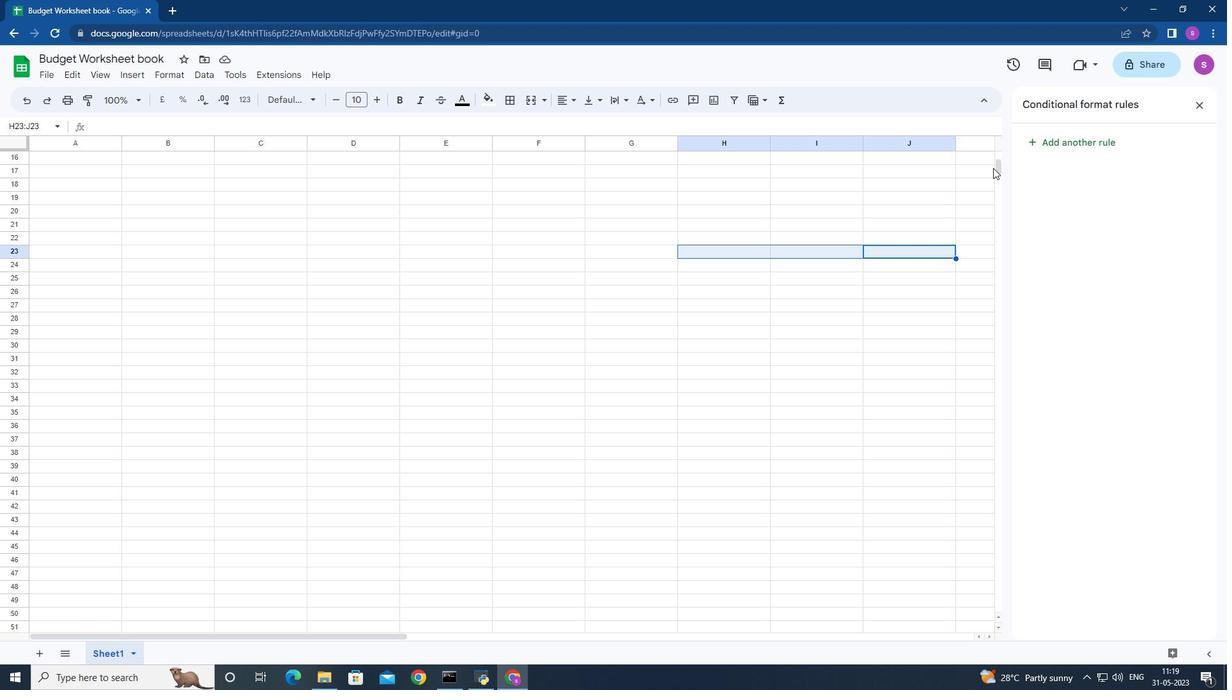 
Action: Mouse scrolled (992, 169) with delta (0, 0)
Screenshot: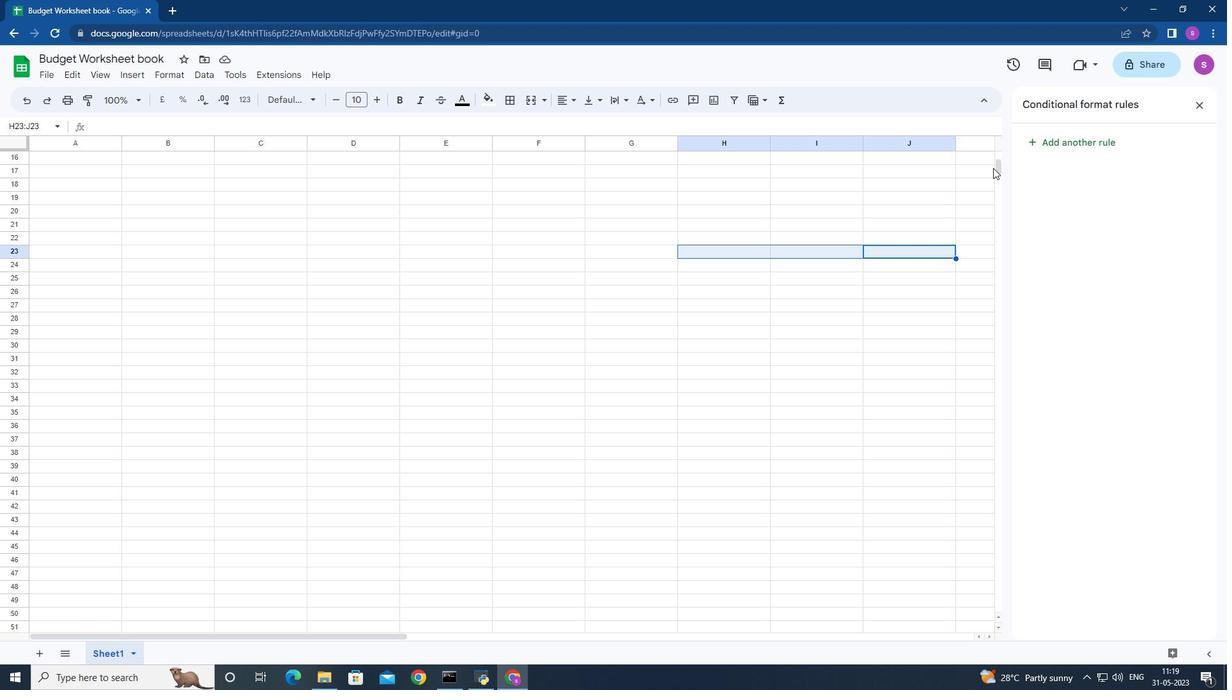
Action: Mouse moved to (992, 175)
Screenshot: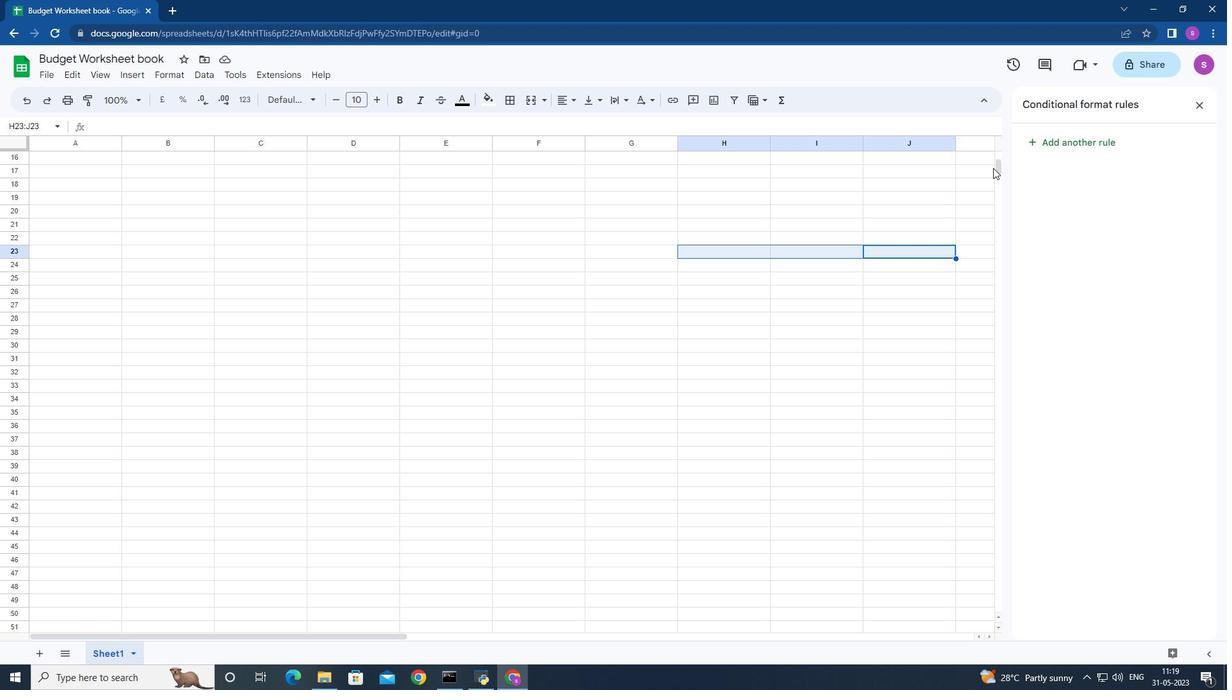 
Action: Mouse scrolled (992, 175) with delta (0, 0)
Screenshot: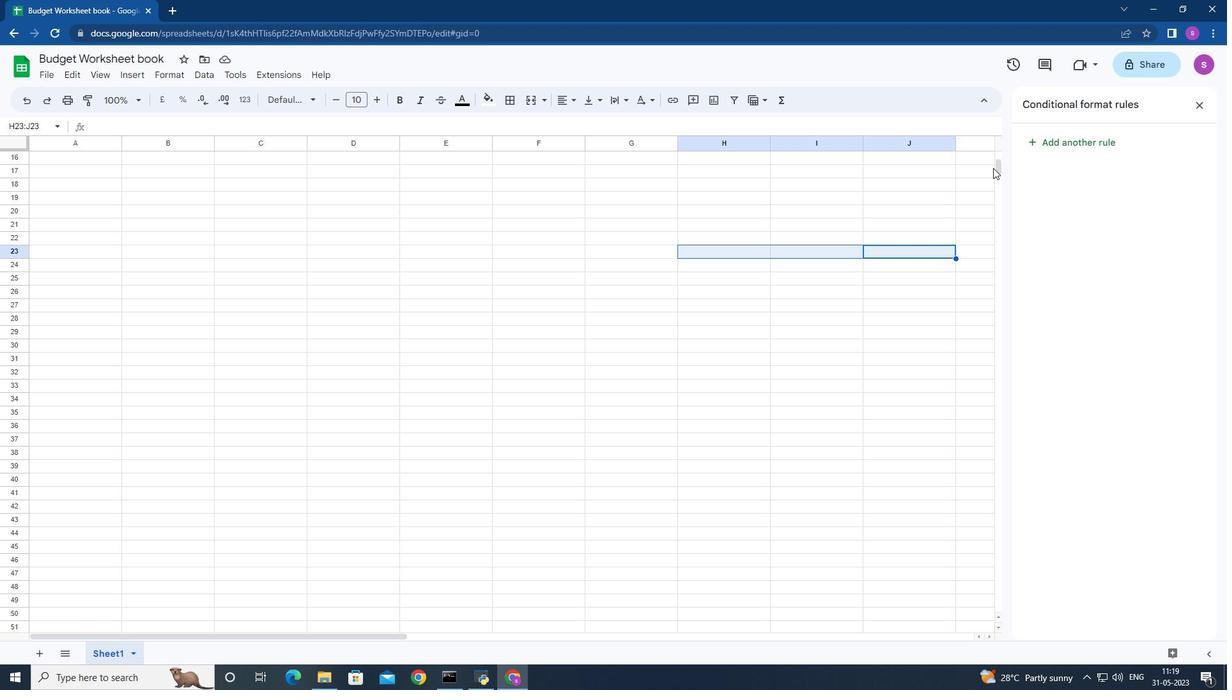 
Action: Mouse moved to (993, 188)
Screenshot: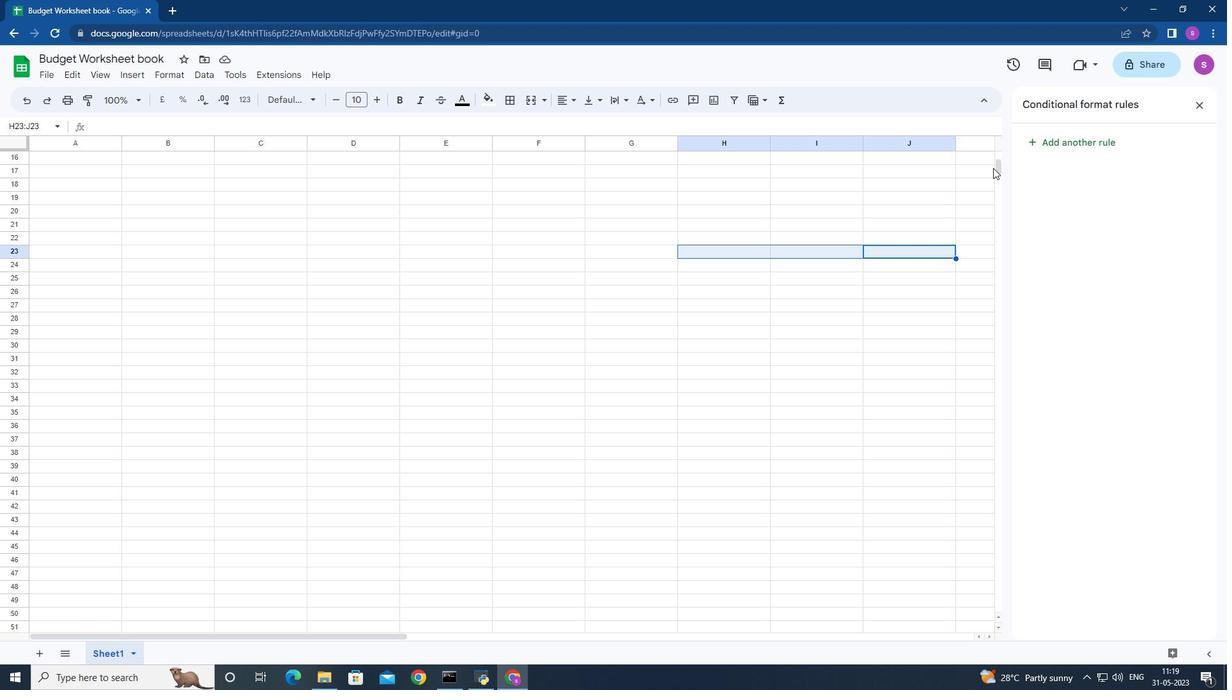 
Action: Mouse scrolled (993, 189) with delta (0, 0)
Screenshot: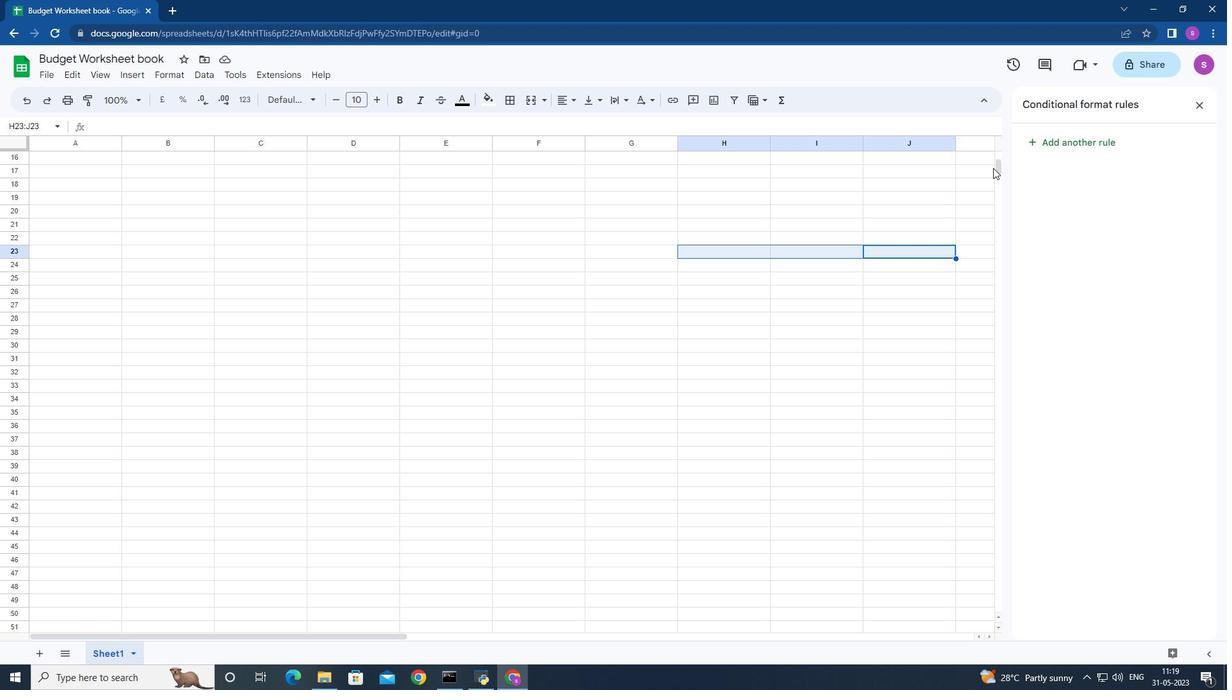 
Action: Mouse moved to (997, 205)
Screenshot: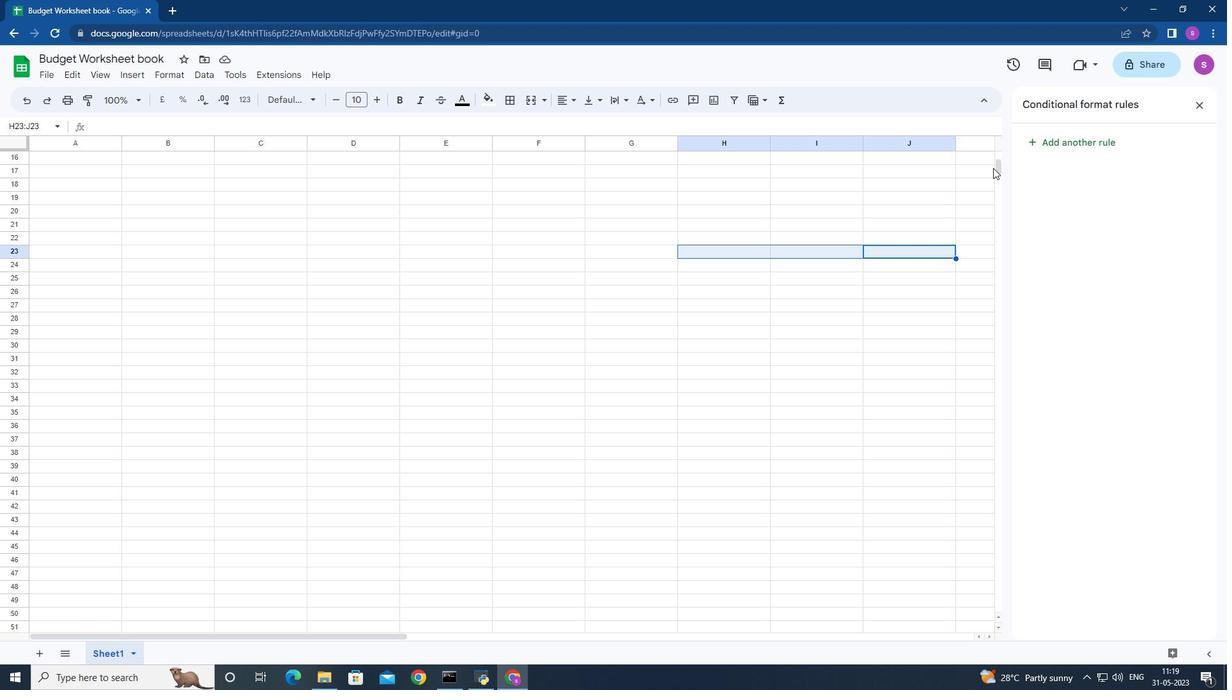 
Action: Mouse scrolled (997, 206) with delta (0, 0)
Screenshot: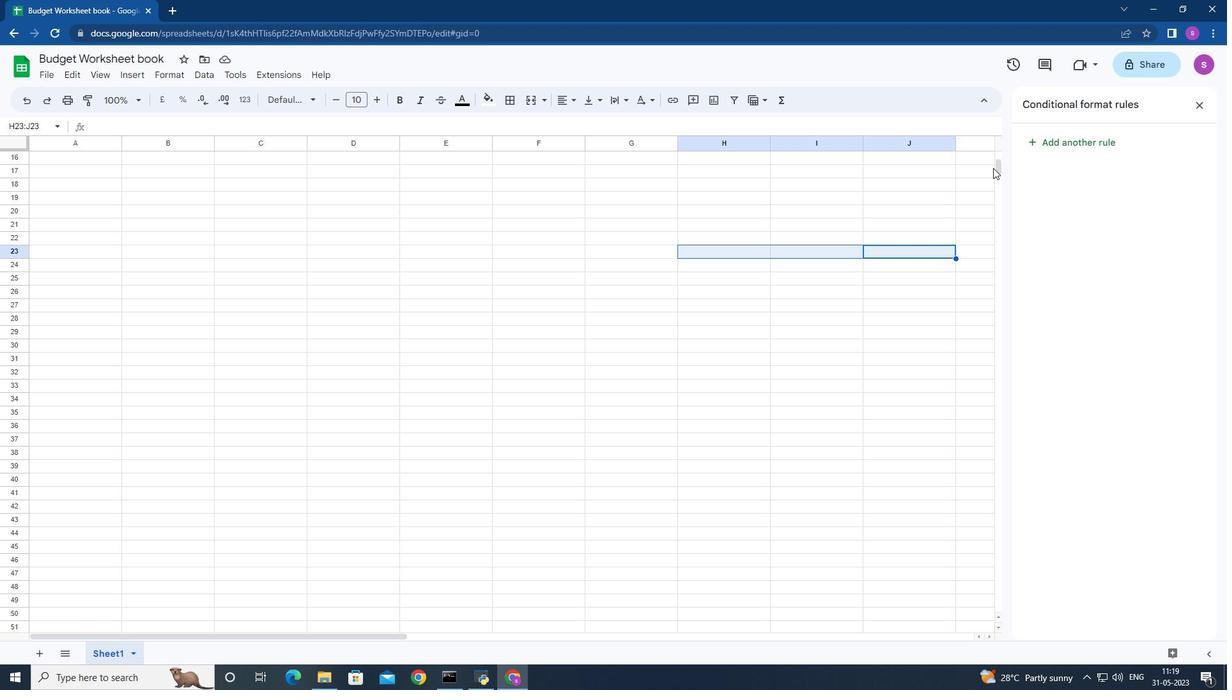 
Action: Mouse moved to (999, 223)
Screenshot: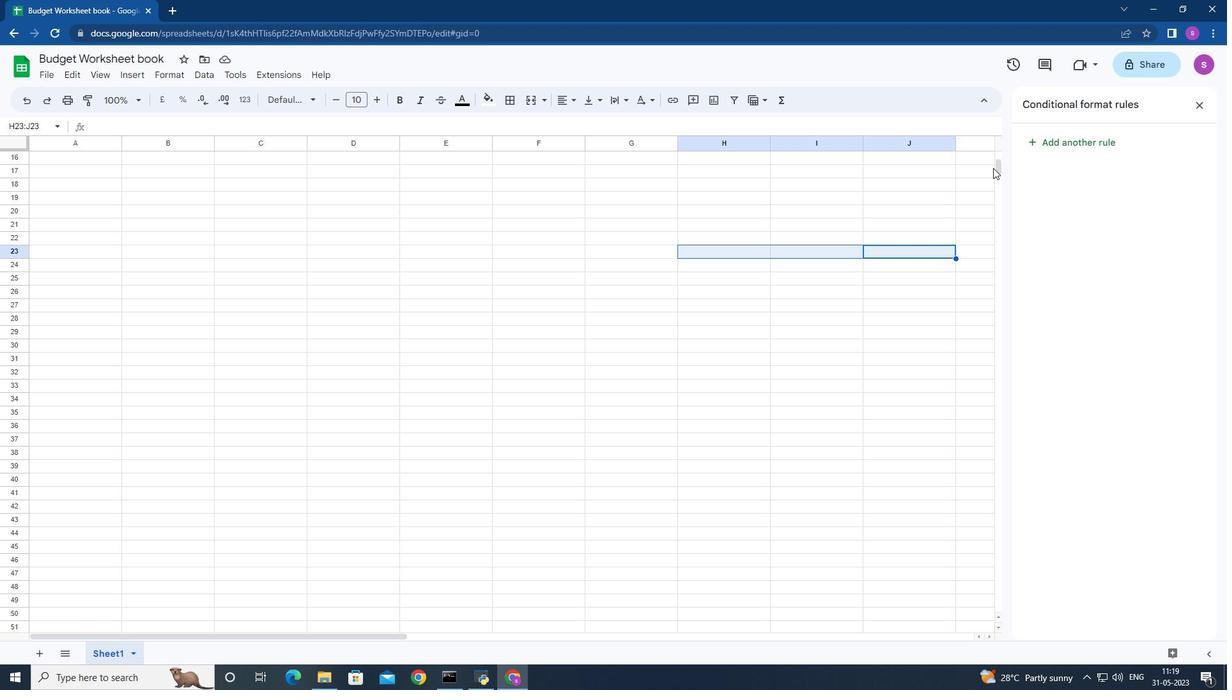 
Action: Mouse scrolled (999, 223) with delta (0, 0)
Screenshot: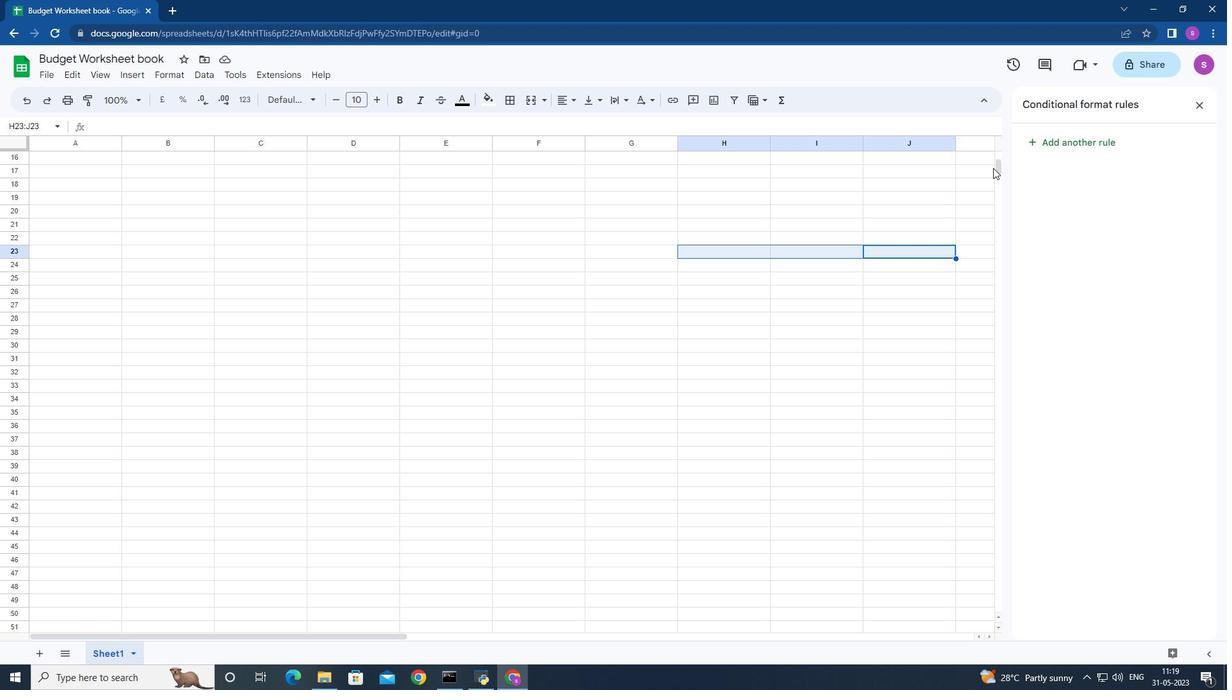 
Action: Mouse moved to (1002, 246)
Screenshot: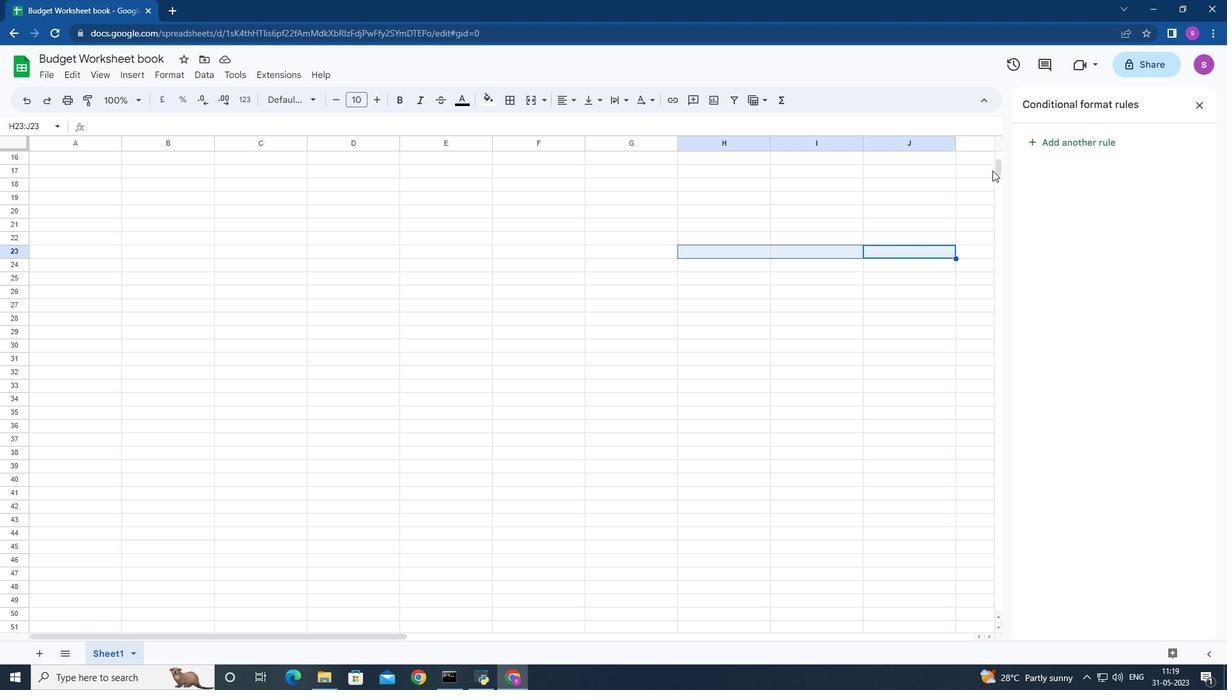 
Action: Mouse scrolled (1002, 244) with delta (0, 0)
Screenshot: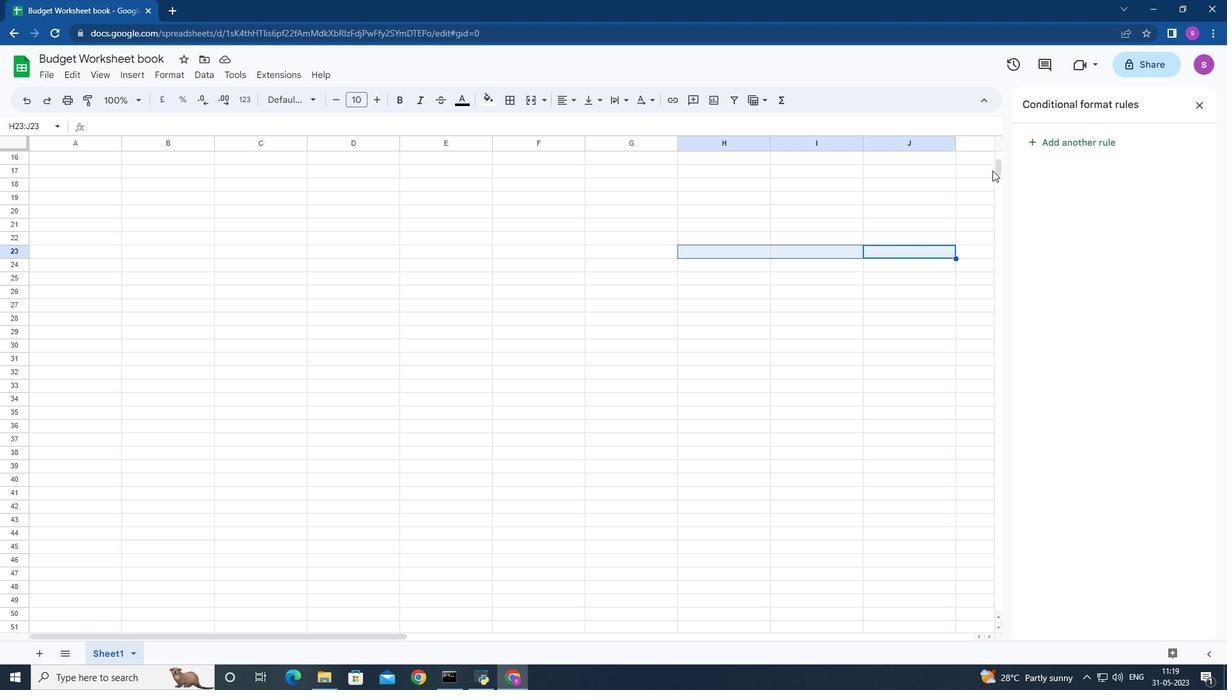 
Action: Mouse moved to (955, 139)
Screenshot: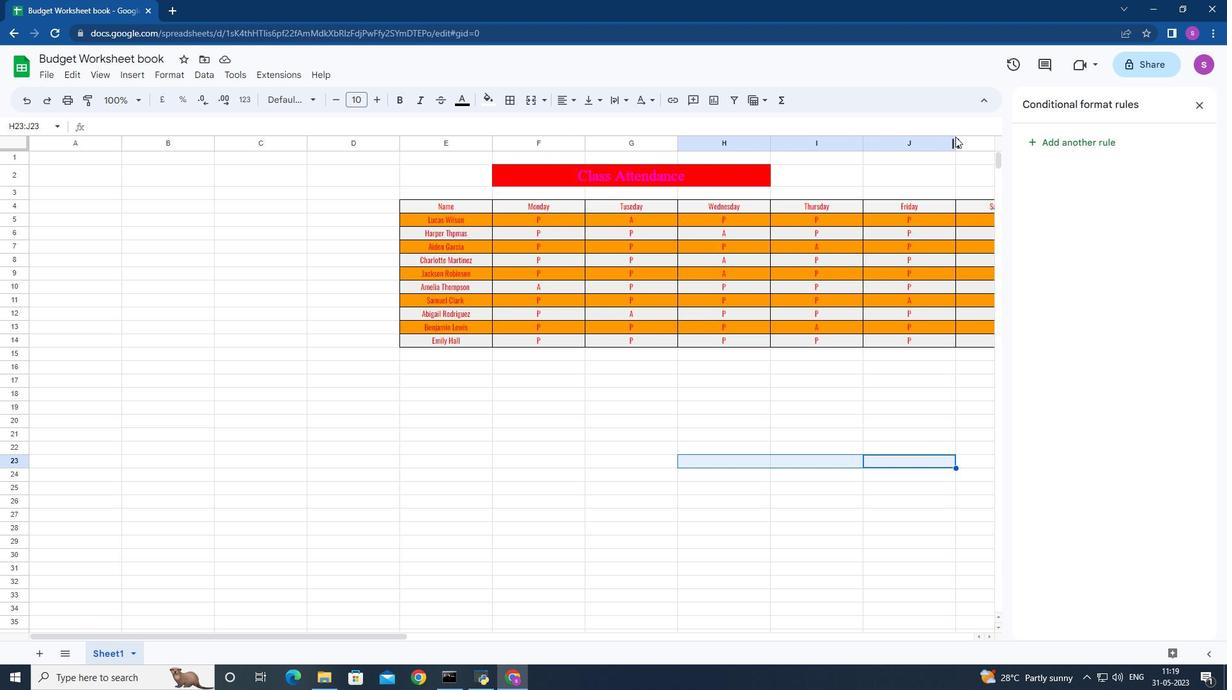
Action: Mouse pressed left at (955, 139)
Screenshot: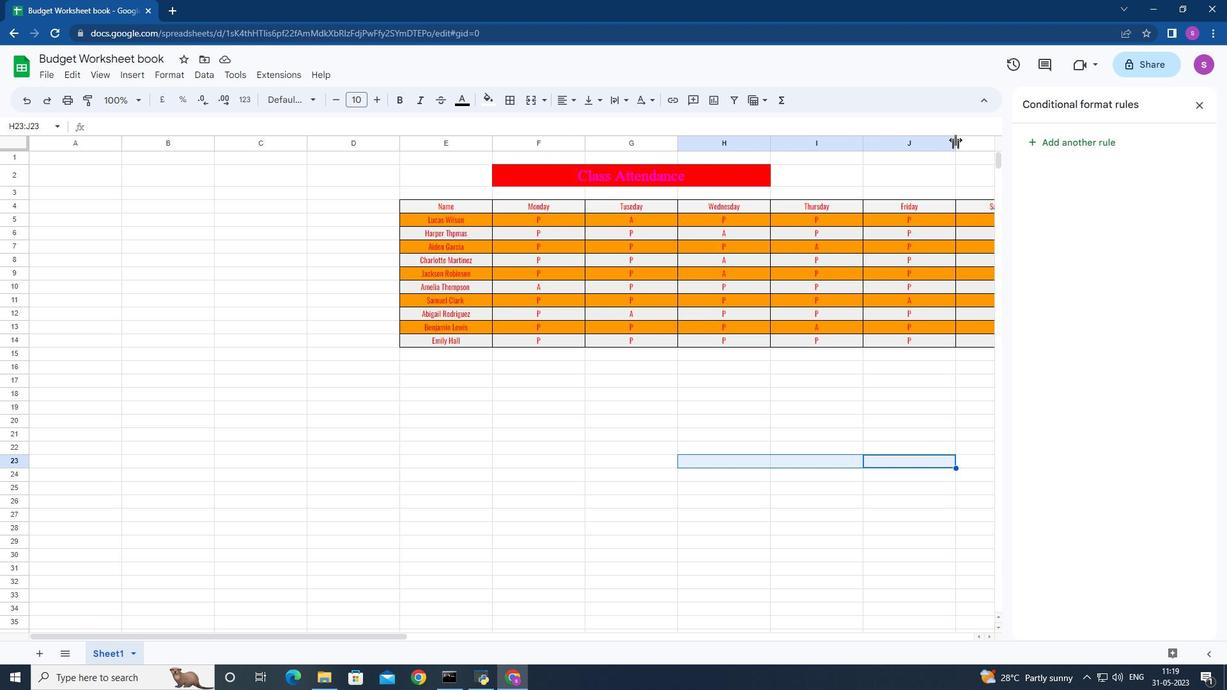 
Action: Mouse moved to (873, 139)
Screenshot: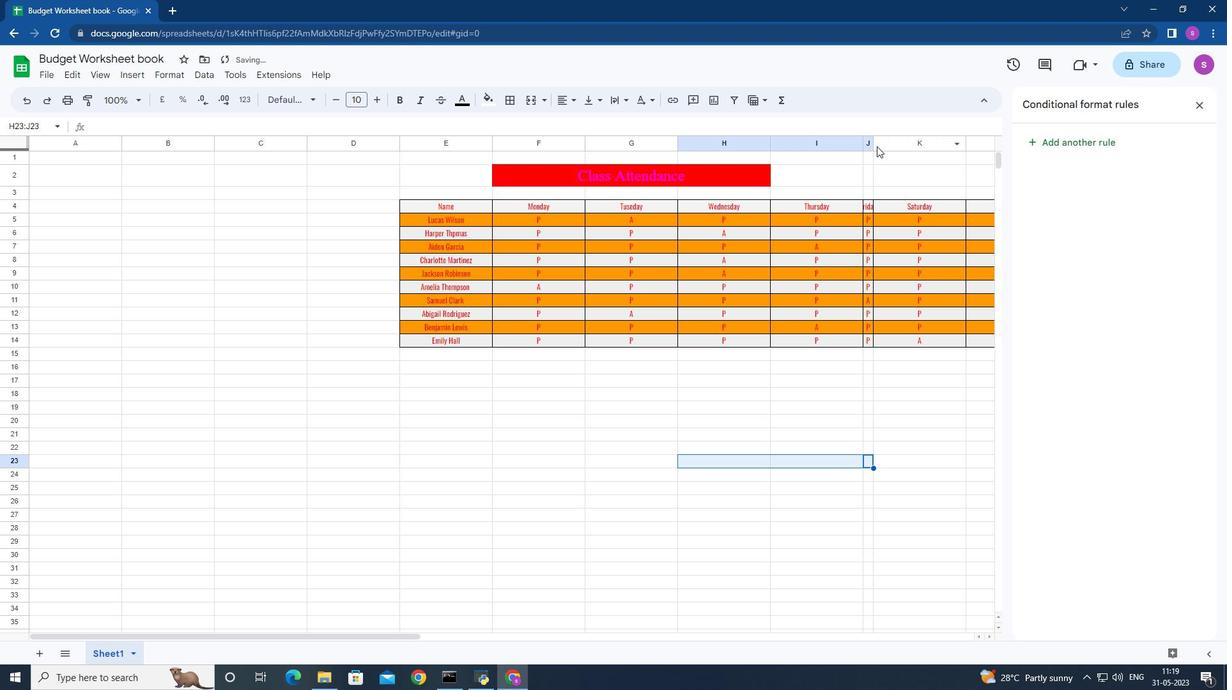 
Action: Mouse pressed left at (873, 139)
Screenshot: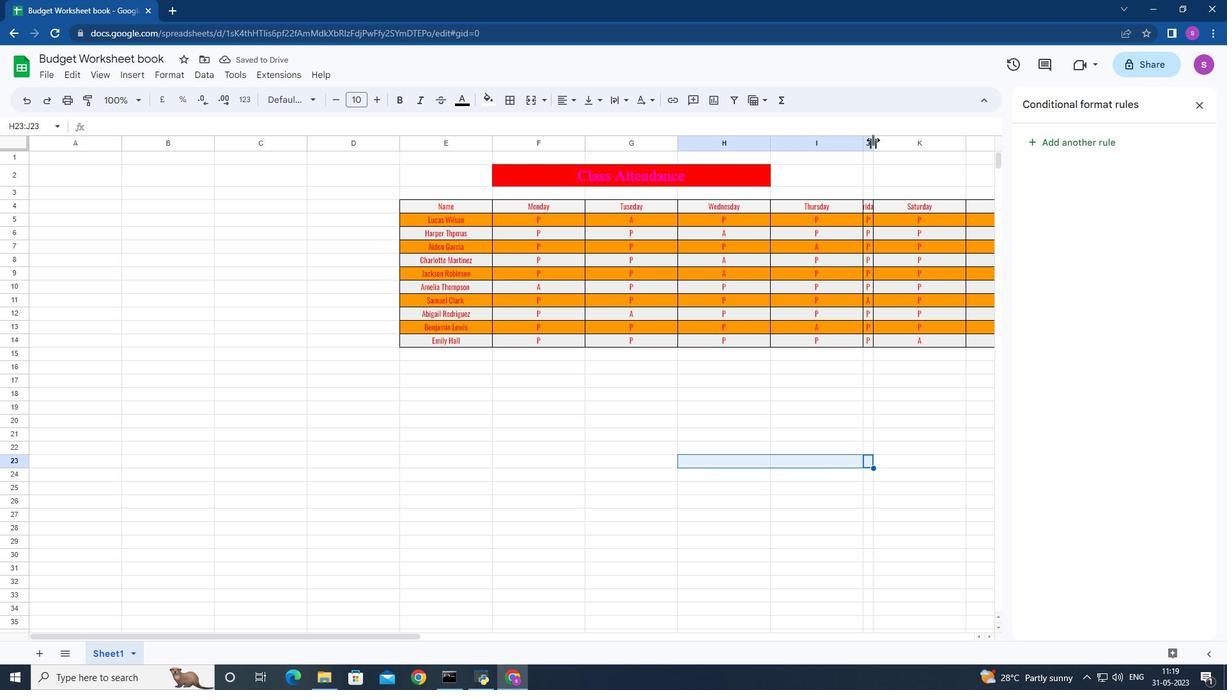 
Action: Mouse moved to (444, 635)
Screenshot: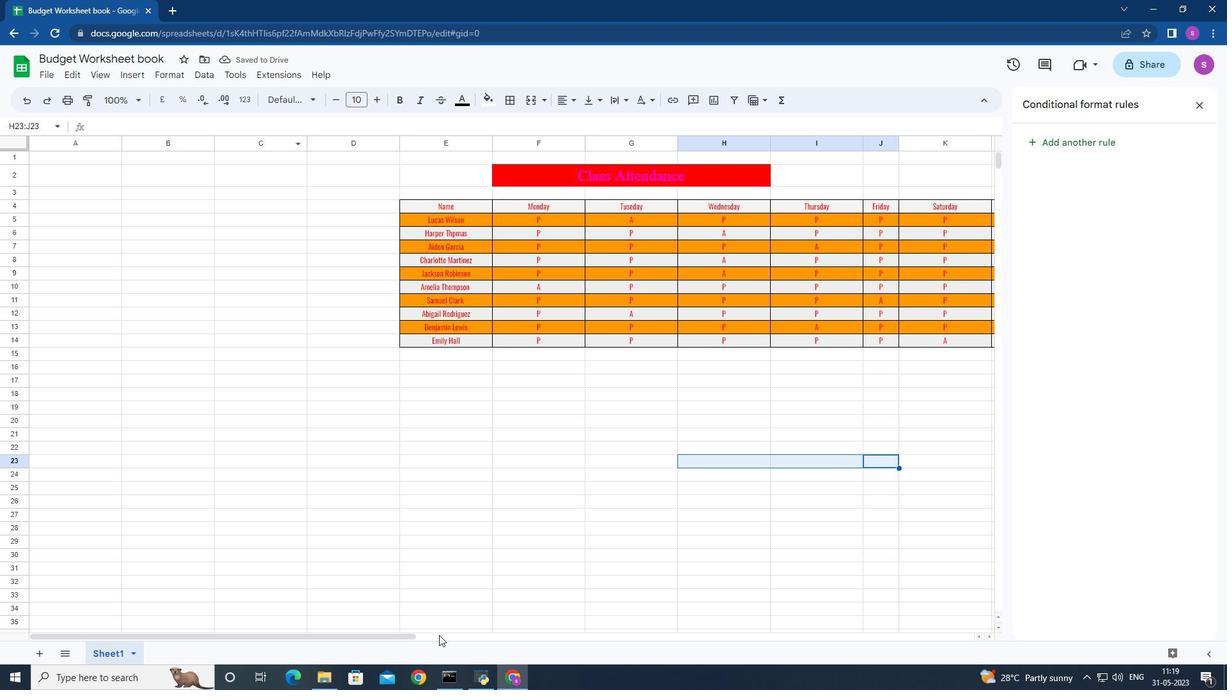 
Action: Mouse pressed left at (444, 635)
Screenshot: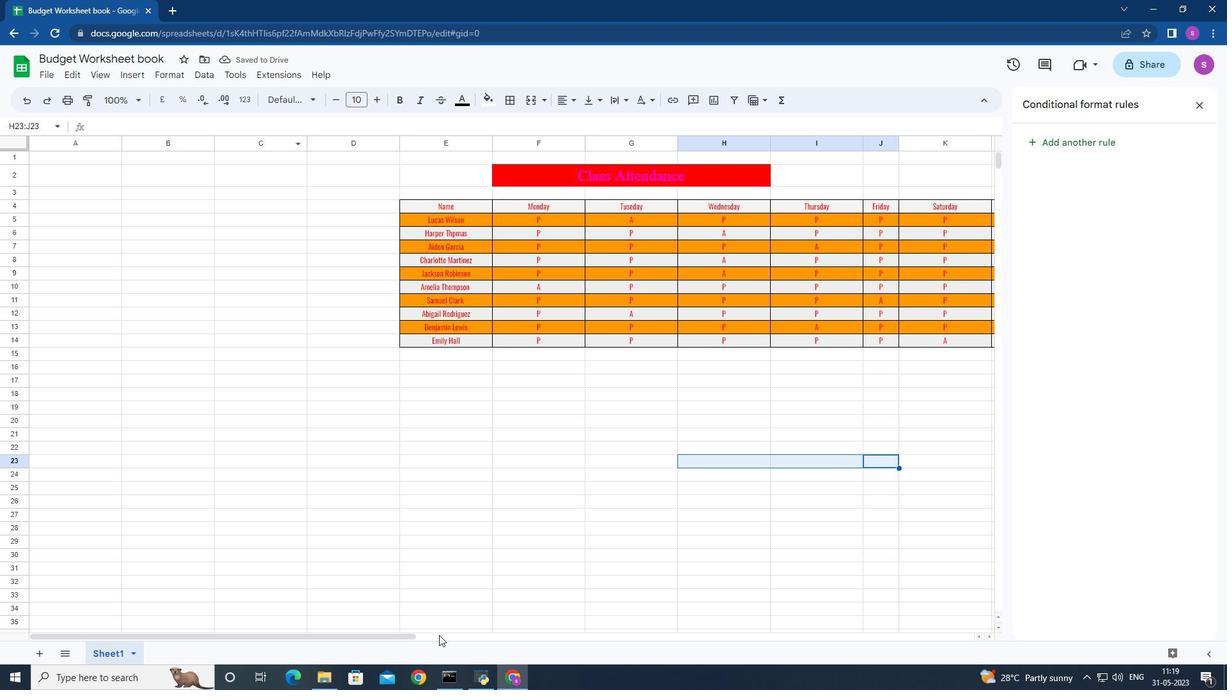 
Action: Mouse moved to (354, 635)
Screenshot: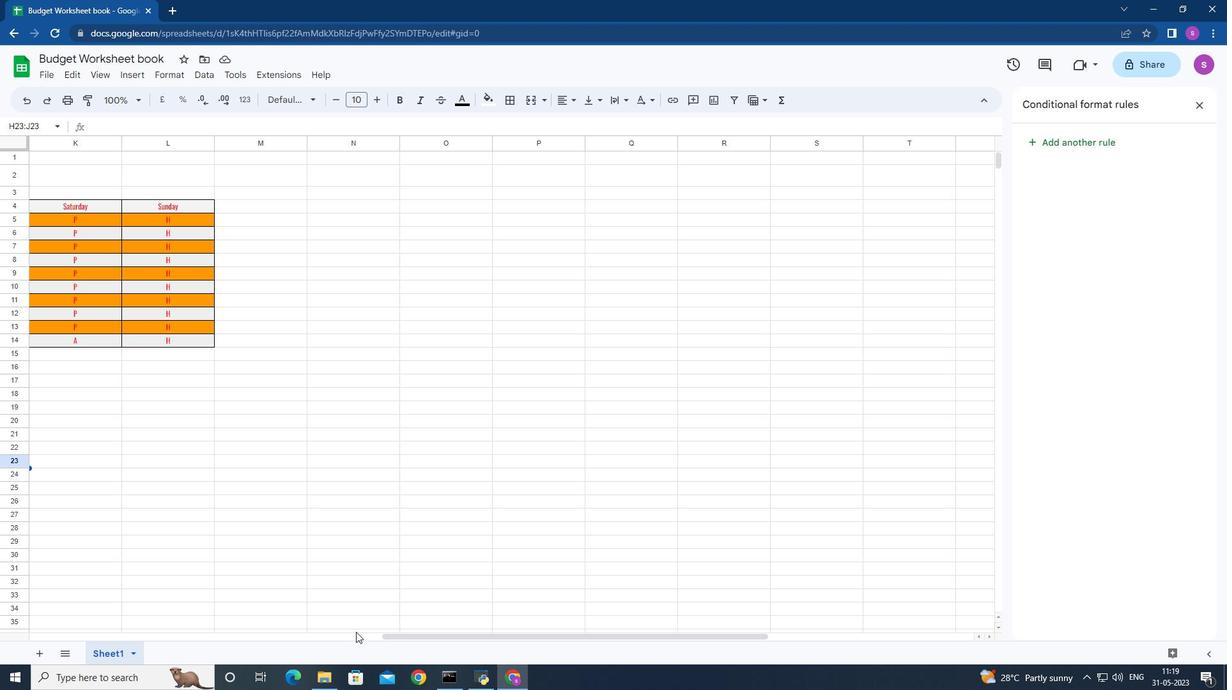 
Action: Mouse pressed left at (354, 635)
Screenshot: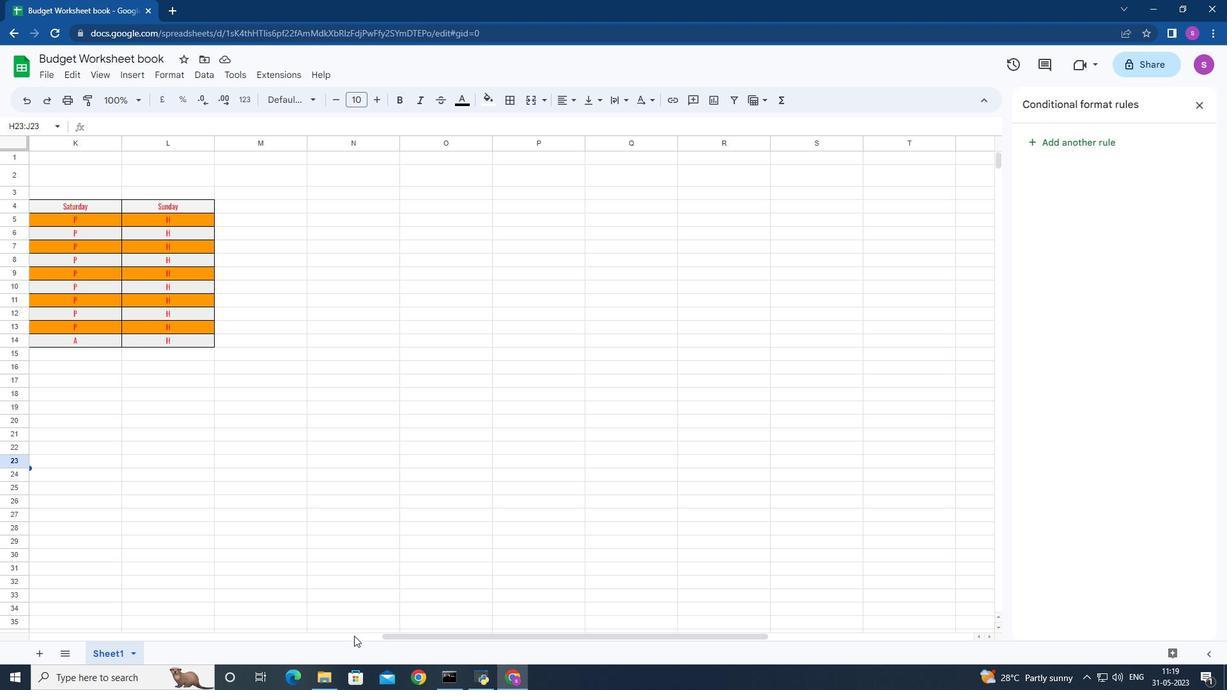 
Action: Mouse moved to (454, 639)
Screenshot: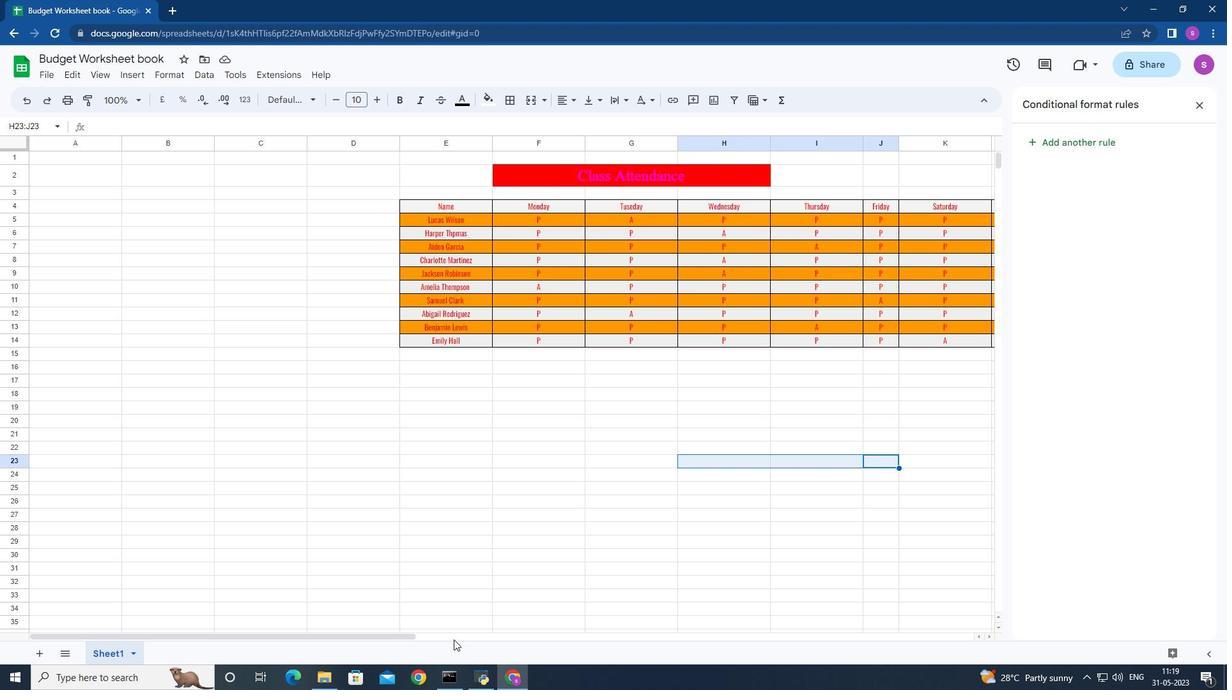 
Action: Mouse pressed left at (454, 639)
Screenshot: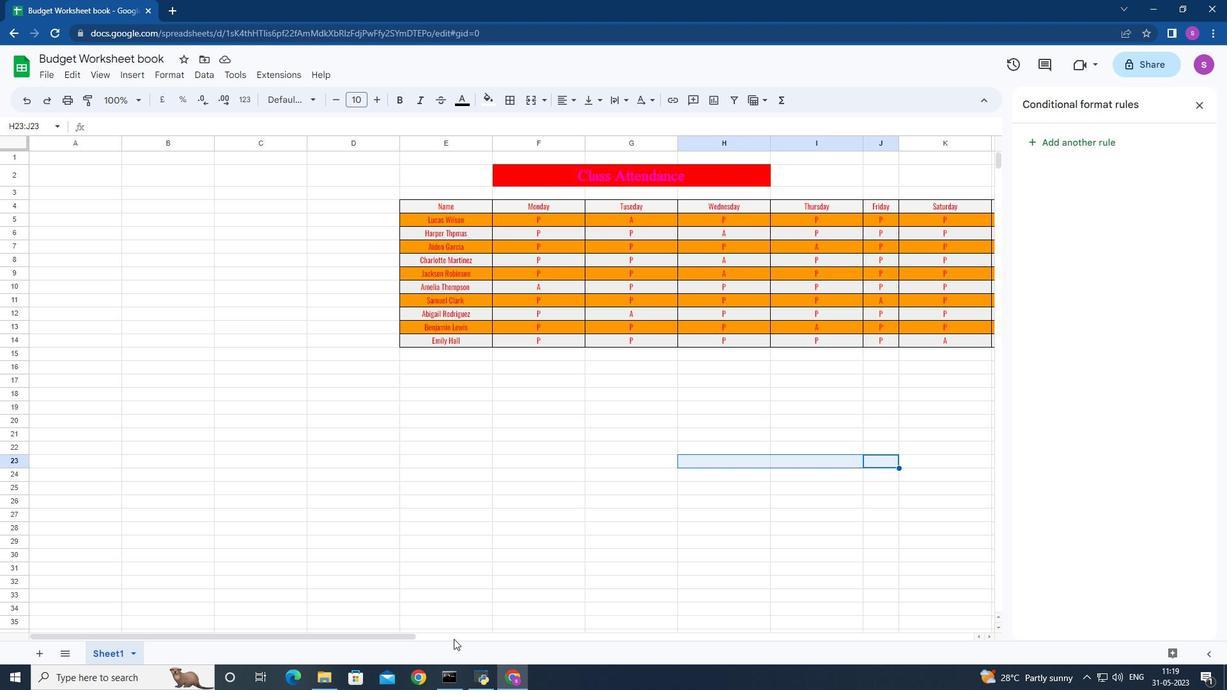 
Action: Mouse moved to (364, 634)
Screenshot: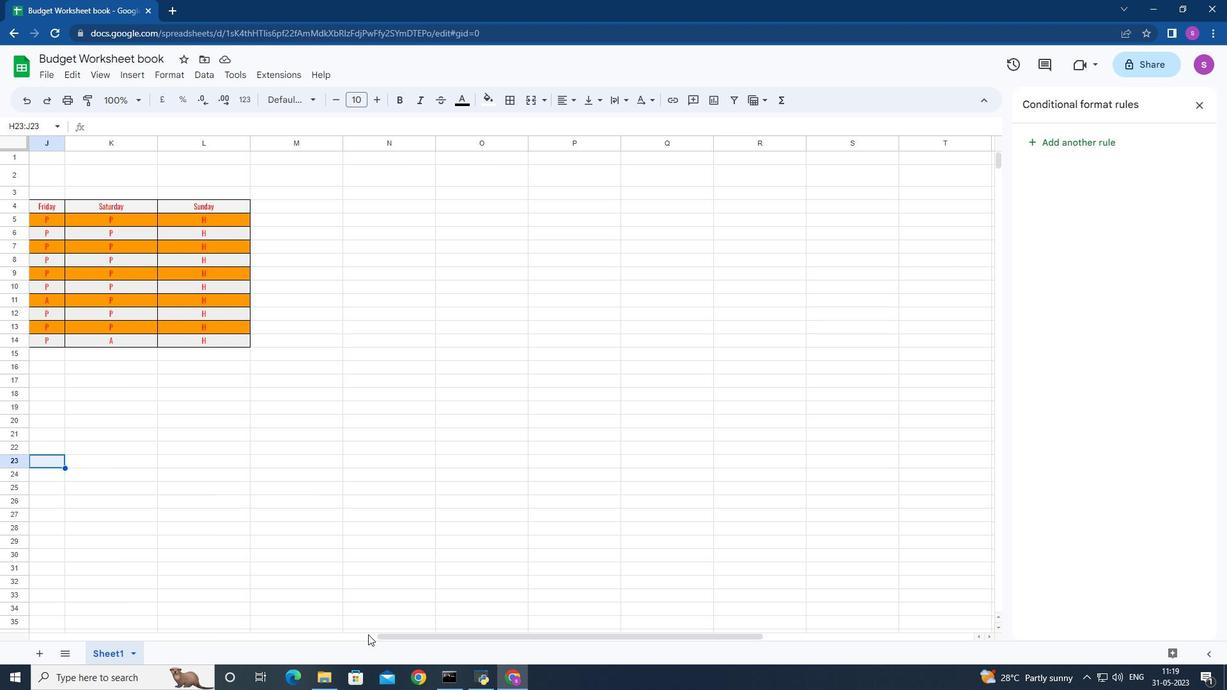 
Action: Mouse pressed left at (364, 634)
Screenshot: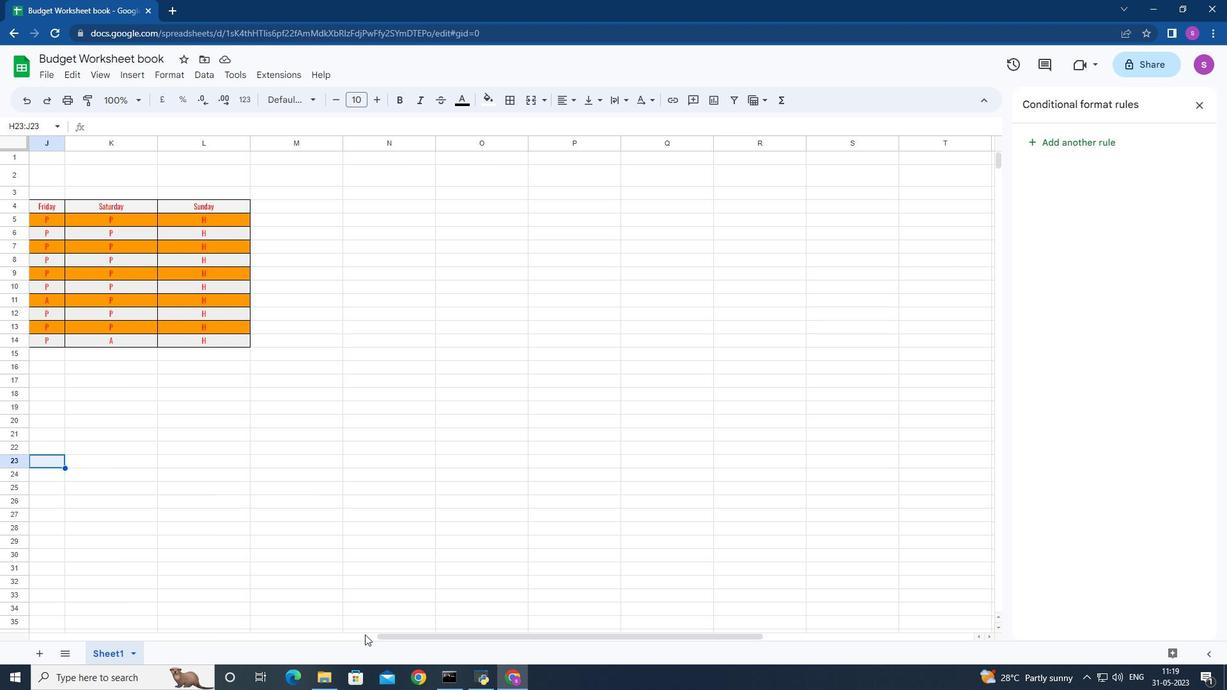 
Action: Mouse moved to (602, 638)
Screenshot: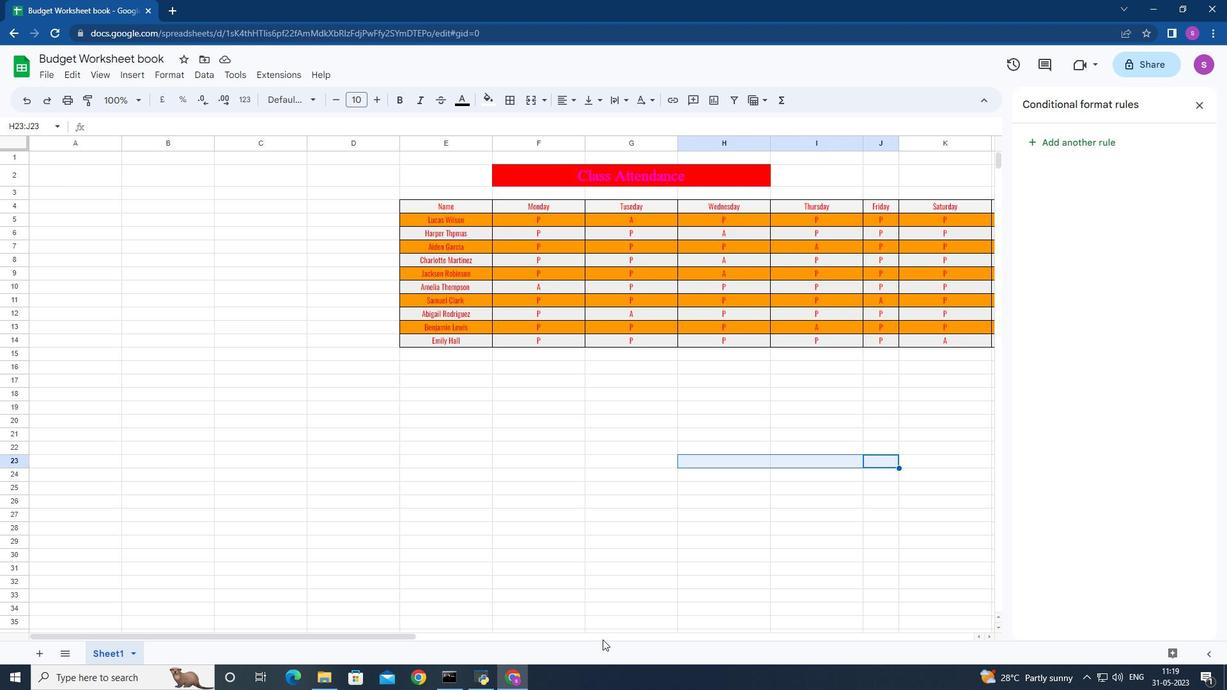 
Action: Mouse pressed left at (602, 638)
Screenshot: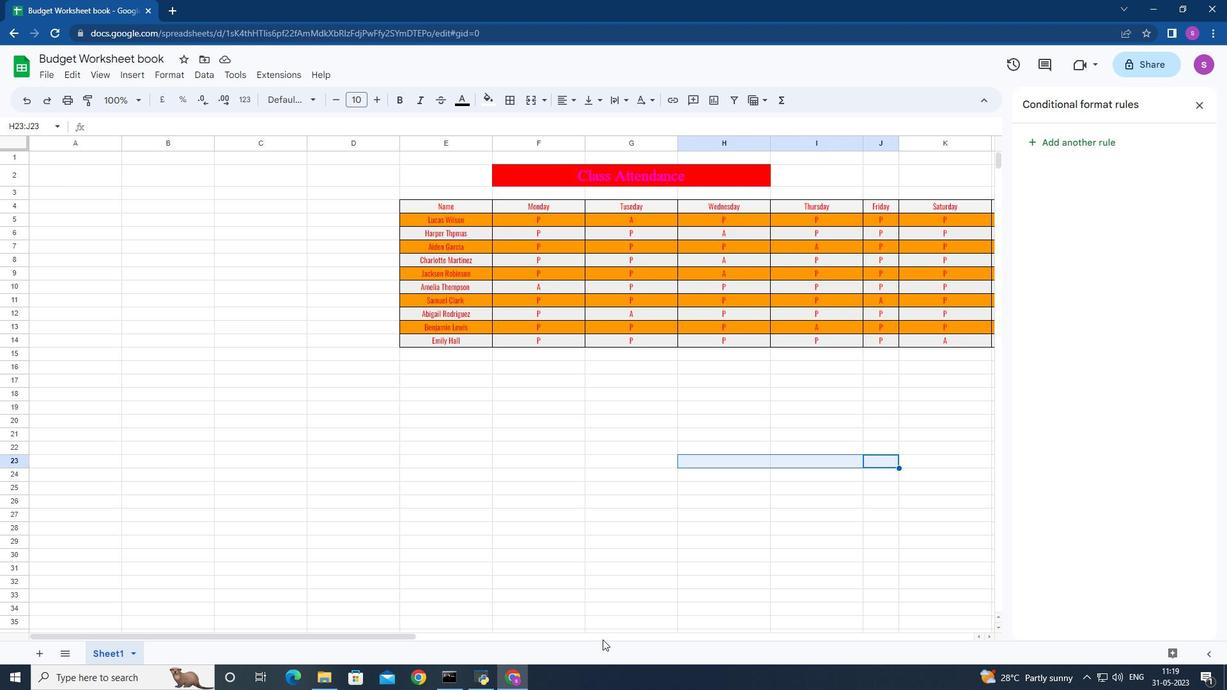 
Action: Mouse moved to (384, 635)
Screenshot: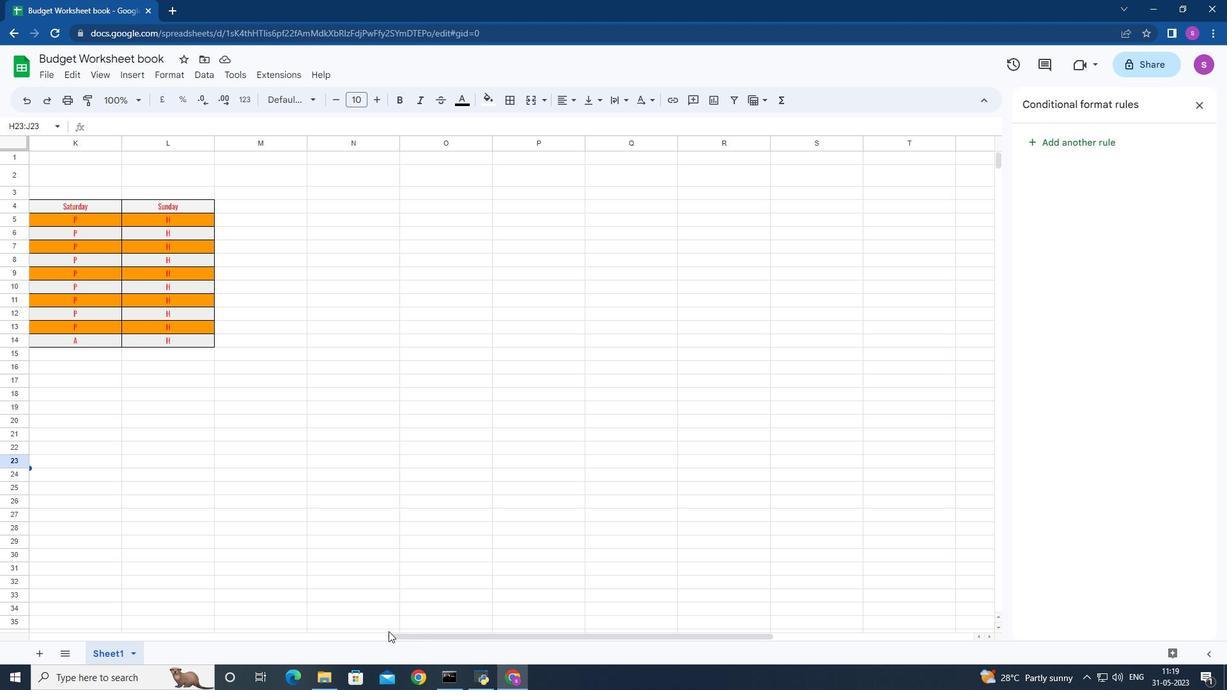 
Action: Mouse pressed left at (384, 635)
Screenshot: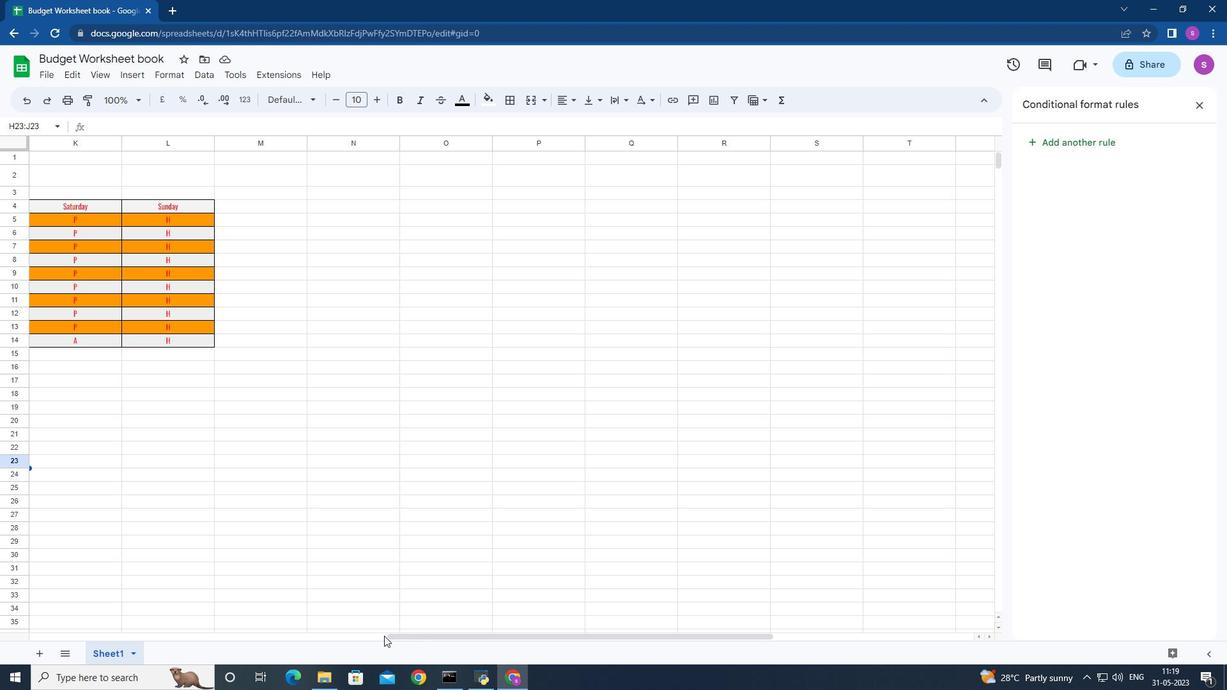 
Action: Mouse moved to (380, 200)
Screenshot: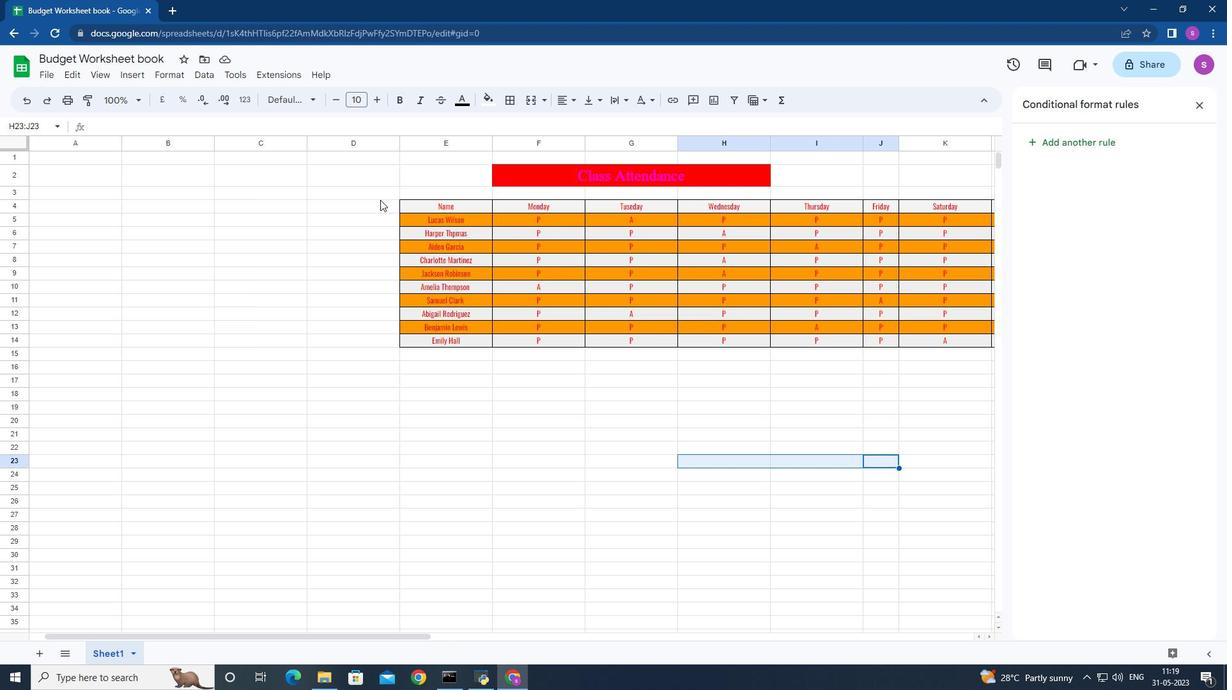 
Action: Mouse pressed left at (380, 200)
Screenshot: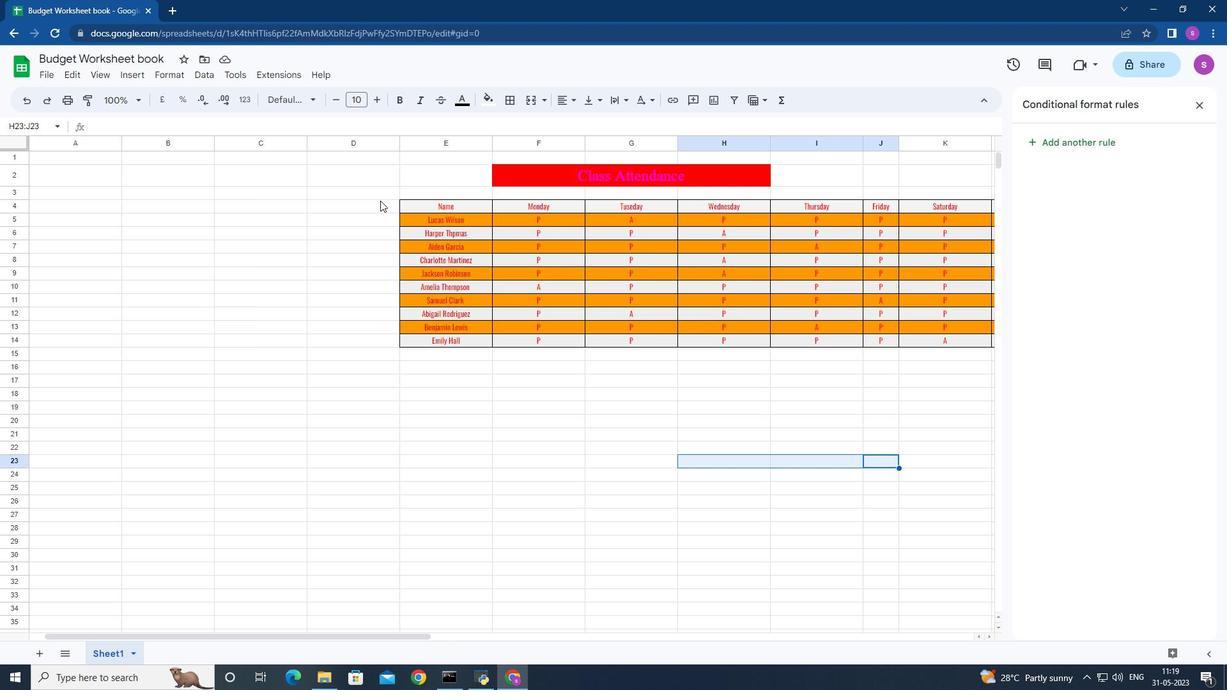 
Action: Mouse moved to (571, 97)
Screenshot: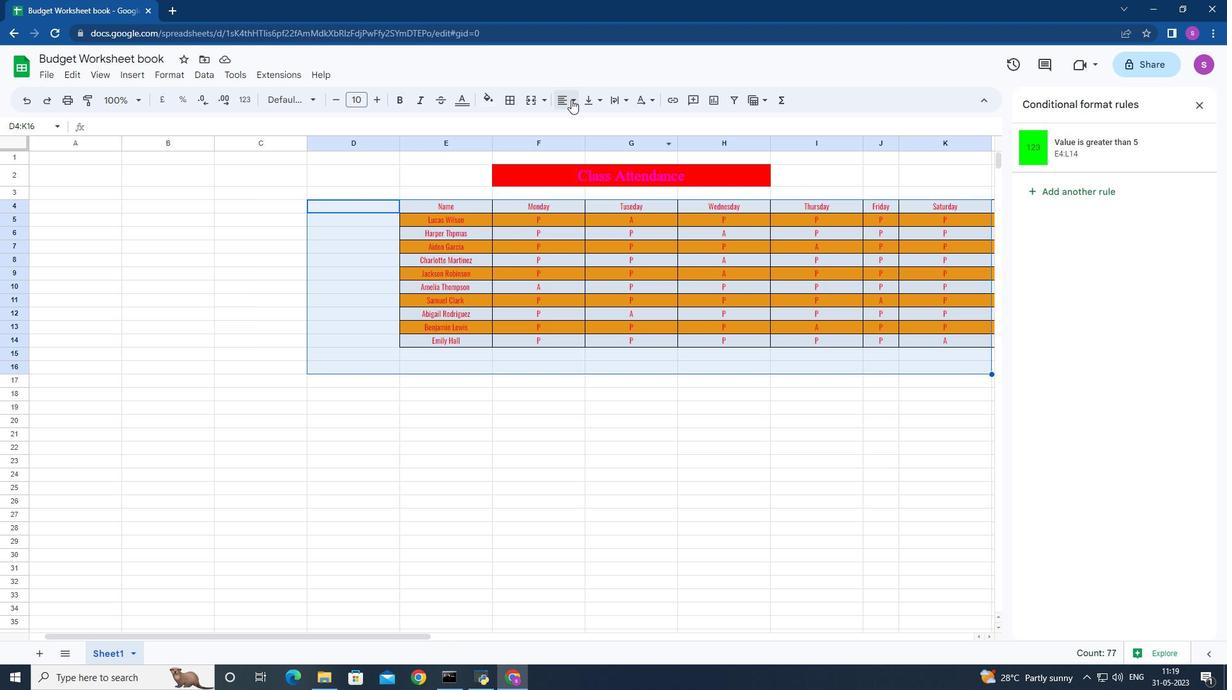 
Action: Mouse pressed left at (571, 97)
Screenshot: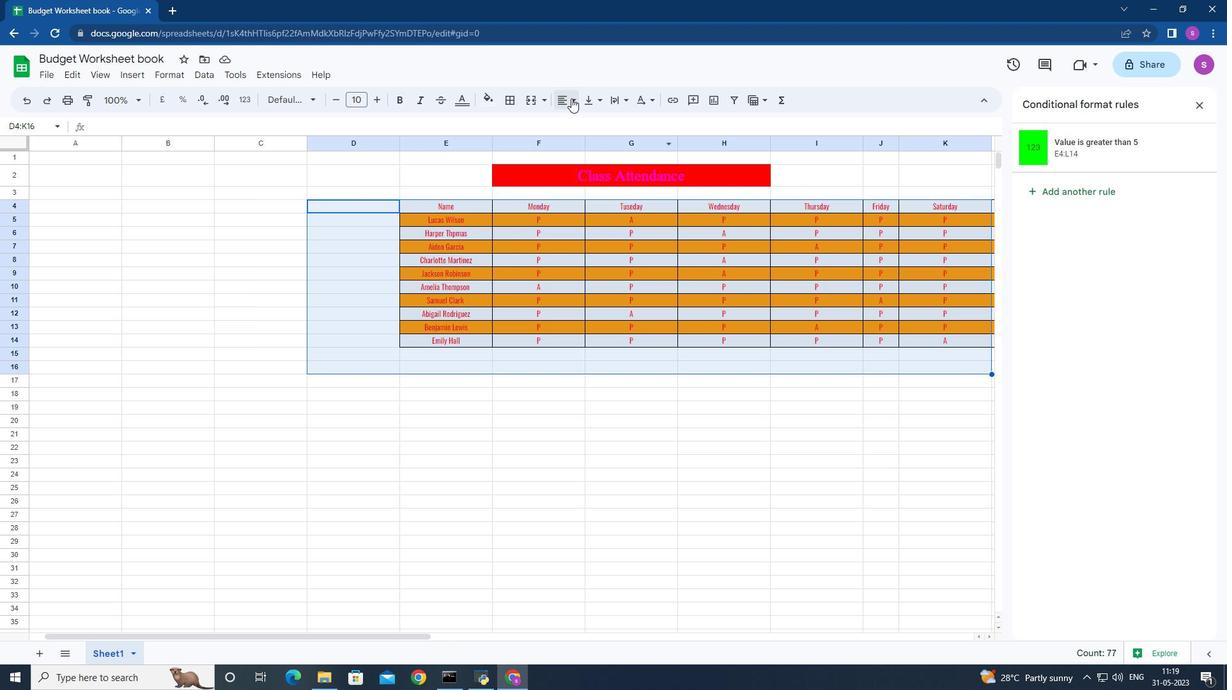
Action: Mouse moved to (586, 126)
Screenshot: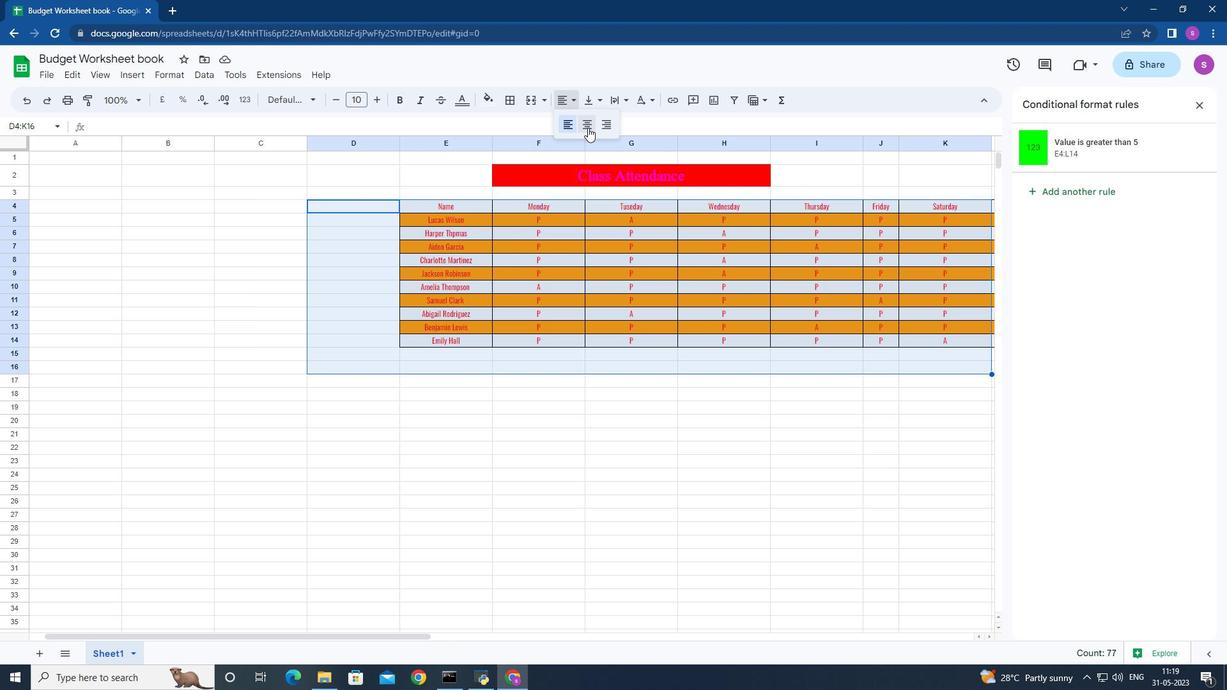 
Action: Mouse pressed left at (586, 126)
Screenshot: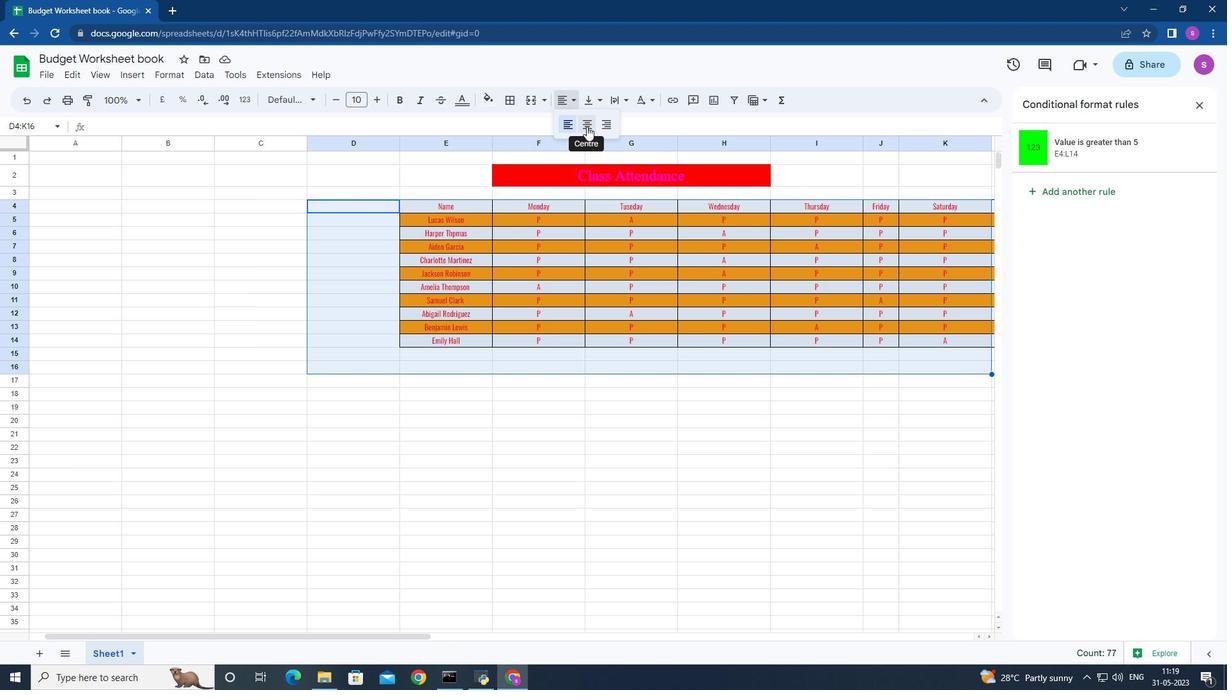 
Action: Mouse moved to (485, 400)
Screenshot: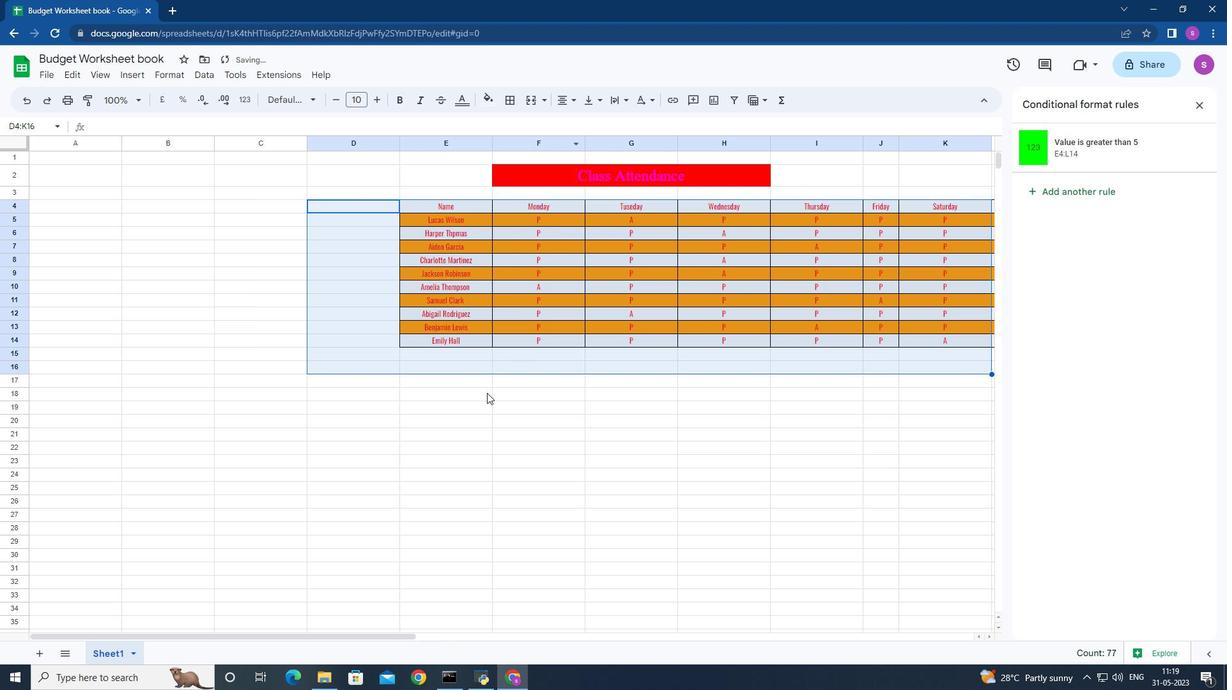 
Action: Mouse pressed left at (485, 400)
Screenshot: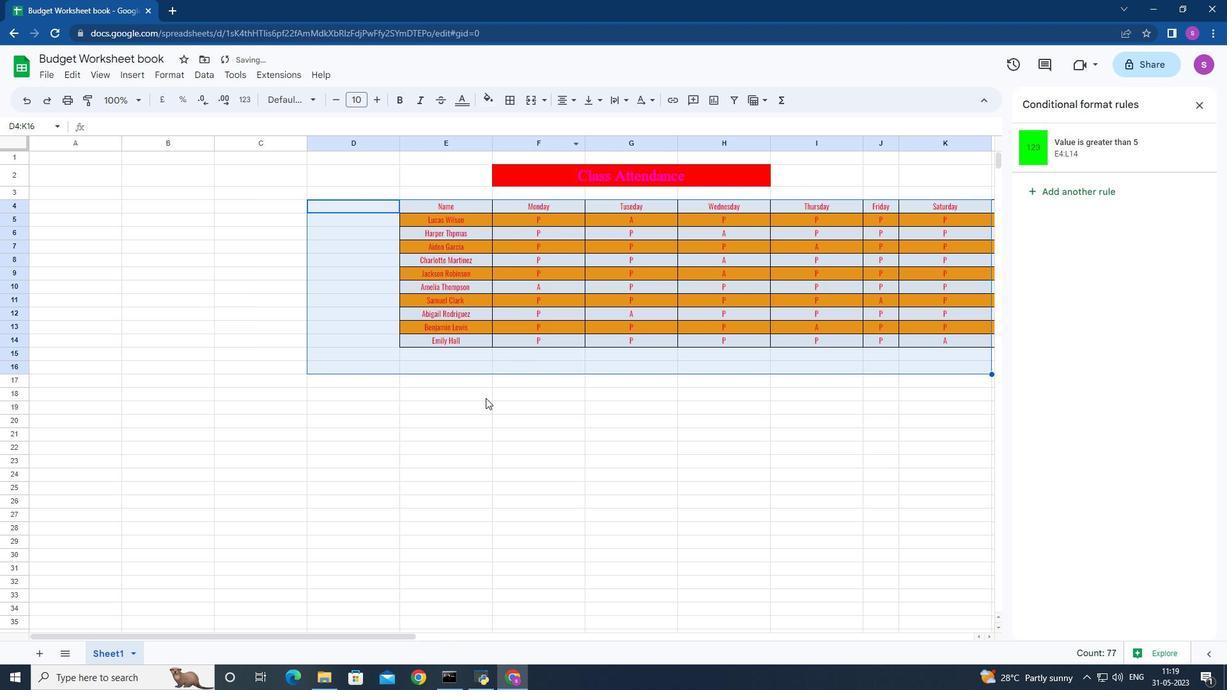 
Action: Mouse moved to (318, 280)
Screenshot: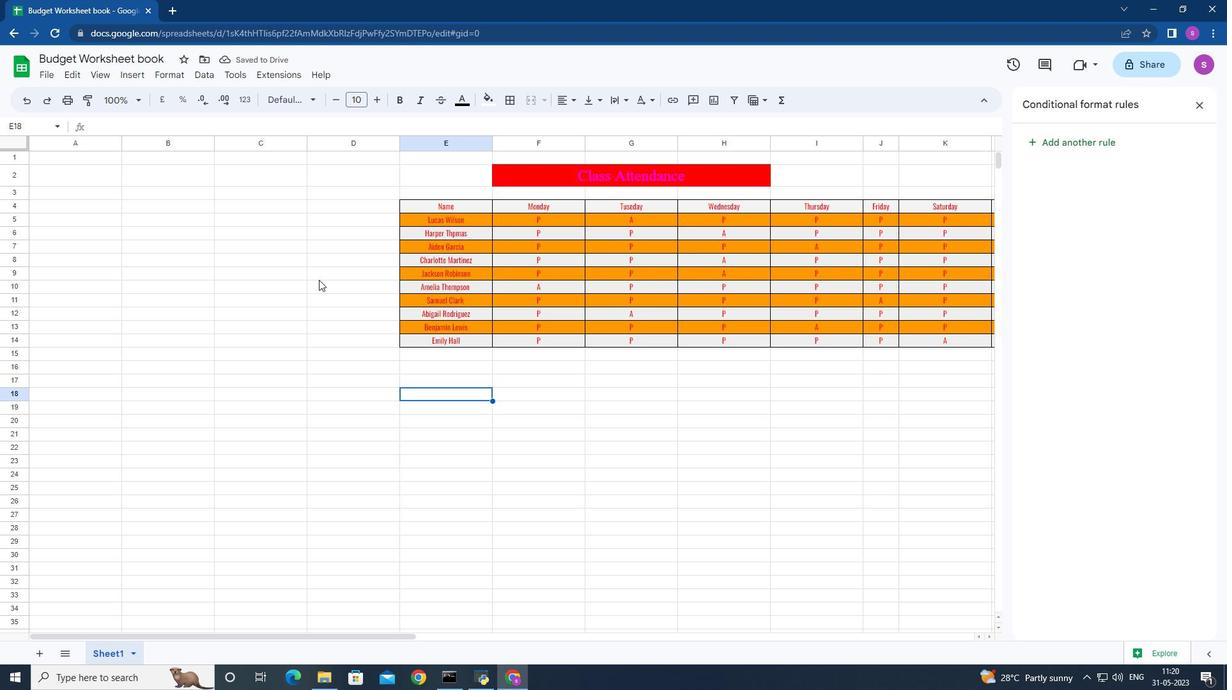 
Action: Mouse scrolled (318, 281) with delta (0, 0)
Screenshot: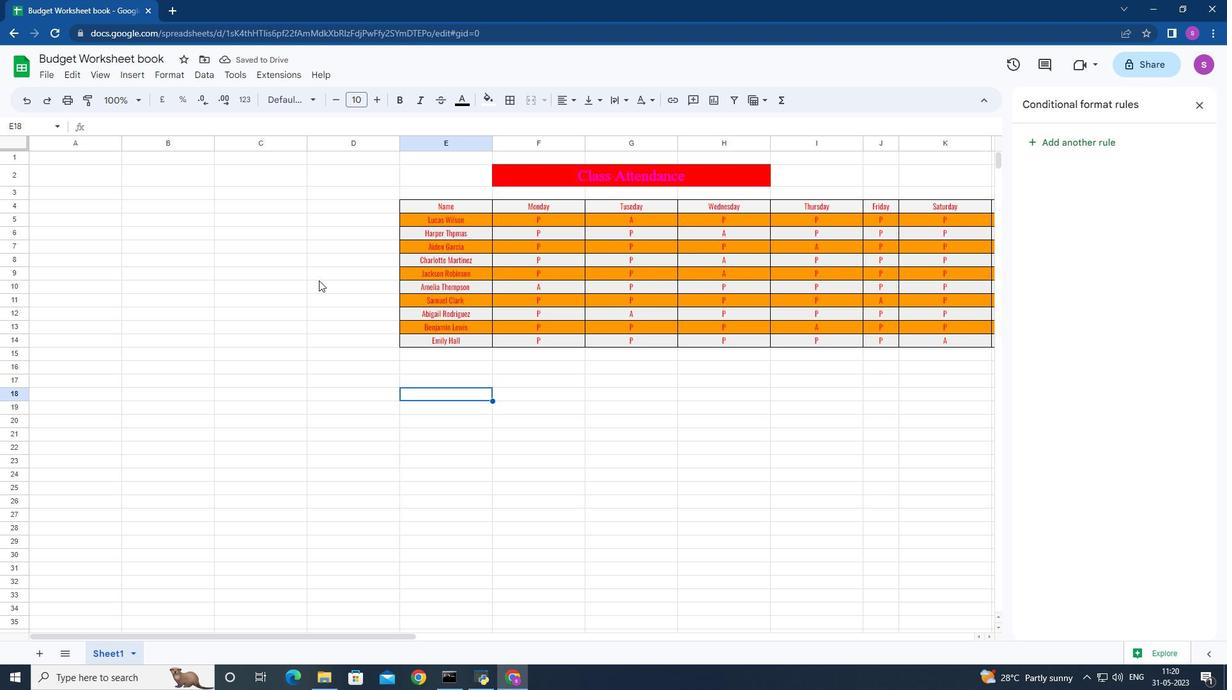 
Action: Mouse scrolled (318, 279) with delta (0, 0)
Screenshot: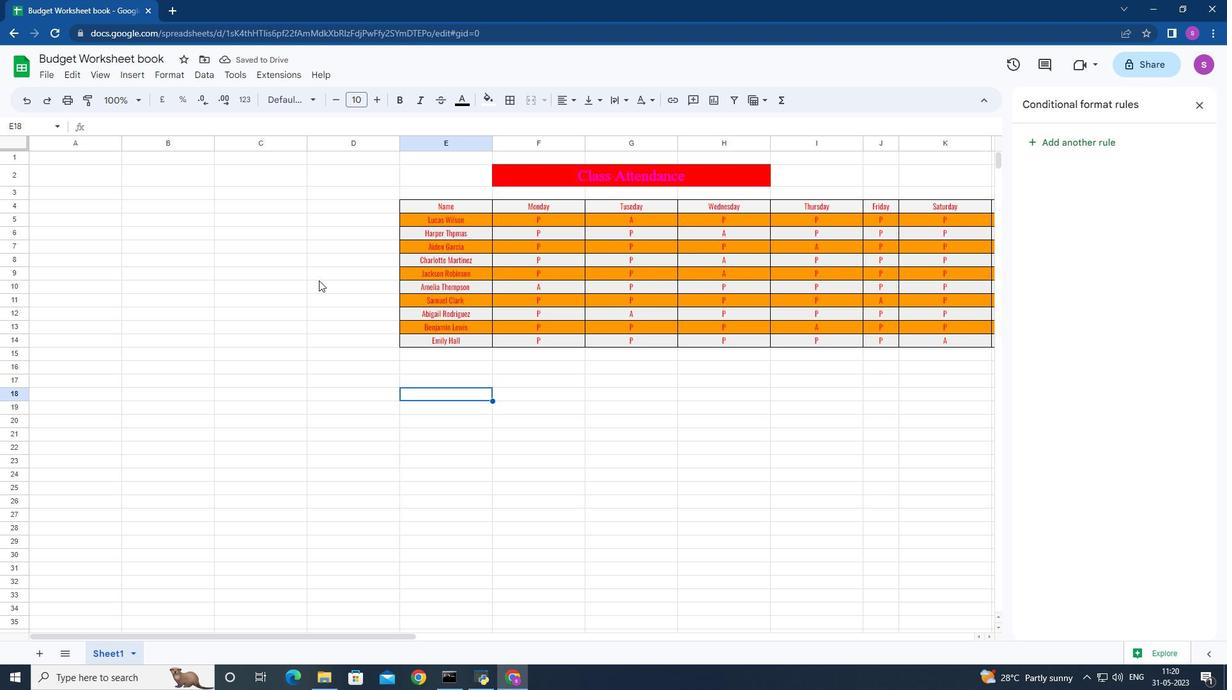
Action: Mouse scrolled (318, 281) with delta (0, 0)
Screenshot: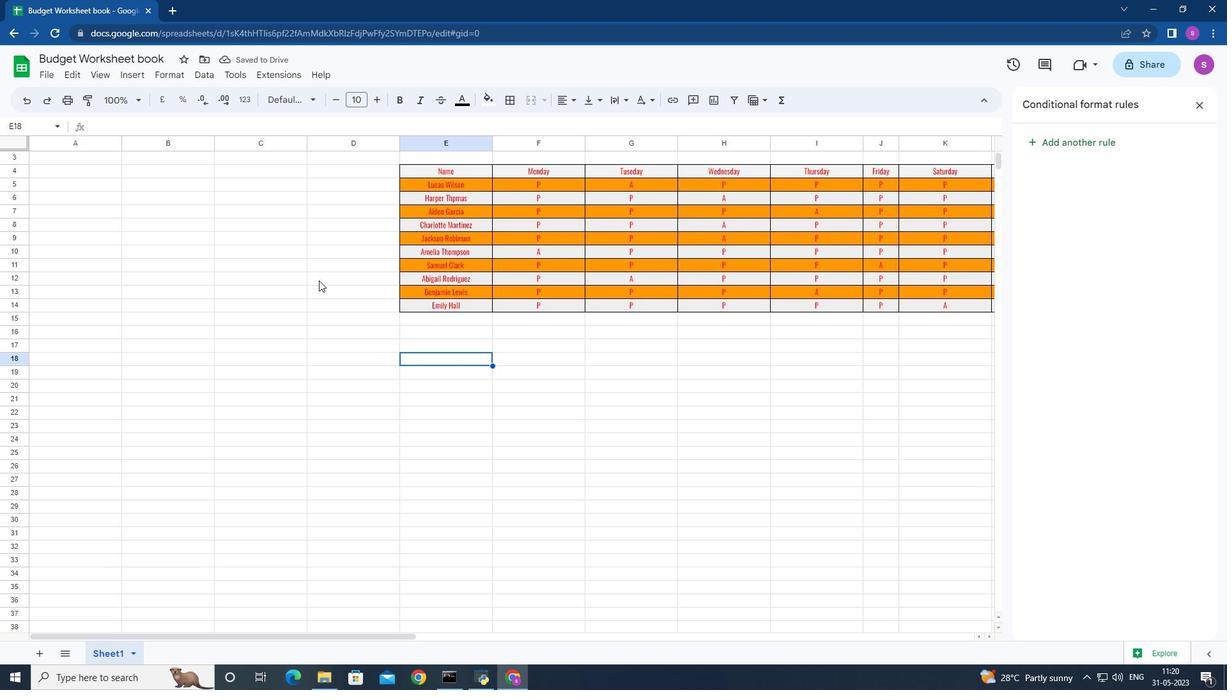 
Action: Mouse scrolled (318, 281) with delta (0, 0)
Screenshot: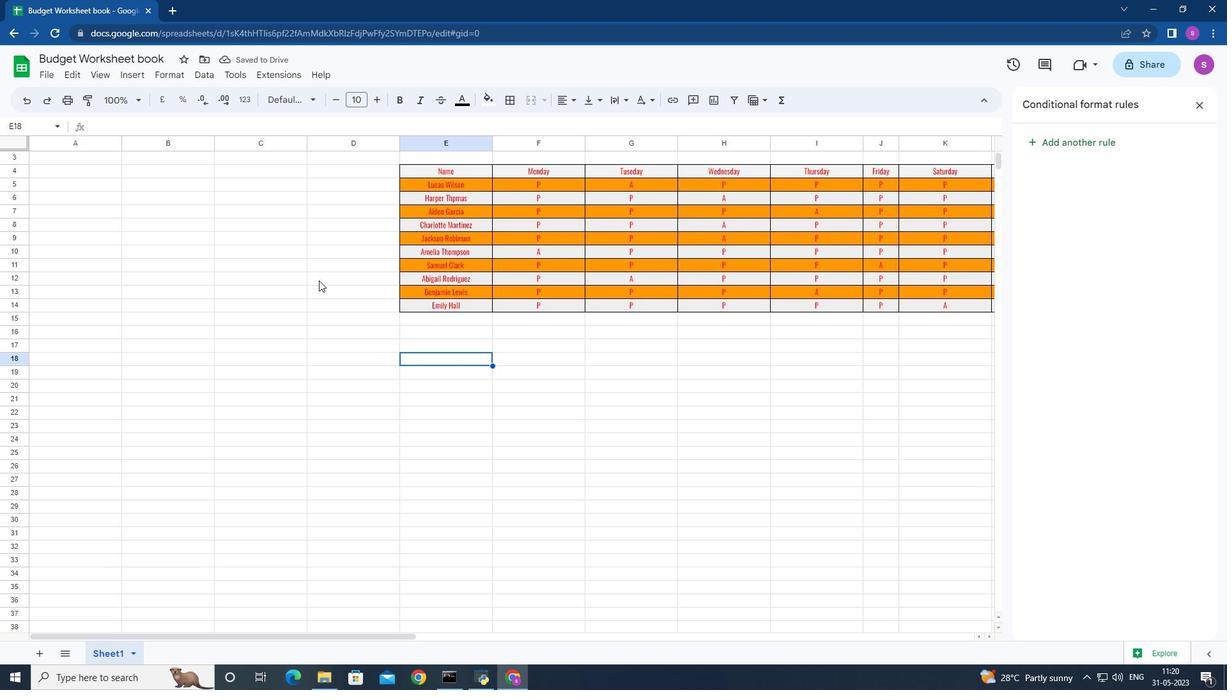 
Action: Mouse moved to (318, 280)
Screenshot: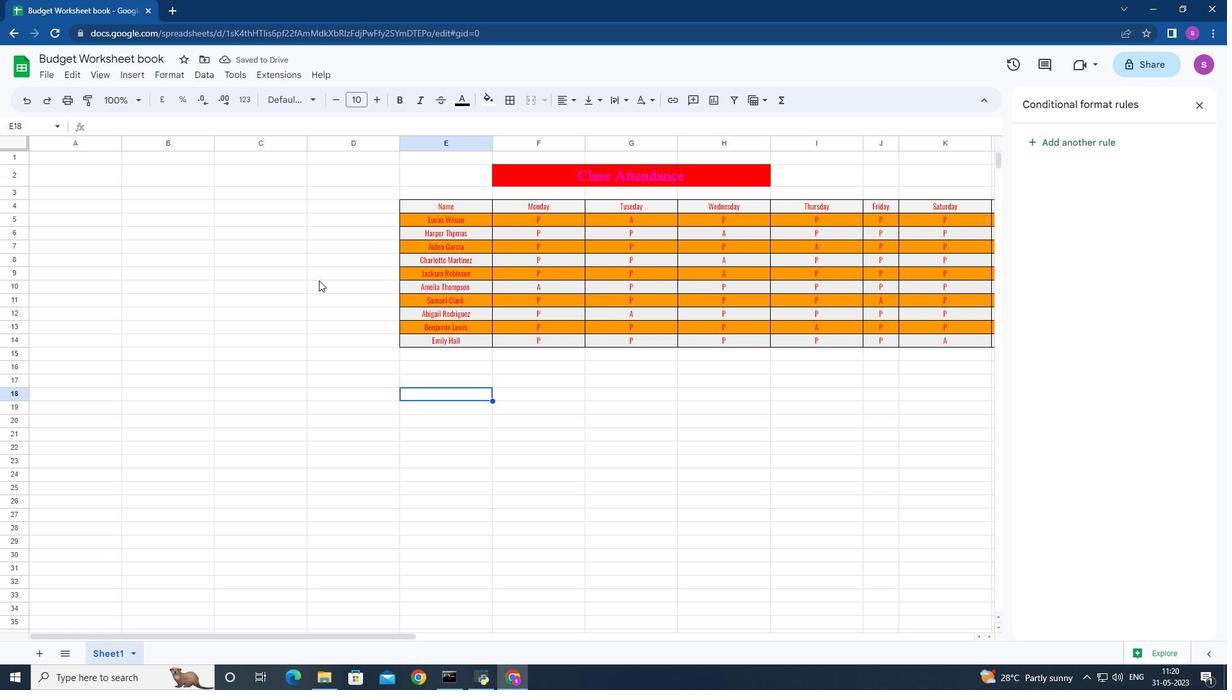 
